 Task: Search one way flight ticket for 1 adult, 1 child, 1 infant in seat in premium economy from Lincoln: Lincoln Airport (was Lincoln Municipal) to Riverton: Central Wyoming Regional Airport (was Riverton Regional) on 5-4-2023. Choice of flights is Spirit. Number of bags: 2 checked bags. Outbound departure time preference is 8:00.
Action: Mouse moved to (319, 123)
Screenshot: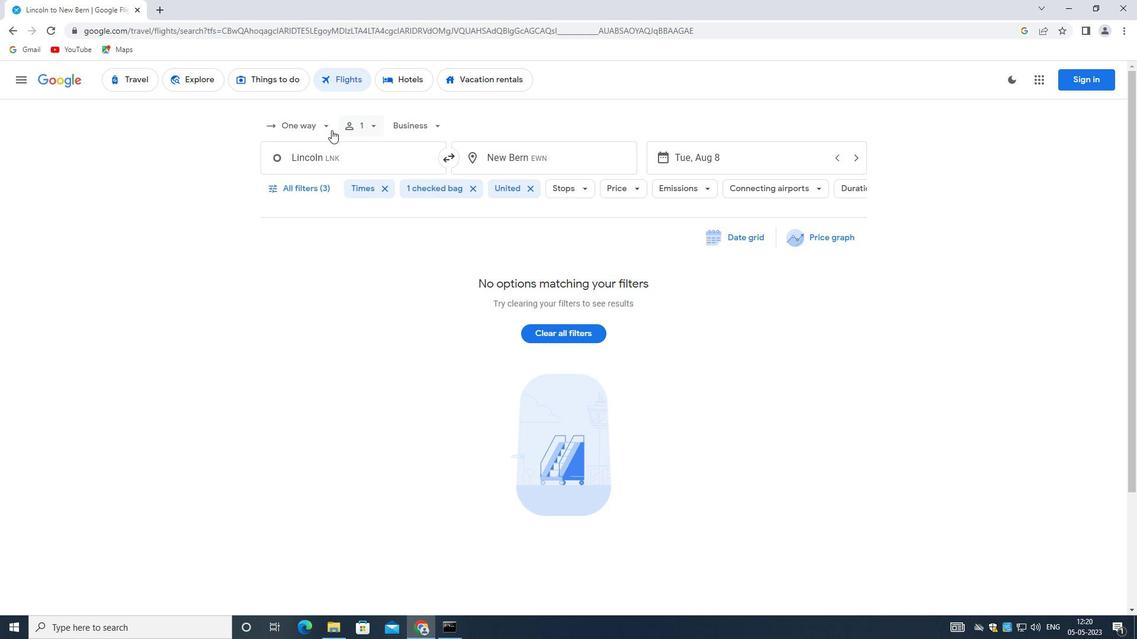 
Action: Mouse pressed left at (319, 123)
Screenshot: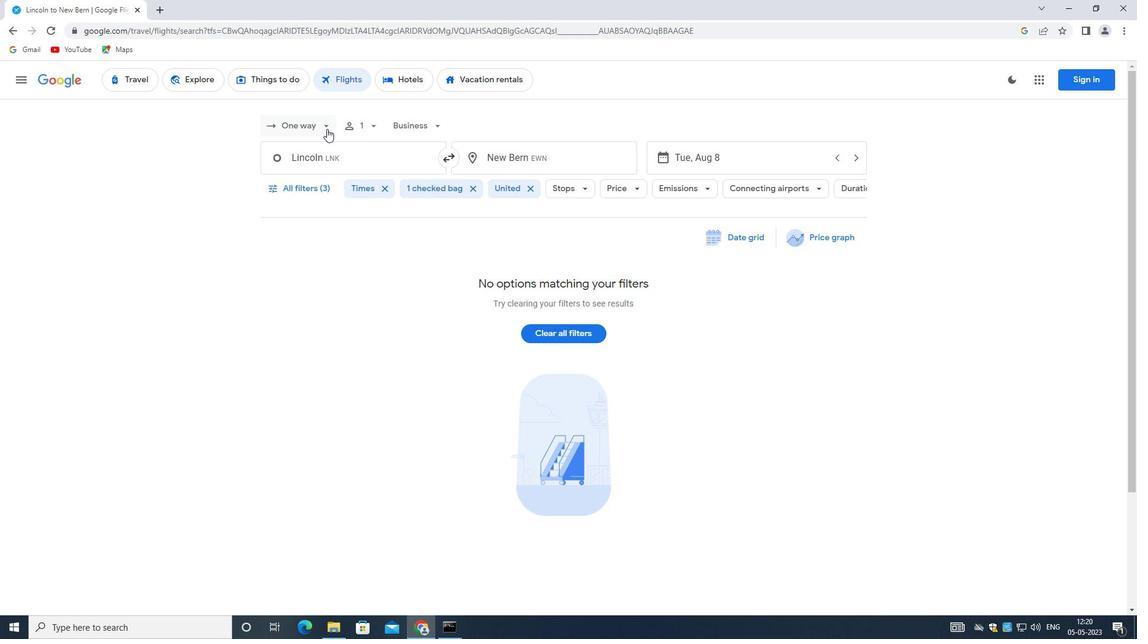 
Action: Mouse moved to (308, 179)
Screenshot: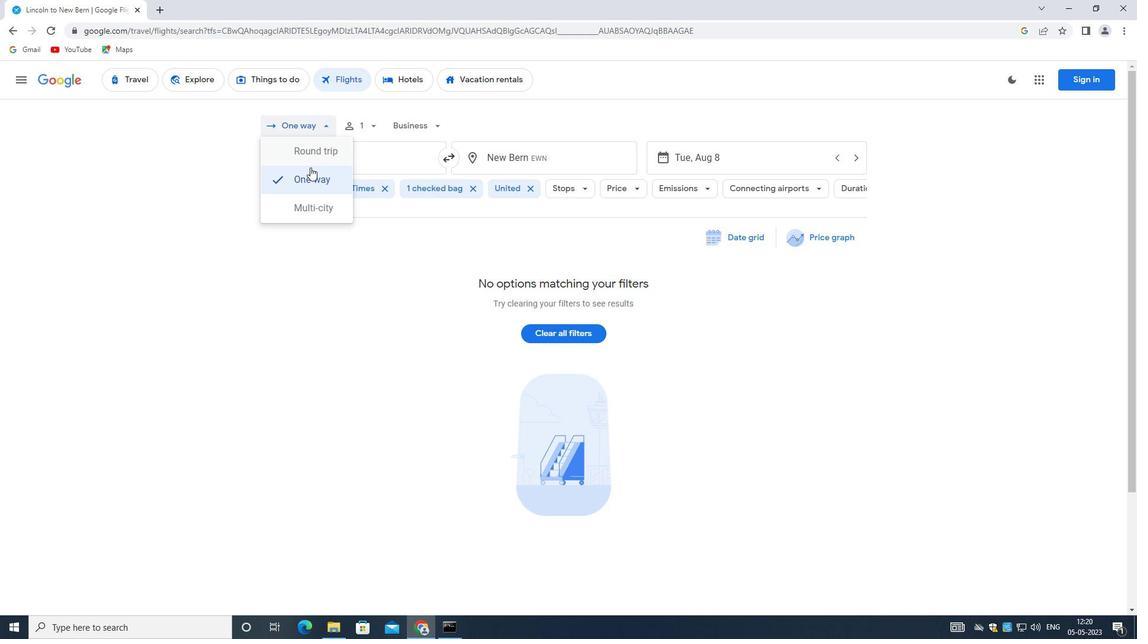 
Action: Mouse pressed left at (308, 179)
Screenshot: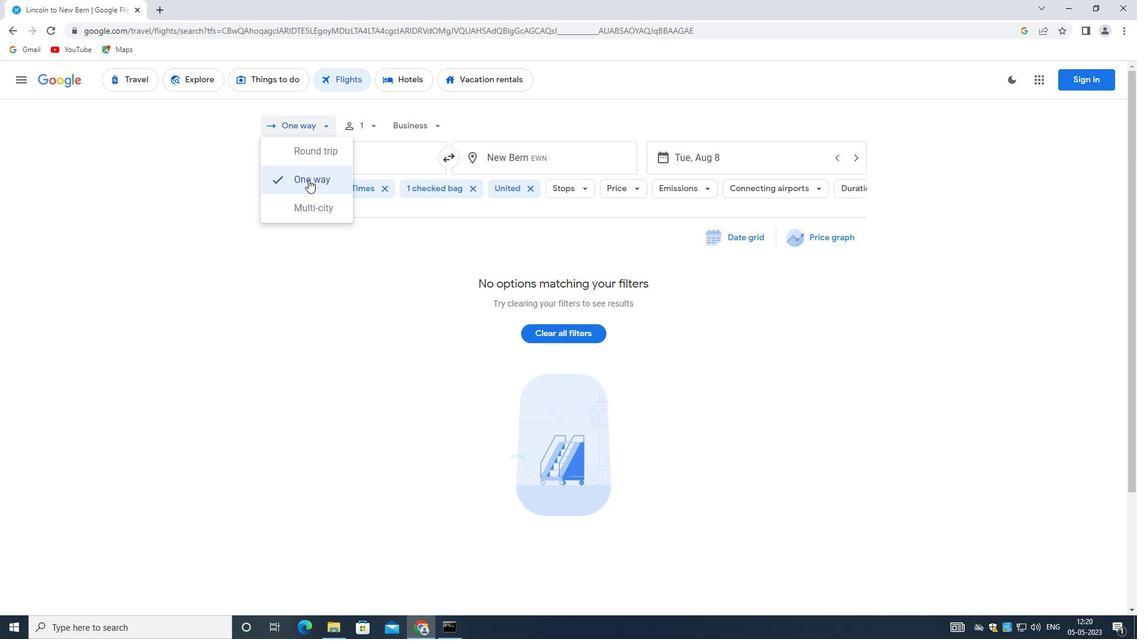 
Action: Mouse moved to (370, 127)
Screenshot: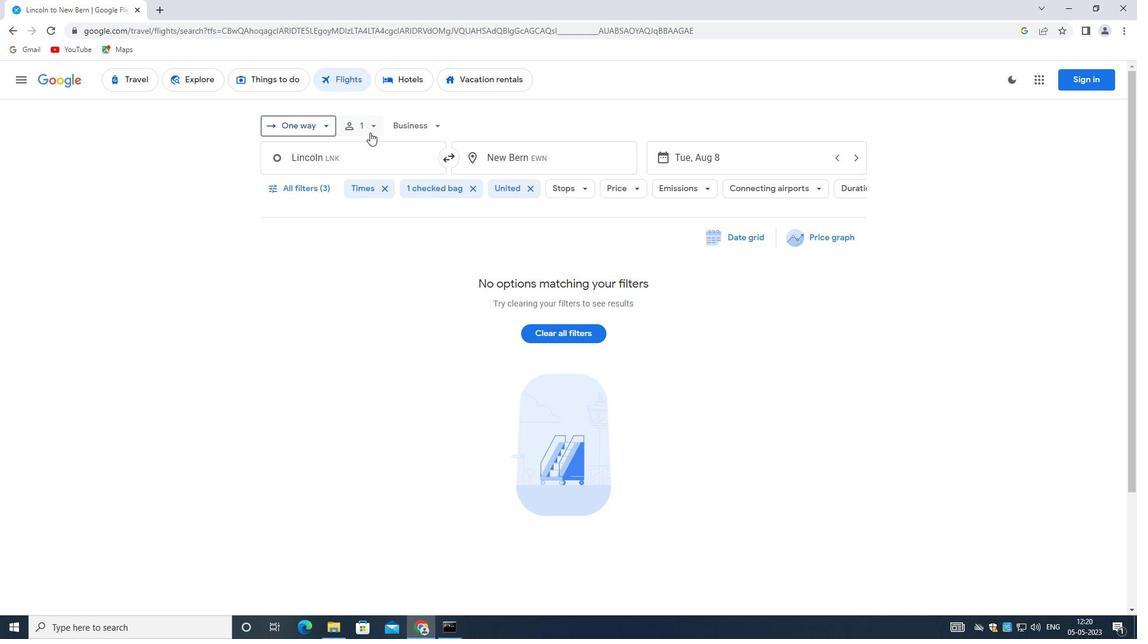 
Action: Mouse pressed left at (370, 127)
Screenshot: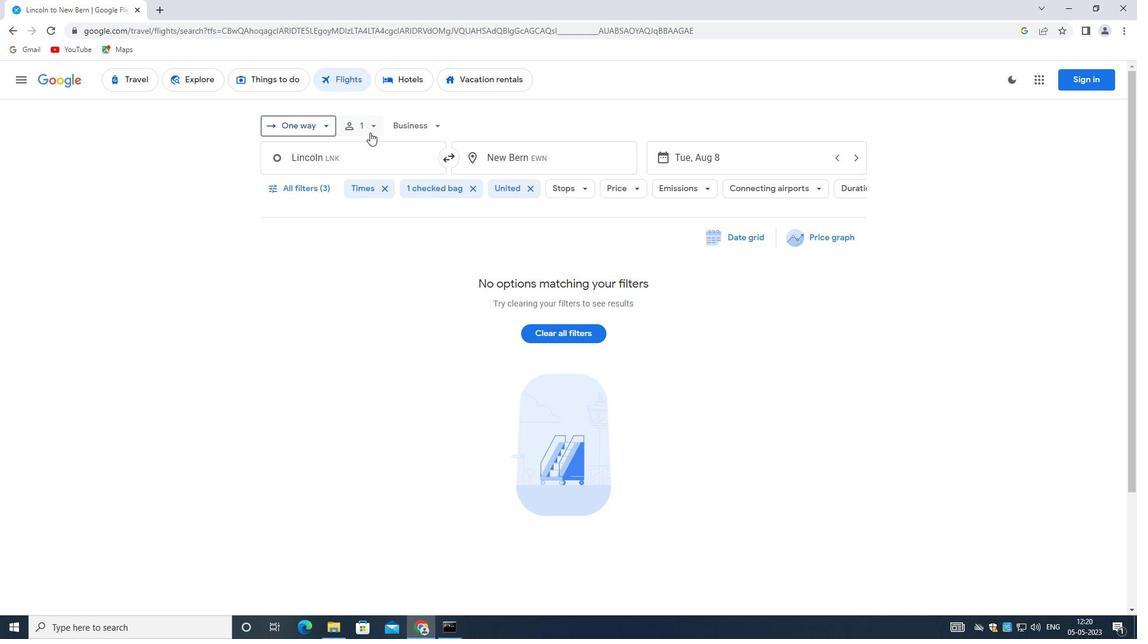 
Action: Mouse moved to (467, 155)
Screenshot: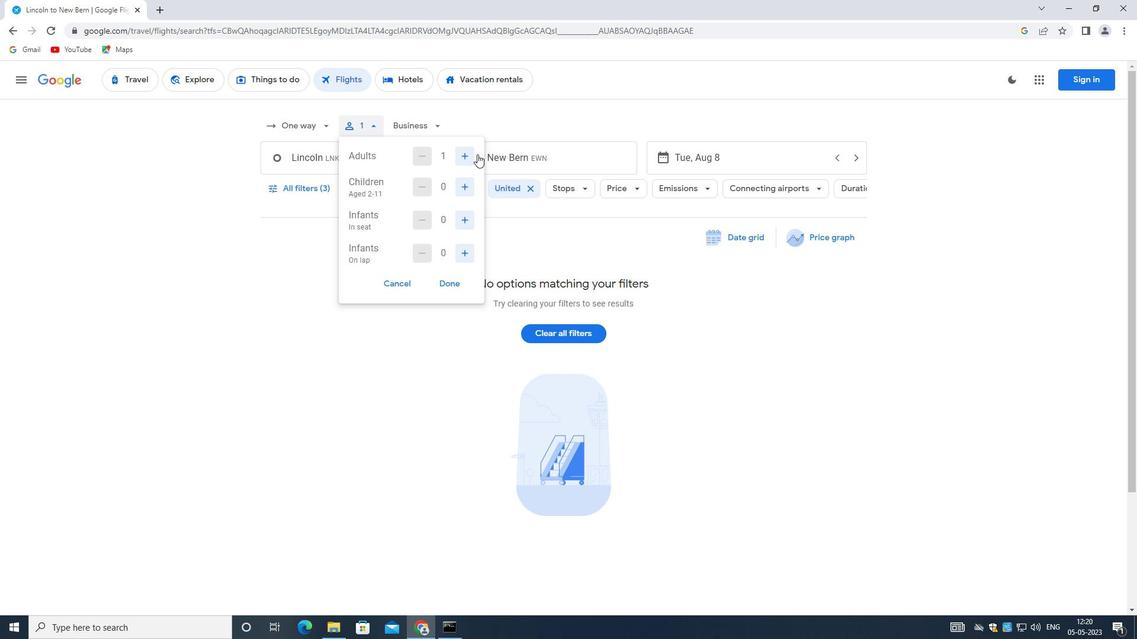 
Action: Mouse pressed left at (467, 155)
Screenshot: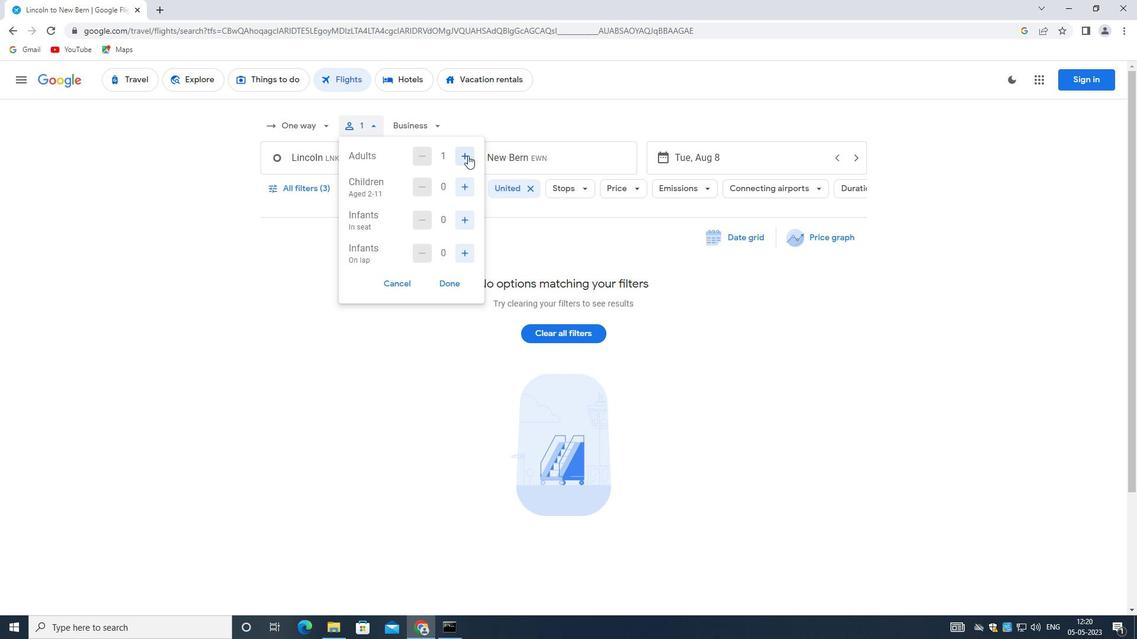 
Action: Mouse moved to (429, 158)
Screenshot: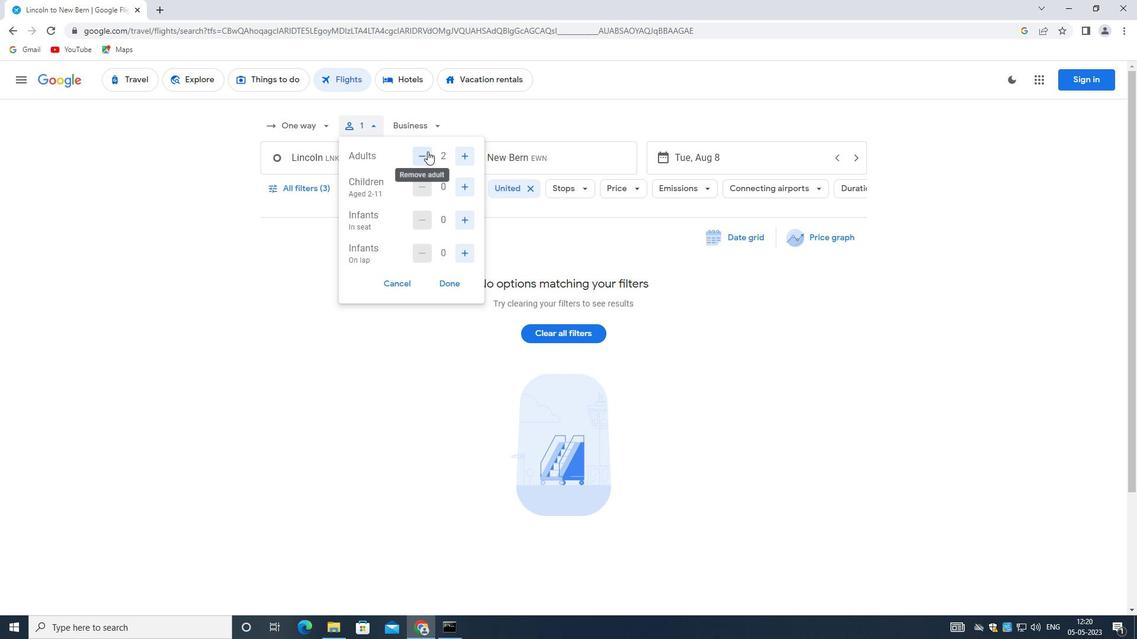 
Action: Mouse pressed left at (429, 158)
Screenshot: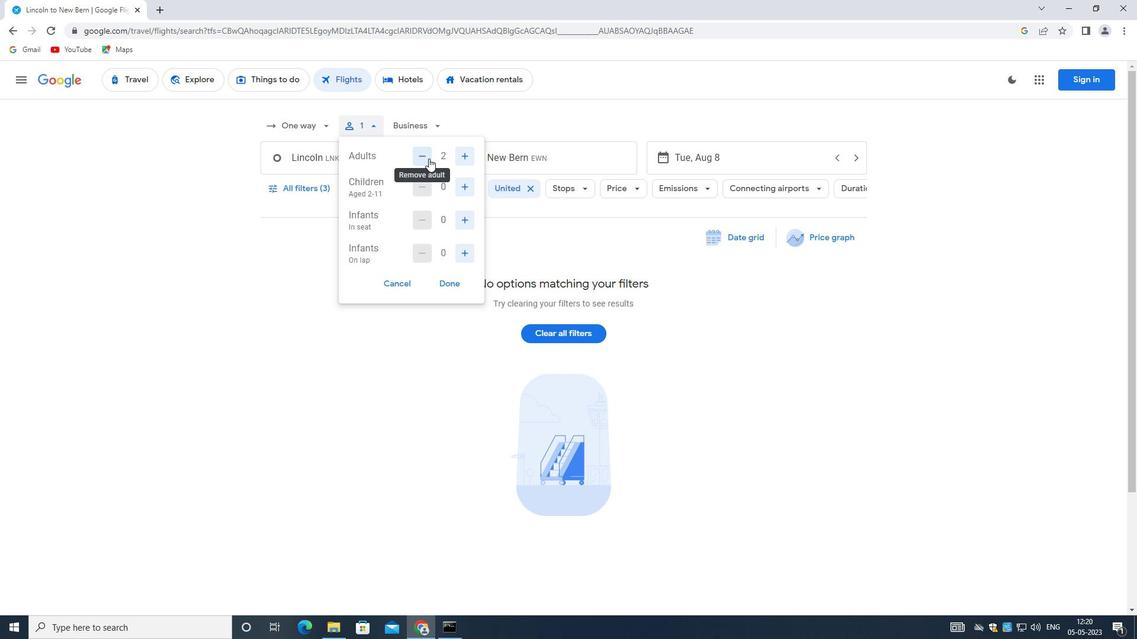 
Action: Mouse moved to (463, 188)
Screenshot: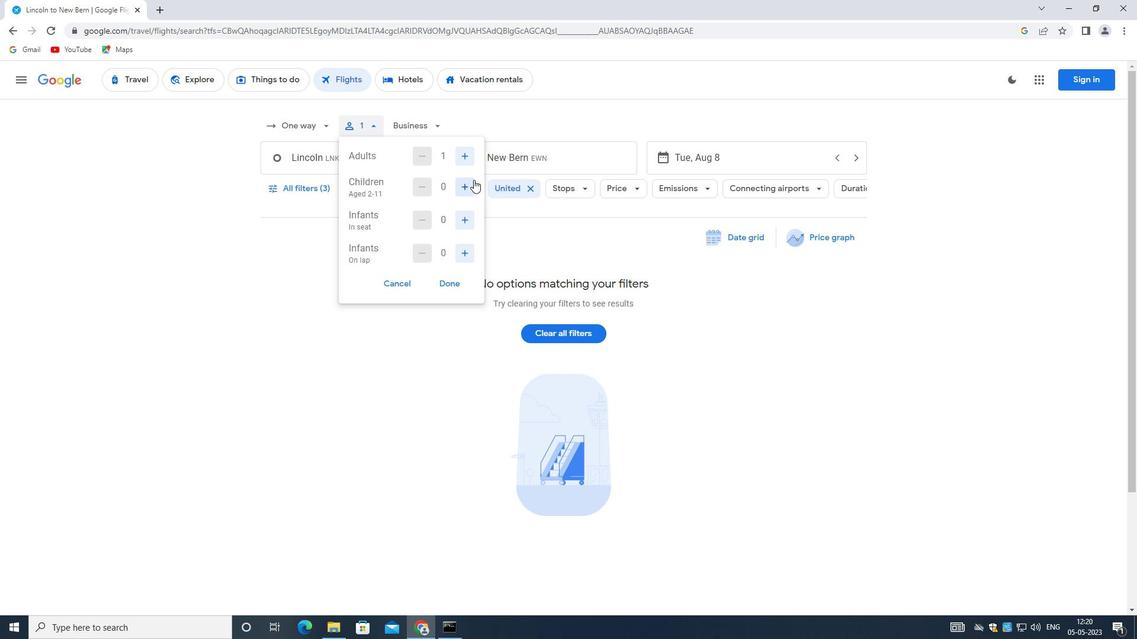 
Action: Mouse pressed left at (463, 188)
Screenshot: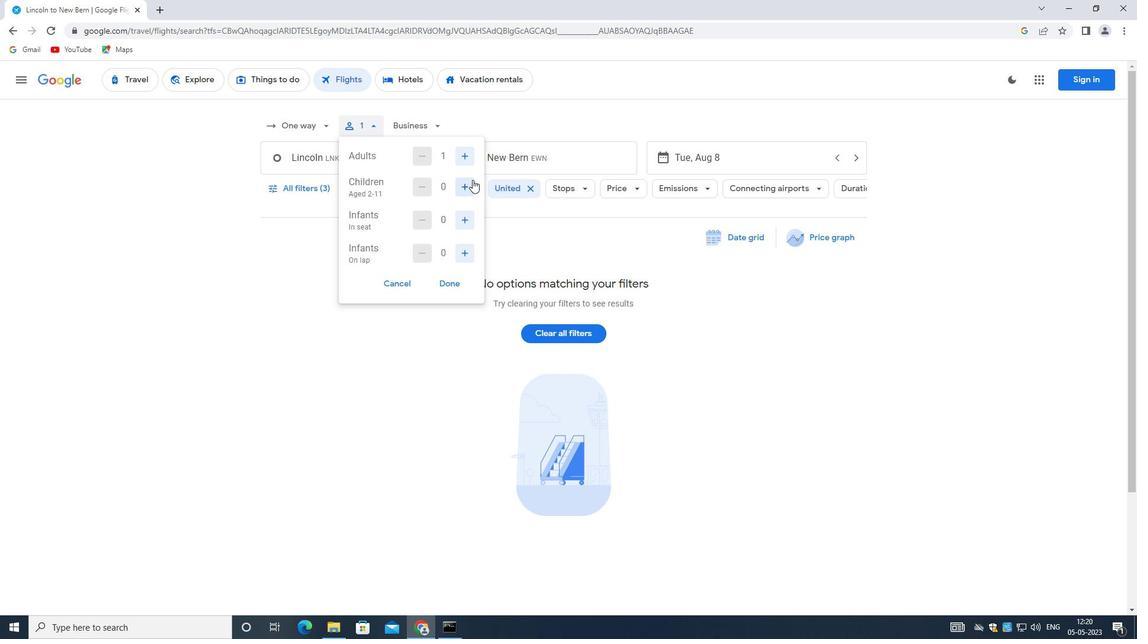 
Action: Mouse moved to (470, 222)
Screenshot: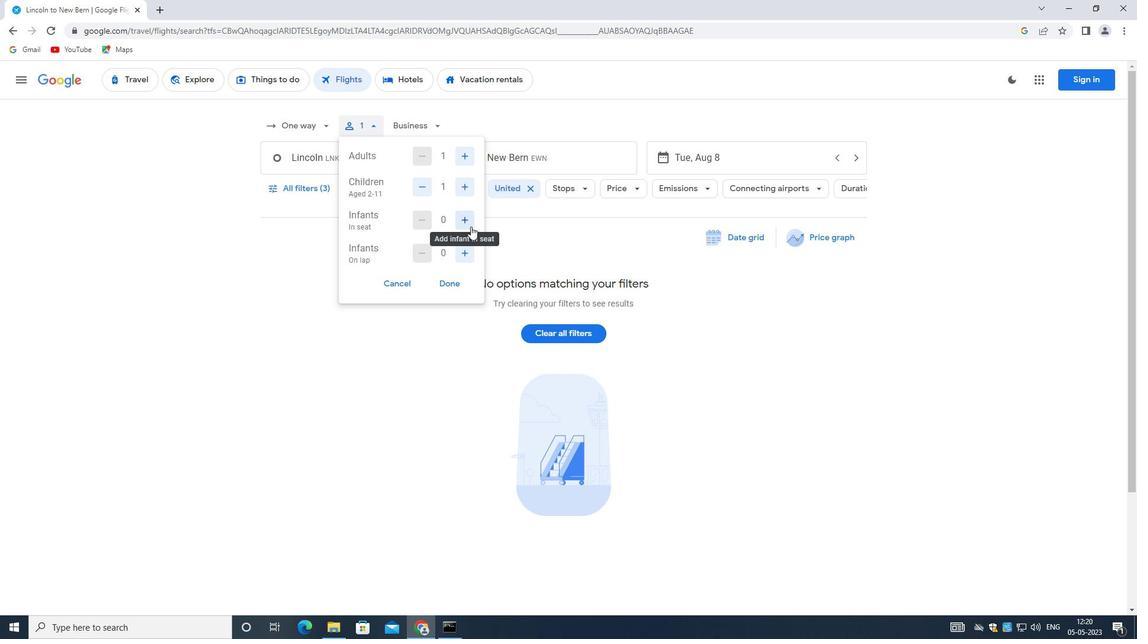 
Action: Mouse pressed left at (470, 222)
Screenshot: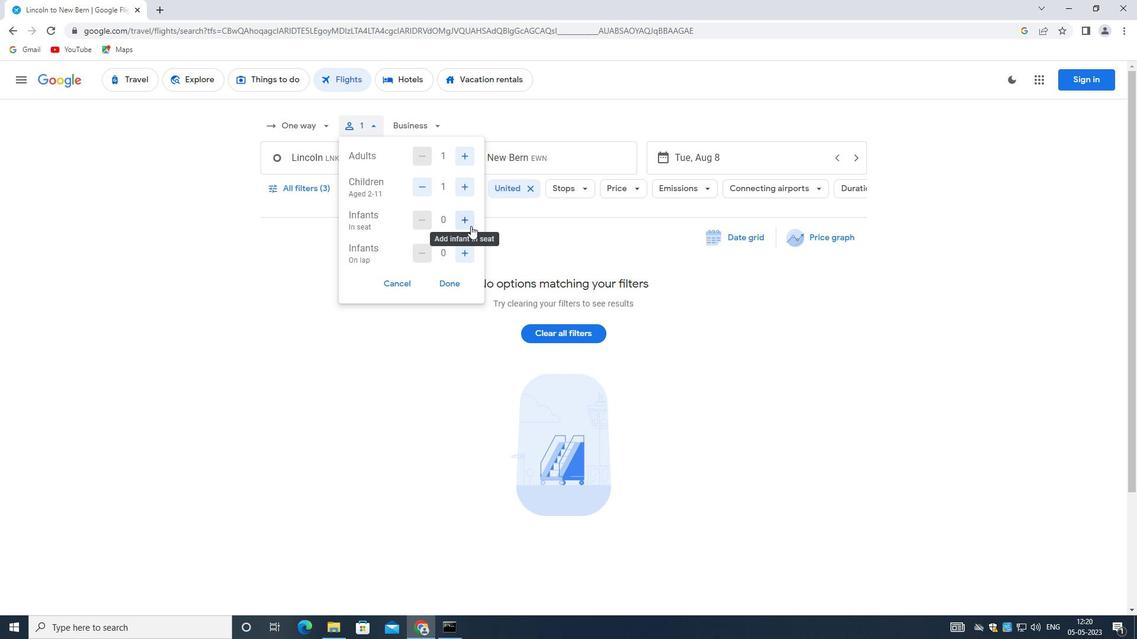 
Action: Mouse moved to (450, 284)
Screenshot: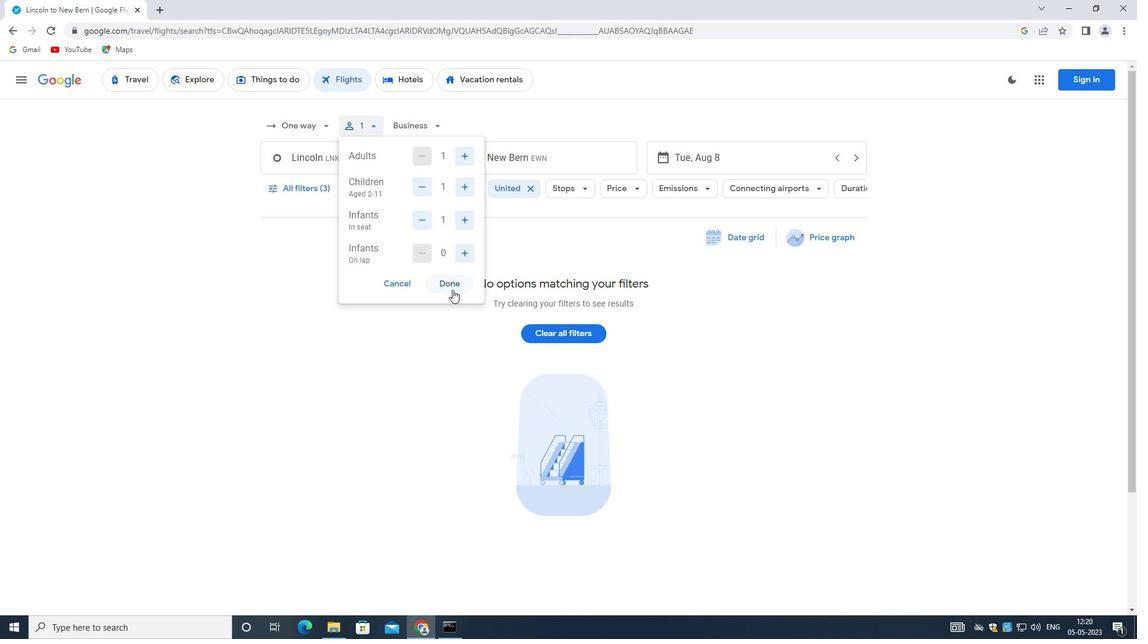 
Action: Mouse pressed left at (450, 284)
Screenshot: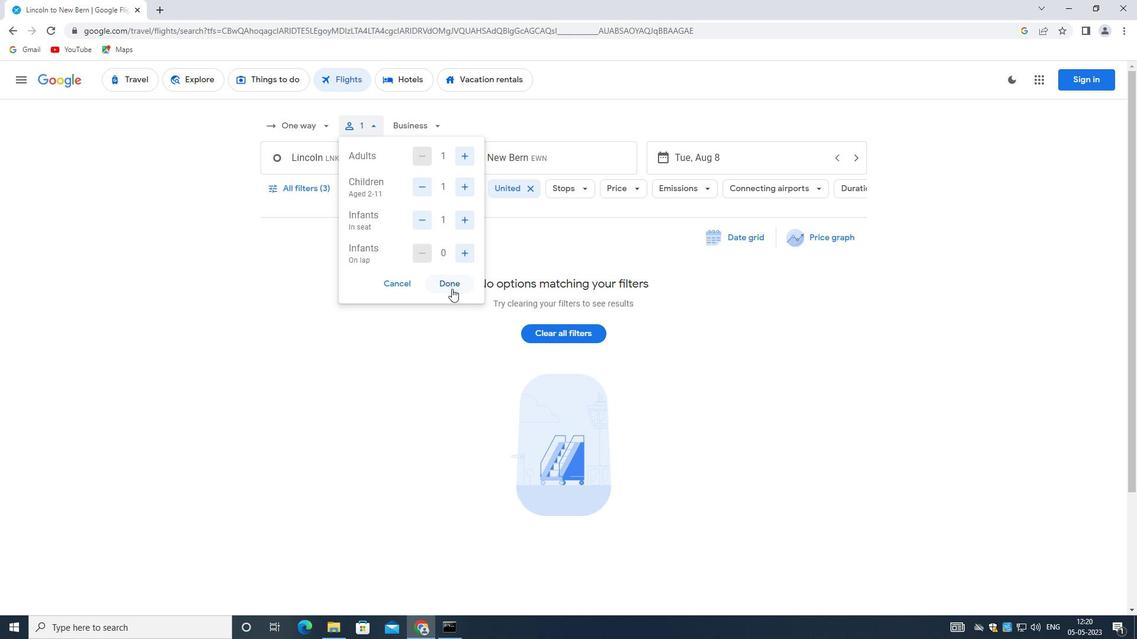 
Action: Mouse moved to (428, 127)
Screenshot: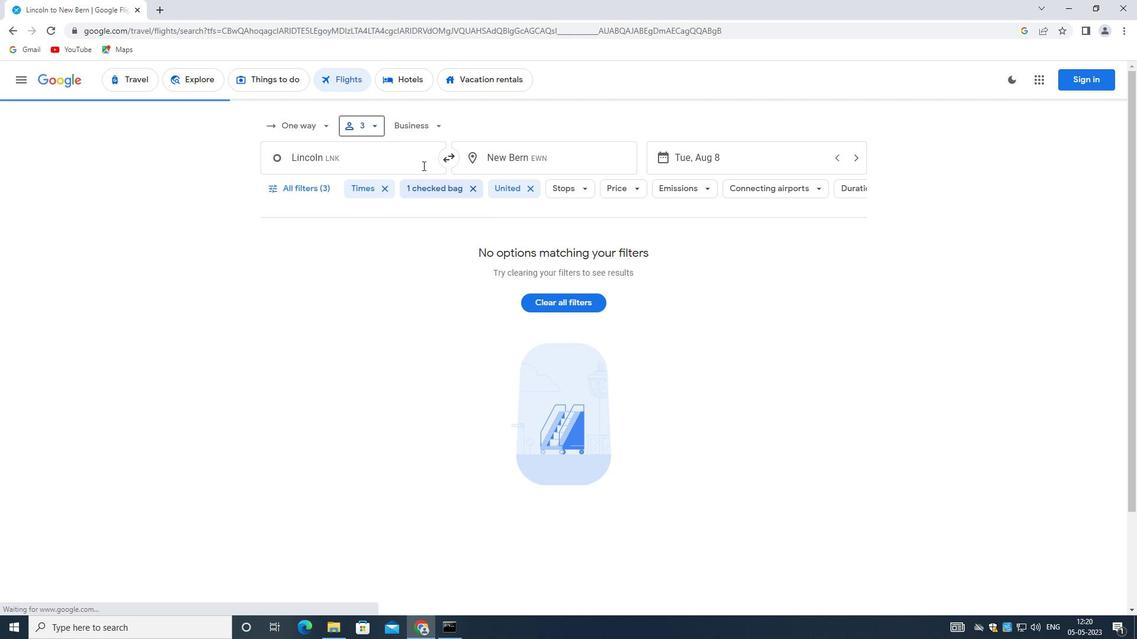 
Action: Mouse pressed left at (428, 127)
Screenshot: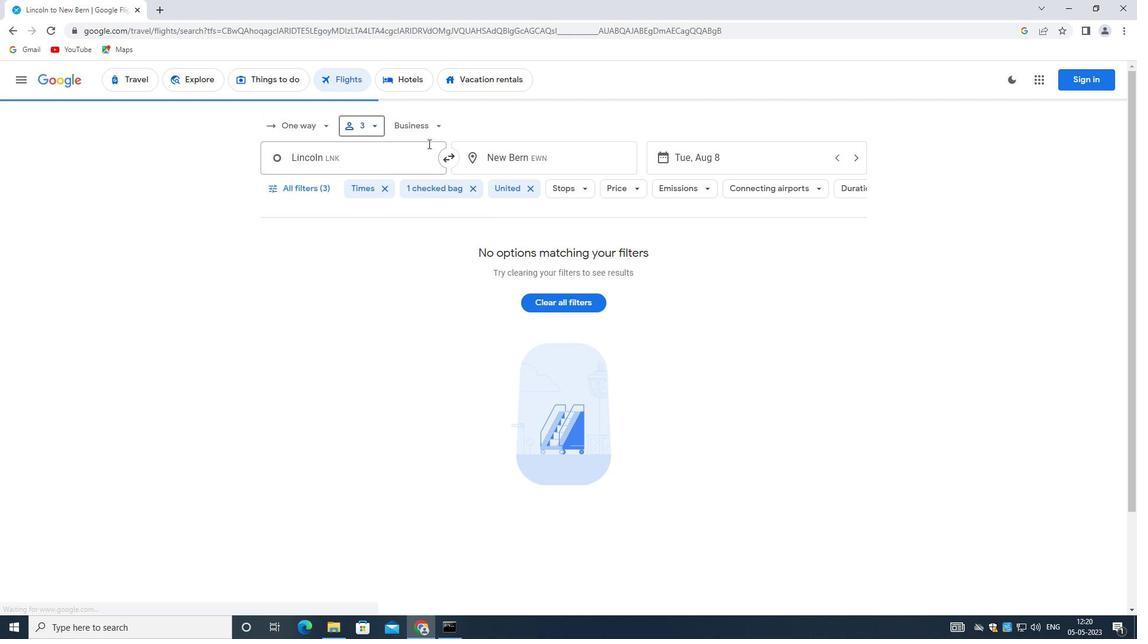 
Action: Mouse moved to (443, 181)
Screenshot: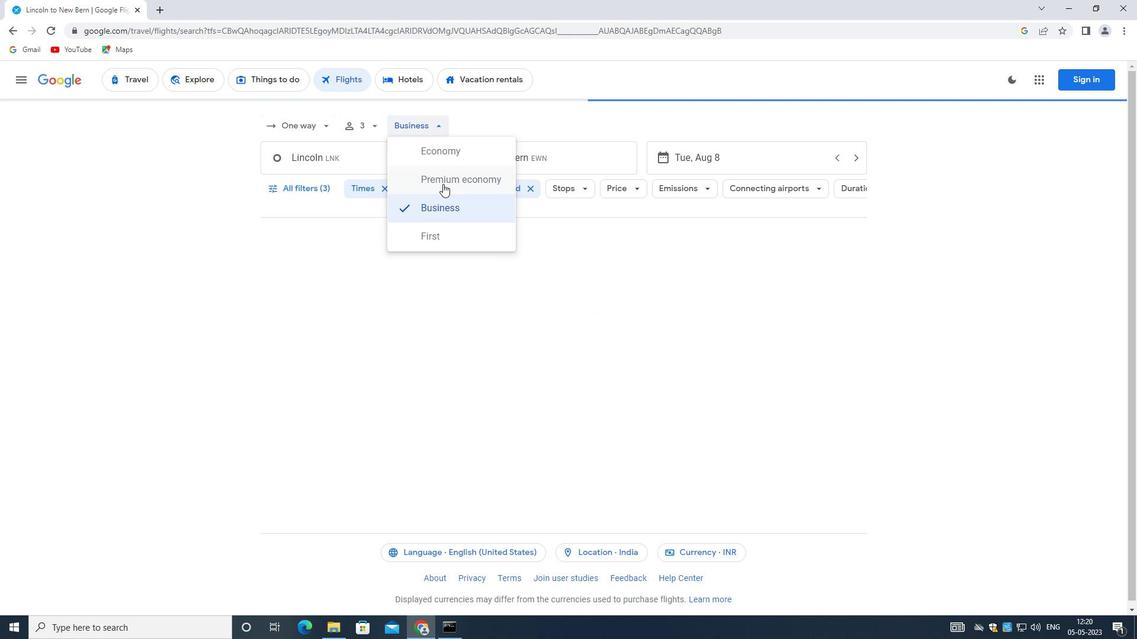 
Action: Mouse pressed left at (443, 181)
Screenshot: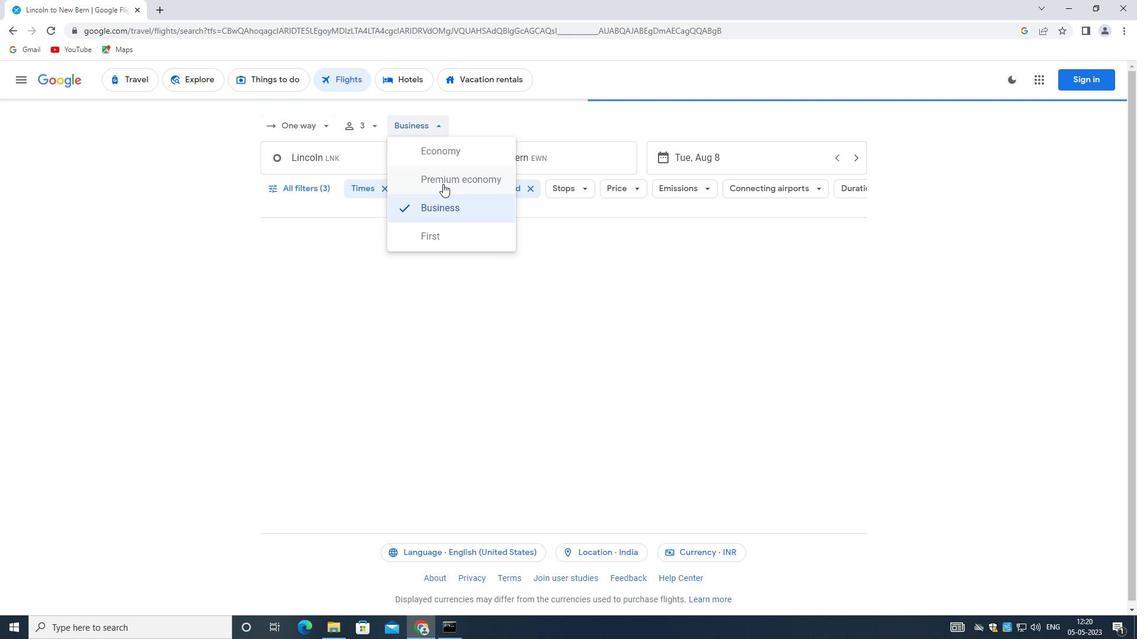 
Action: Mouse moved to (332, 159)
Screenshot: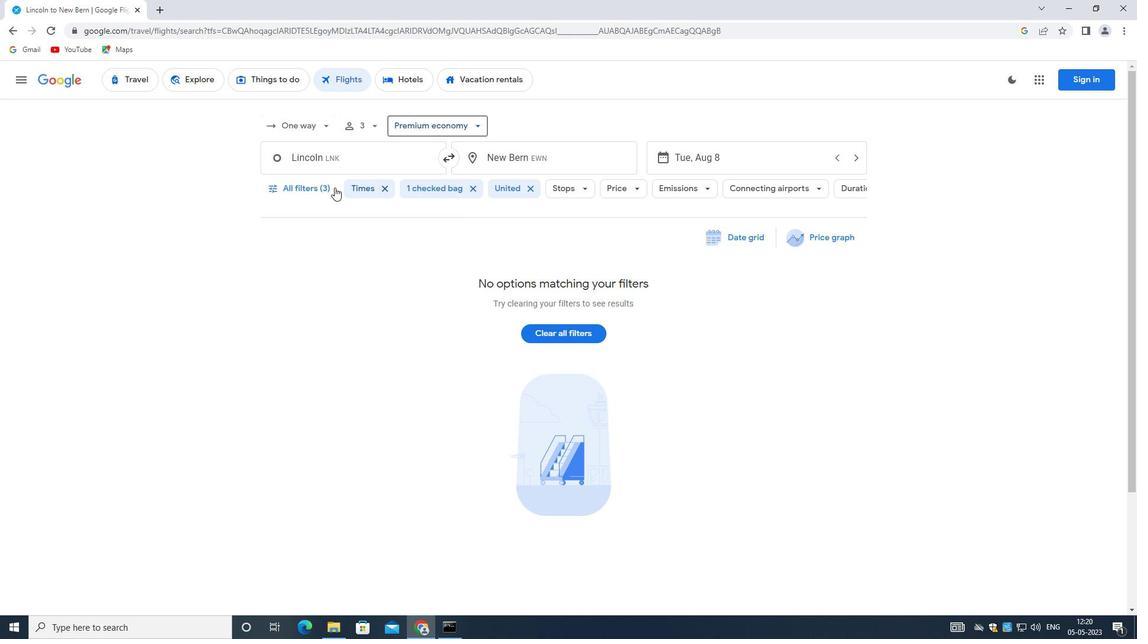 
Action: Mouse pressed left at (332, 159)
Screenshot: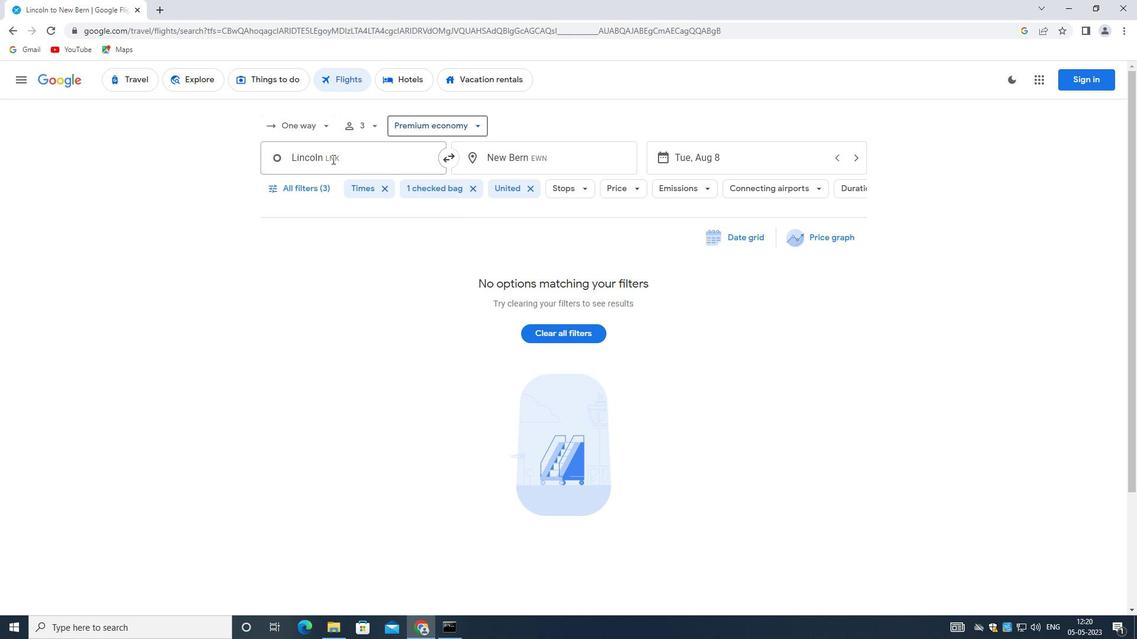 
Action: Mouse moved to (344, 217)
Screenshot: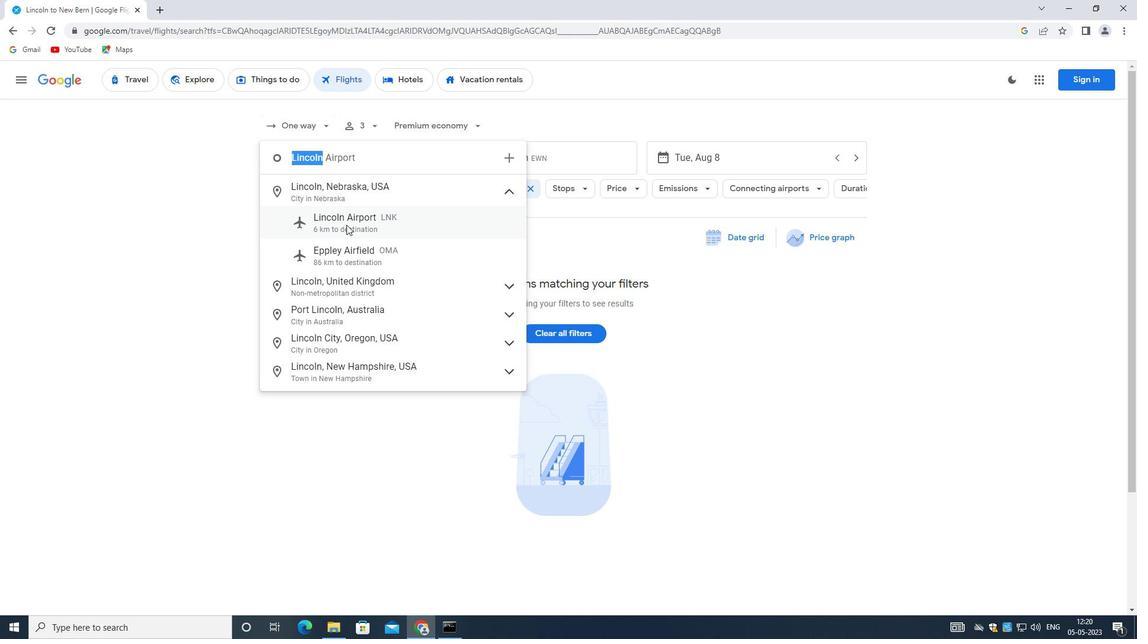 
Action: Mouse pressed left at (344, 217)
Screenshot: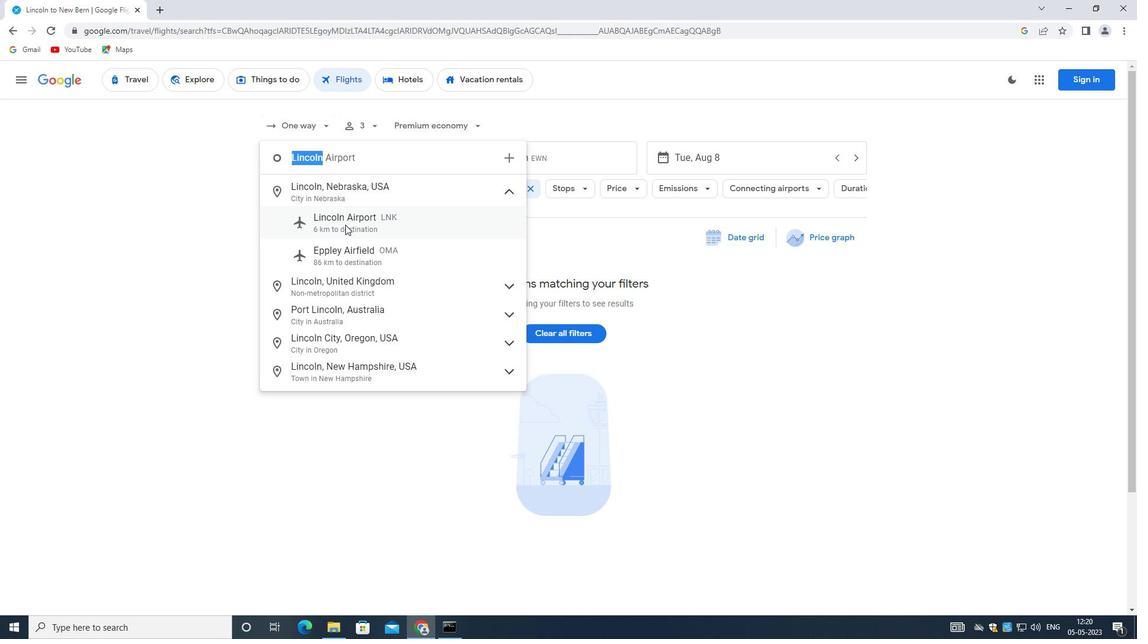 
Action: Mouse moved to (555, 159)
Screenshot: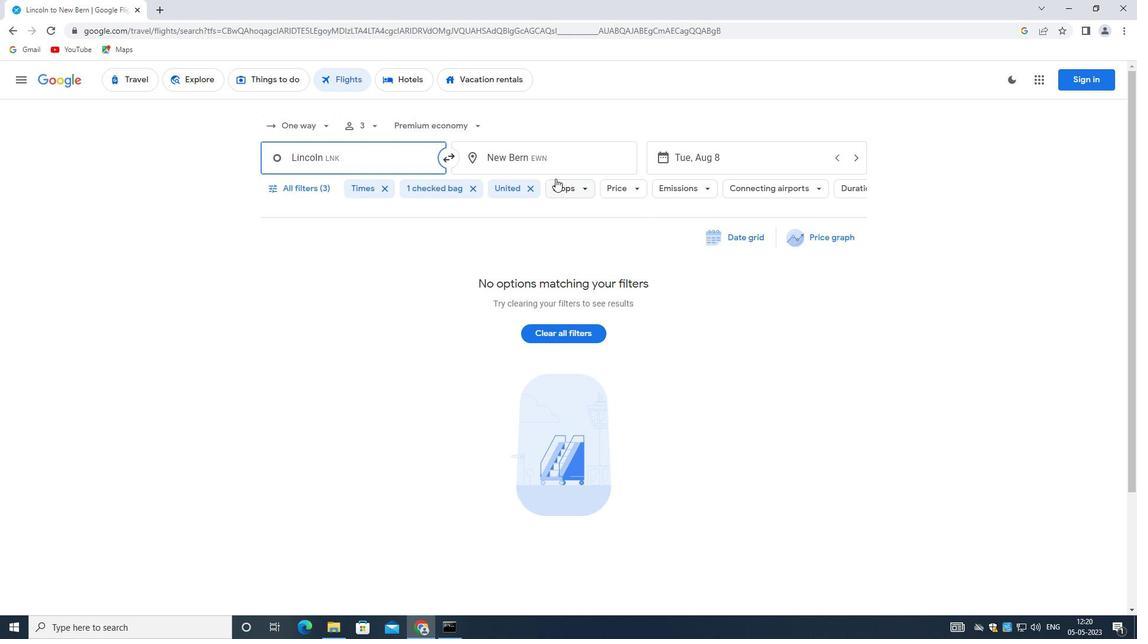 
Action: Mouse pressed left at (555, 159)
Screenshot: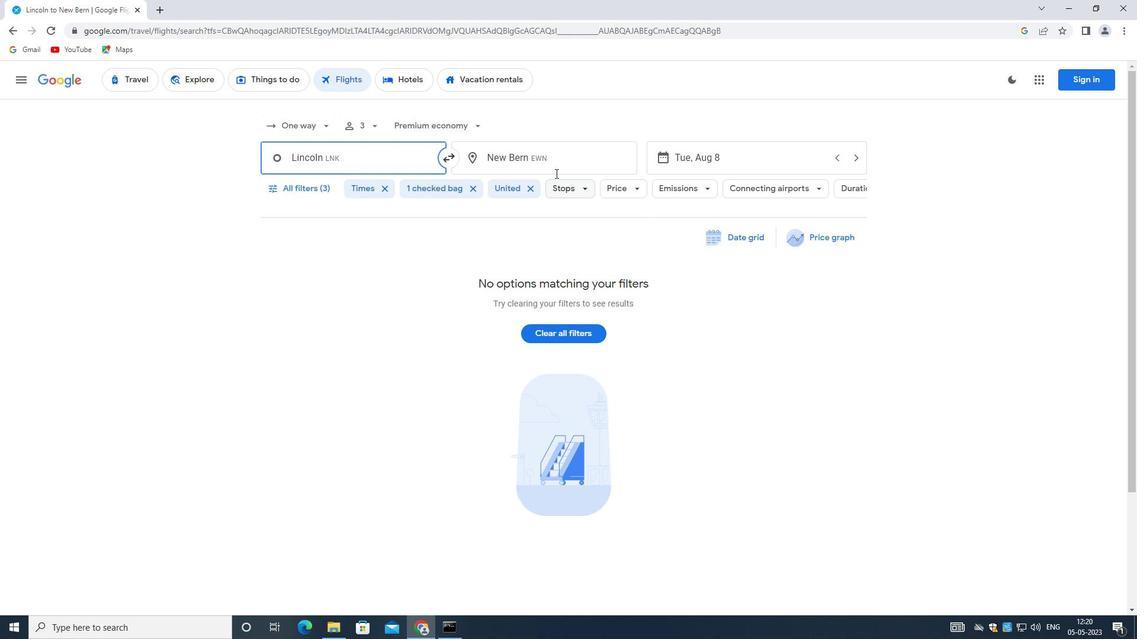 
Action: Mouse moved to (469, 223)
Screenshot: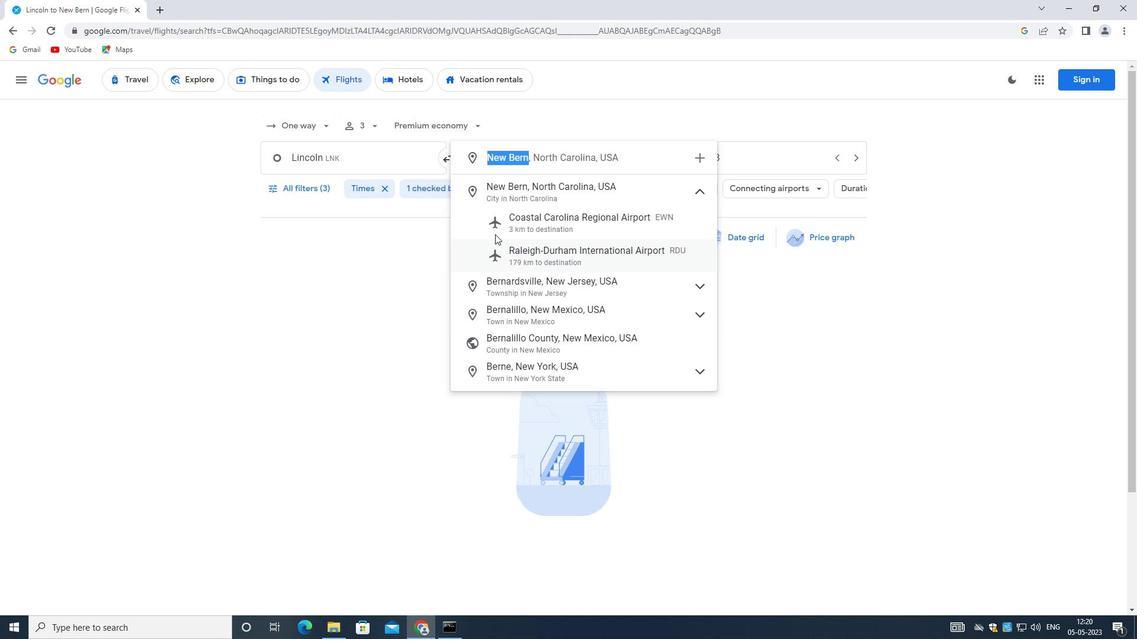 
Action: Key pressed <Key.shift>CENTRAL<Key.space><Key.shift><Key.shift>WYOMING<Key.space><Key.shift><Key.shift><Key.shift><Key.shift><Key.shift><Key.shift><Key.shift><Key.shift><Key.shift><Key.shift><Key.shift><Key.shift>R
Screenshot: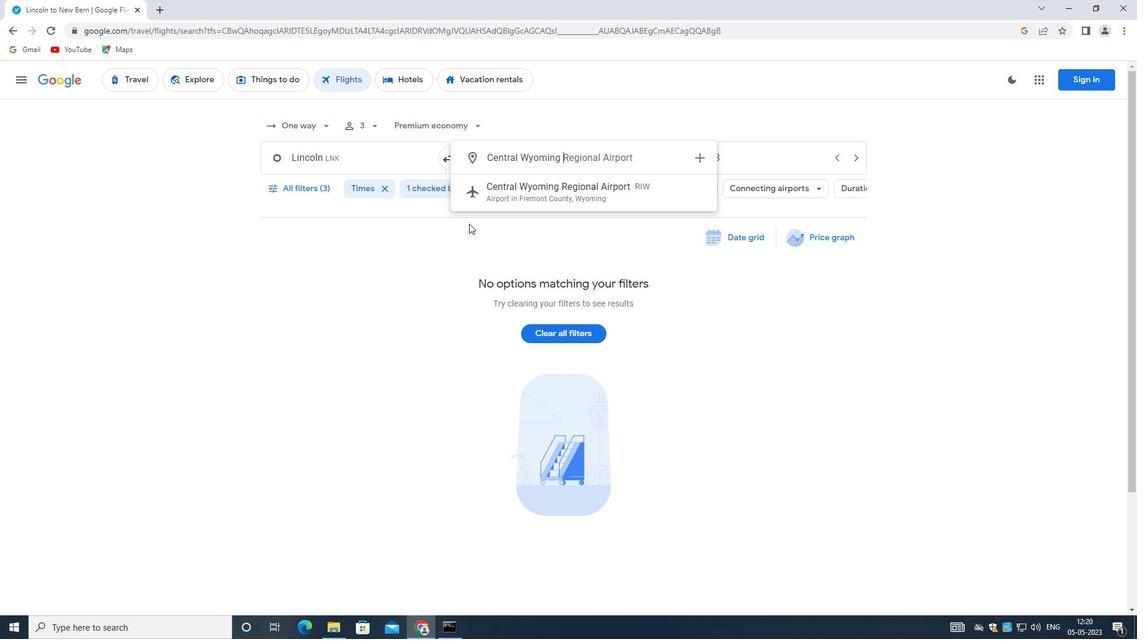 
Action: Mouse moved to (533, 189)
Screenshot: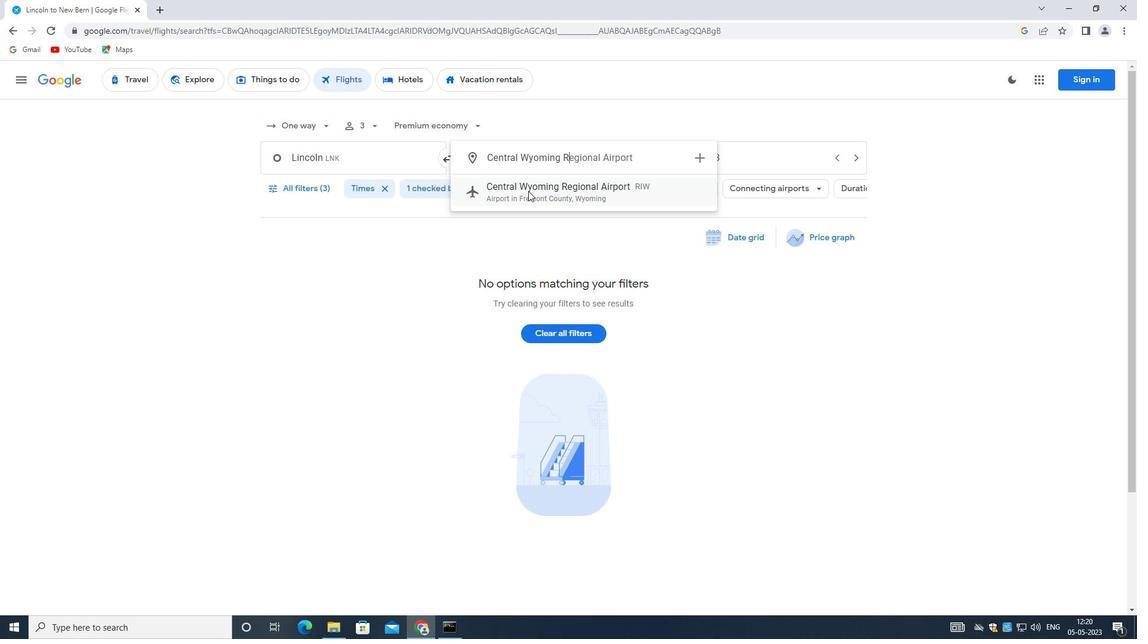 
Action: Mouse pressed left at (533, 189)
Screenshot: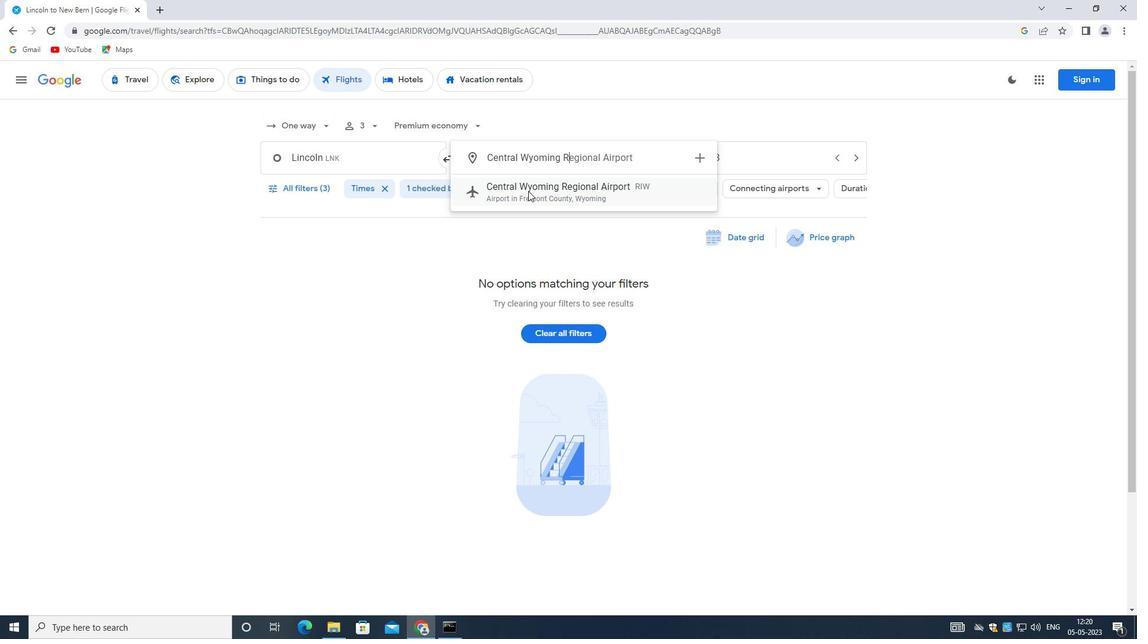 
Action: Mouse moved to (741, 156)
Screenshot: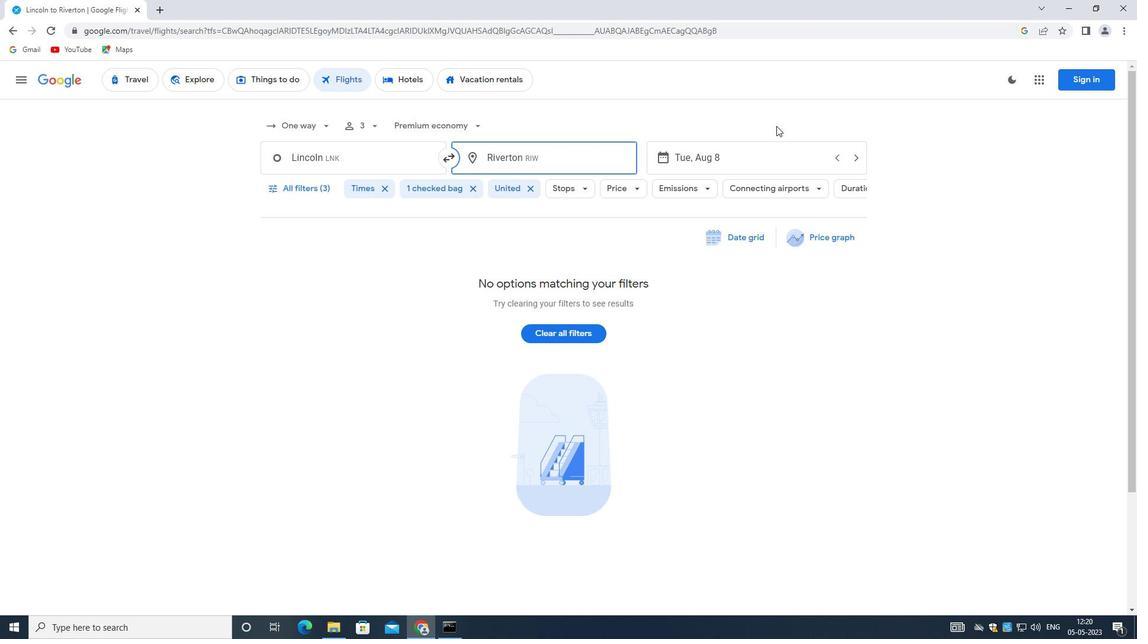 
Action: Mouse pressed left at (741, 156)
Screenshot: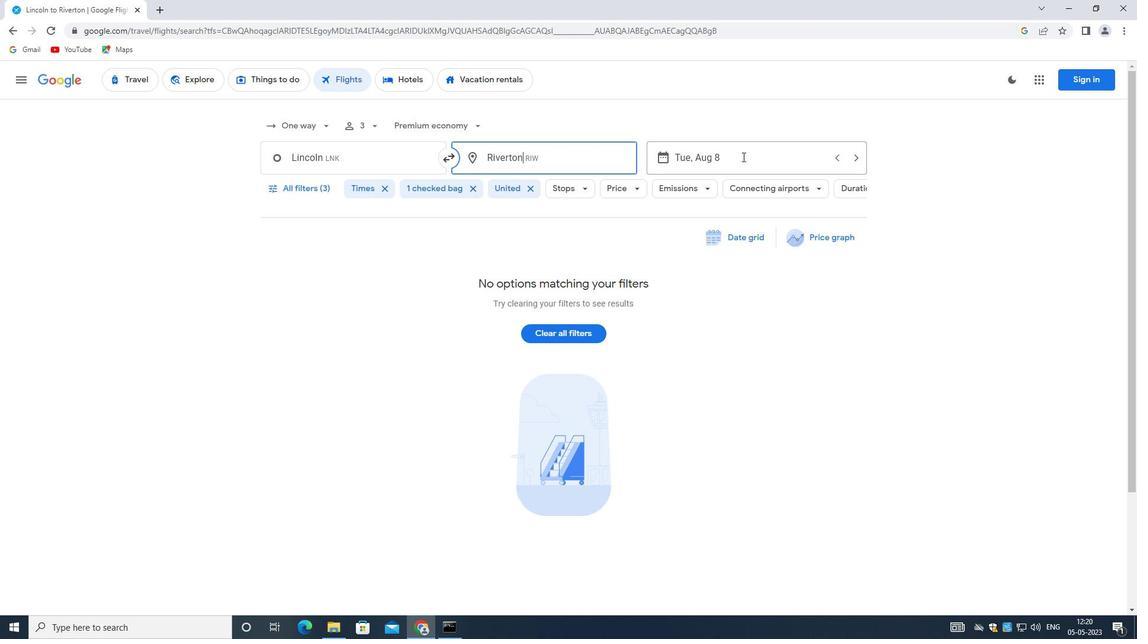 
Action: Mouse moved to (506, 277)
Screenshot: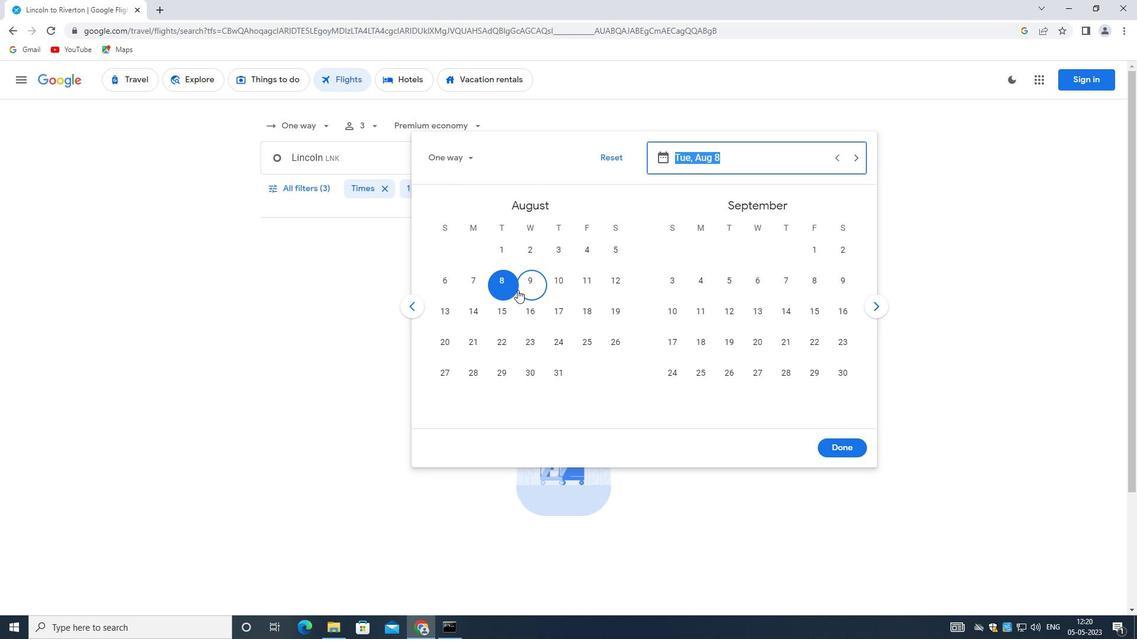 
Action: Mouse pressed left at (506, 277)
Screenshot: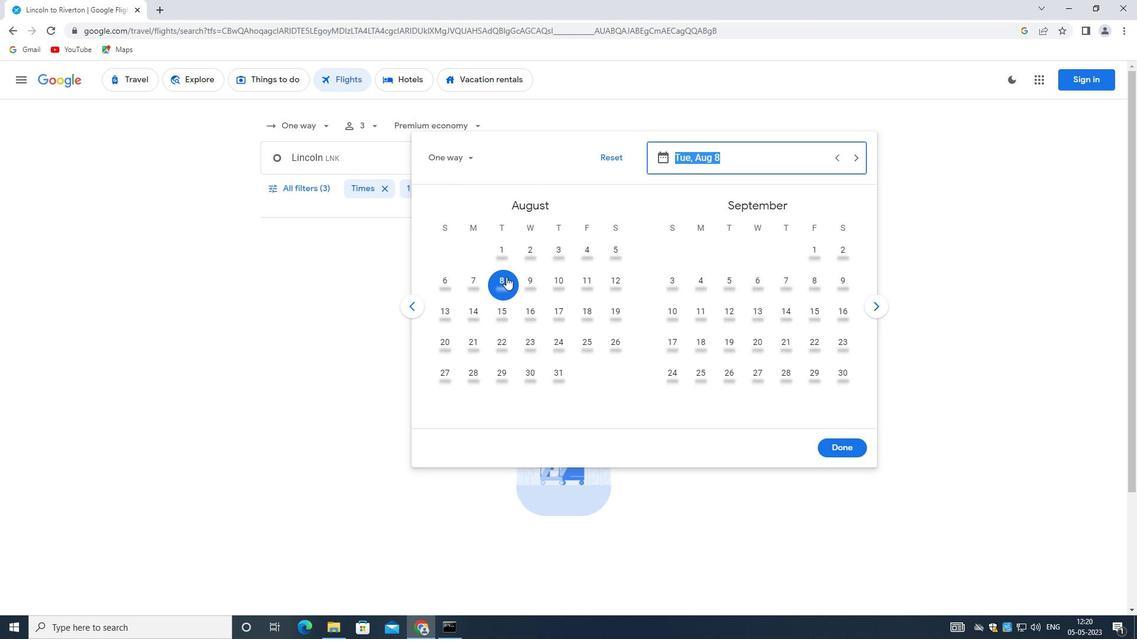 
Action: Mouse moved to (844, 445)
Screenshot: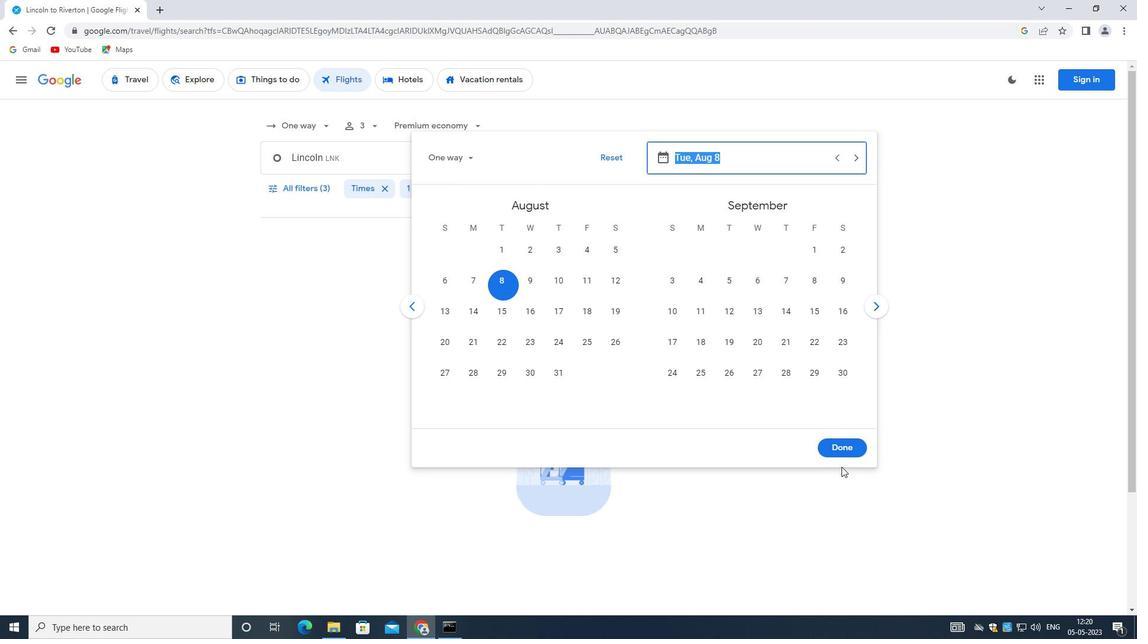 
Action: Mouse pressed left at (844, 445)
Screenshot: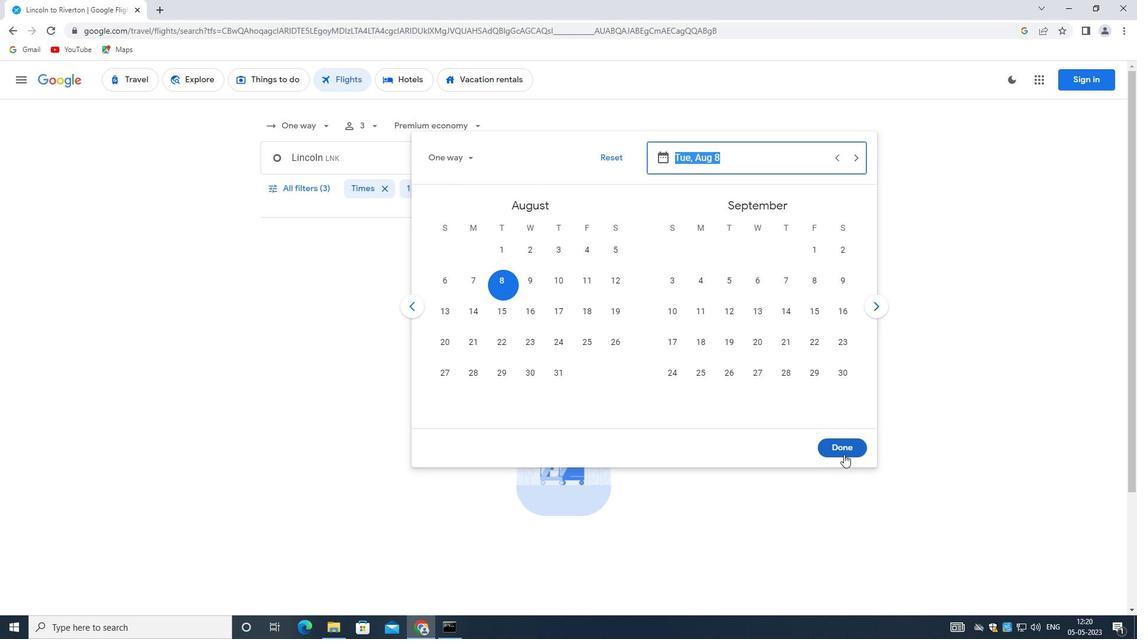 
Action: Mouse moved to (311, 188)
Screenshot: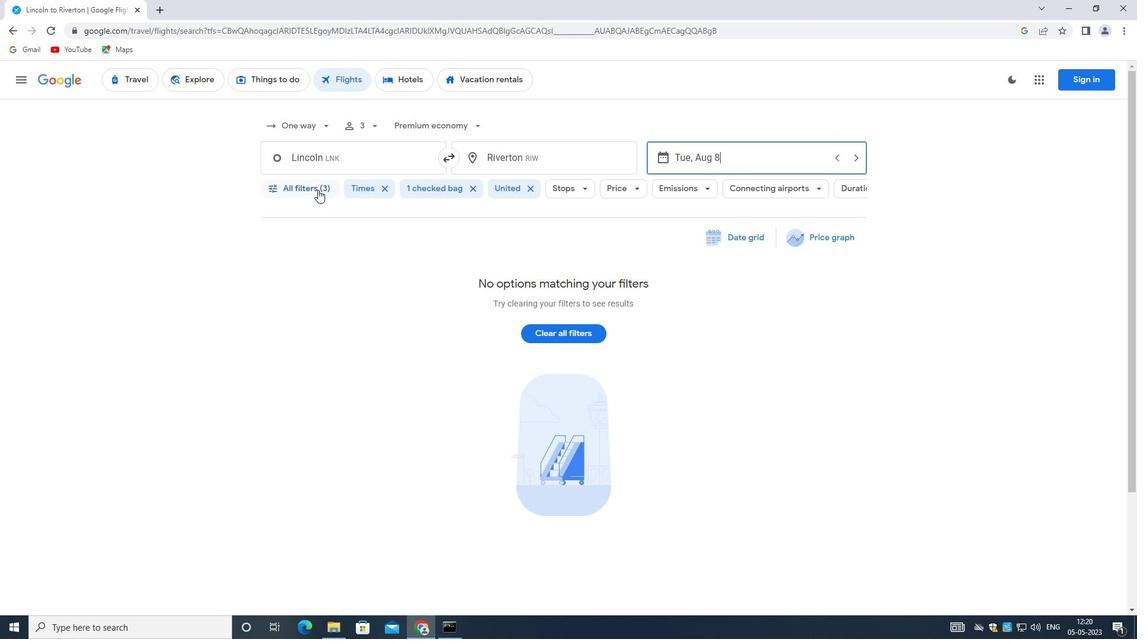 
Action: Mouse pressed left at (311, 188)
Screenshot: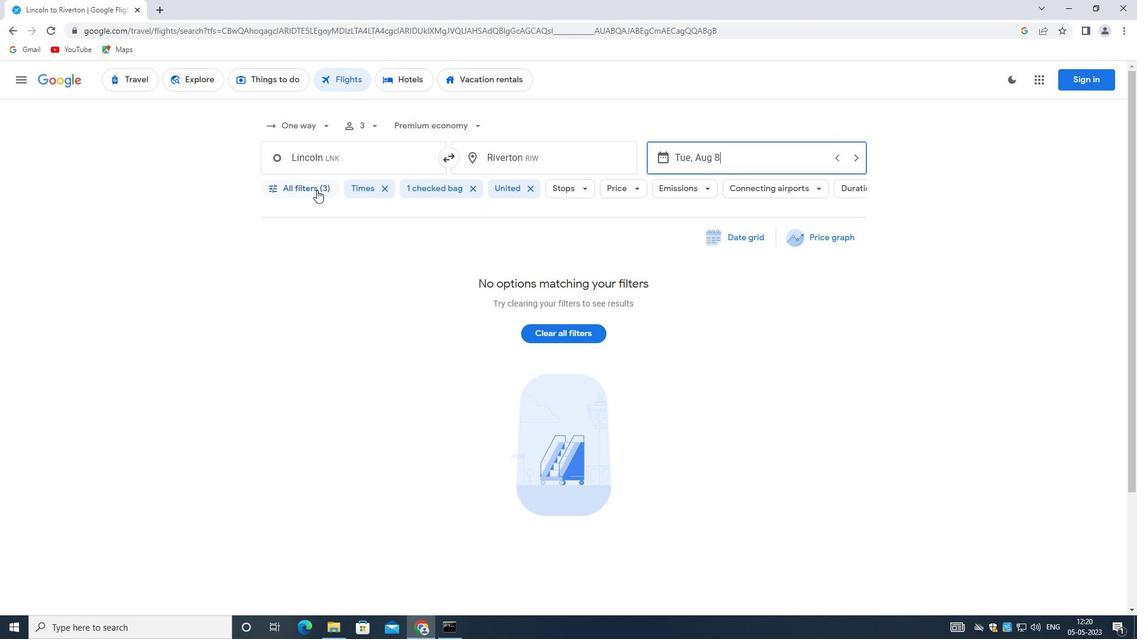 
Action: Mouse moved to (355, 358)
Screenshot: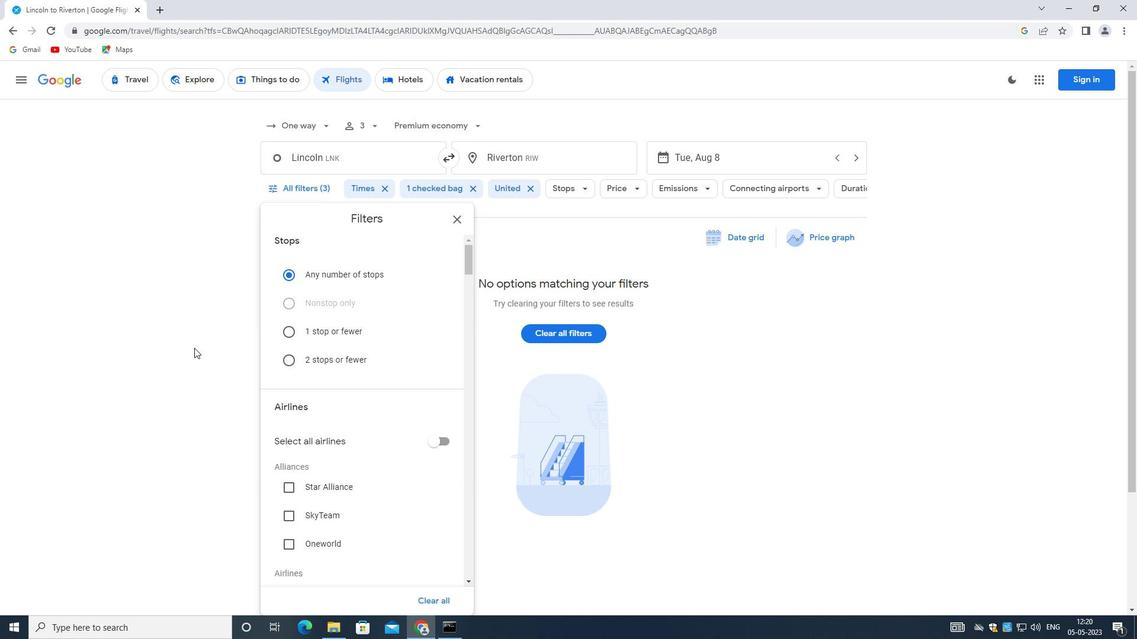 
Action: Mouse scrolled (355, 357) with delta (0, 0)
Screenshot: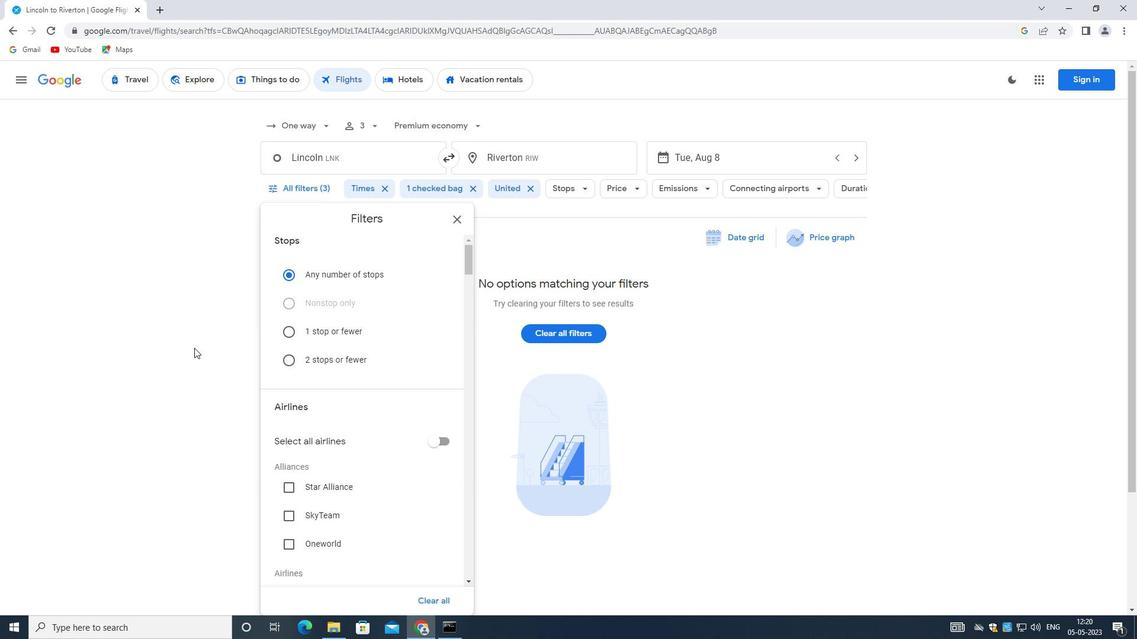 
Action: Mouse moved to (370, 385)
Screenshot: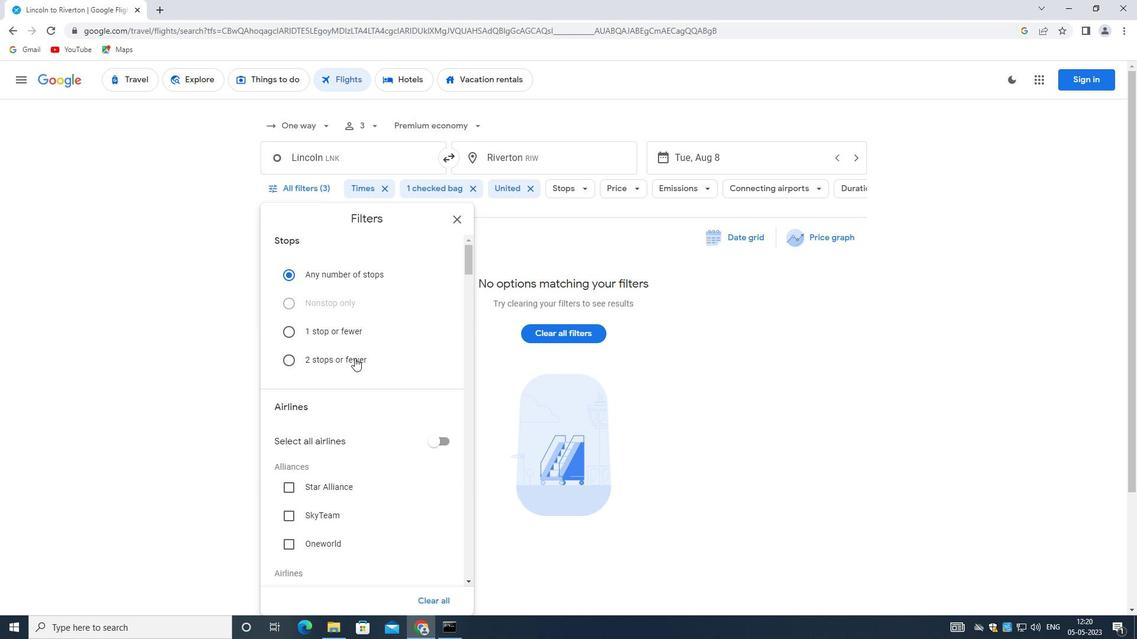 
Action: Mouse scrolled (370, 384) with delta (0, 0)
Screenshot: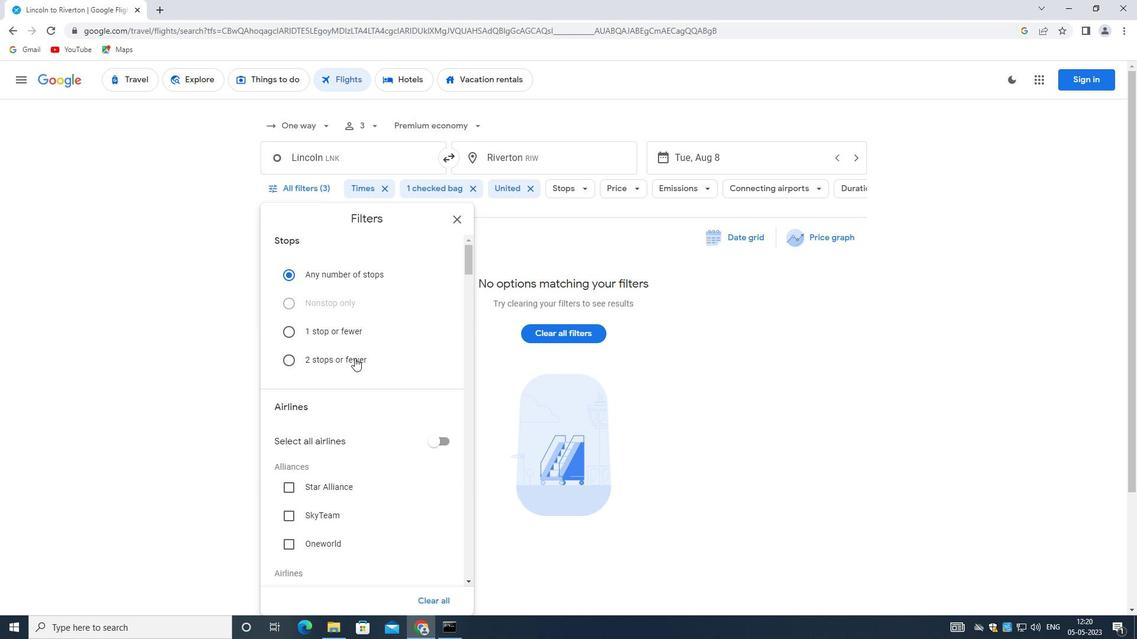 
Action: Mouse moved to (372, 392)
Screenshot: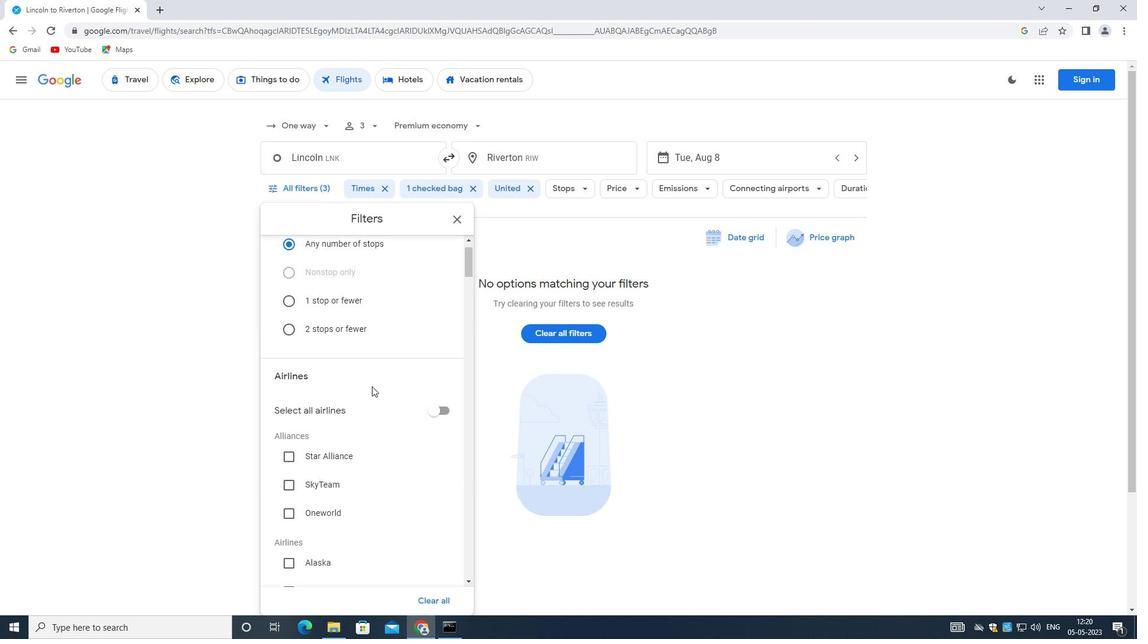 
Action: Mouse scrolled (372, 391) with delta (0, 0)
Screenshot: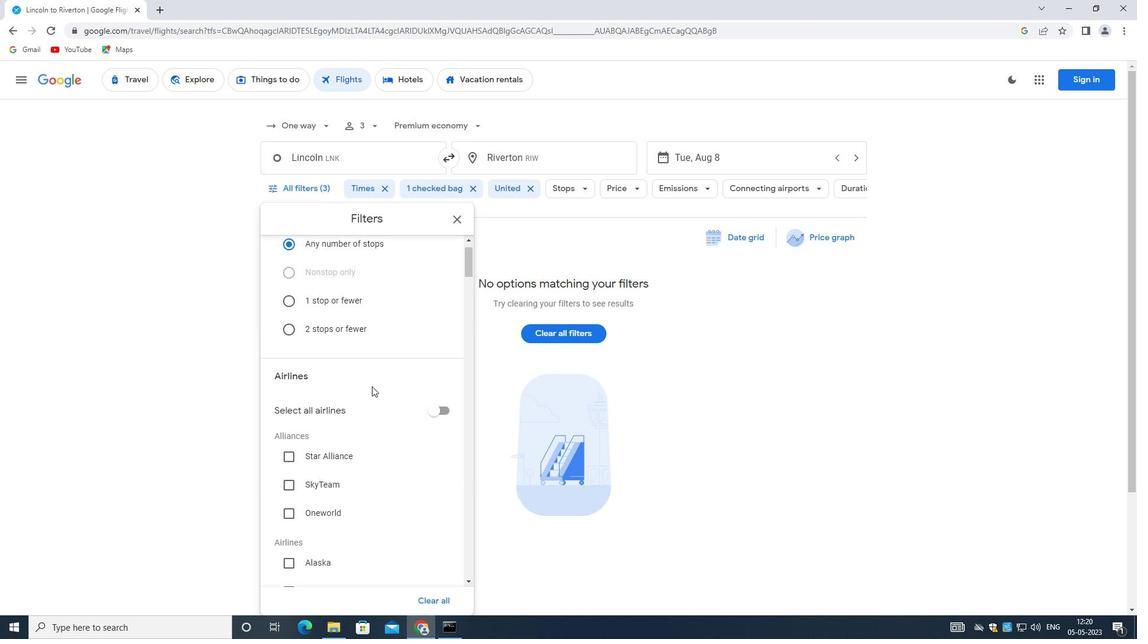 
Action: Mouse moved to (375, 400)
Screenshot: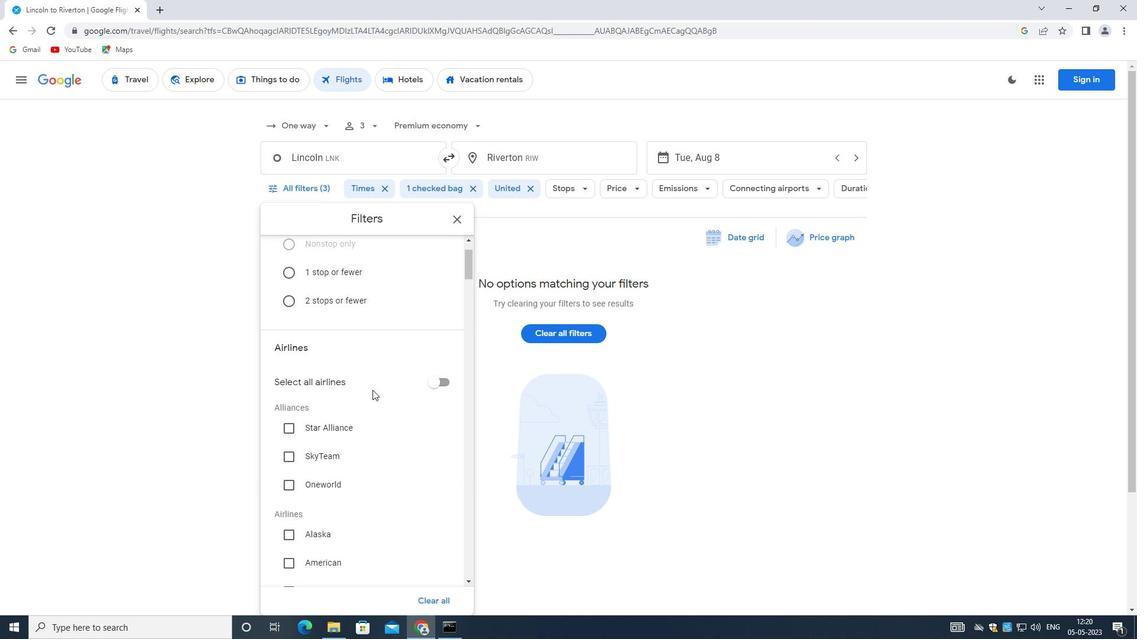 
Action: Mouse scrolled (375, 399) with delta (0, 0)
Screenshot: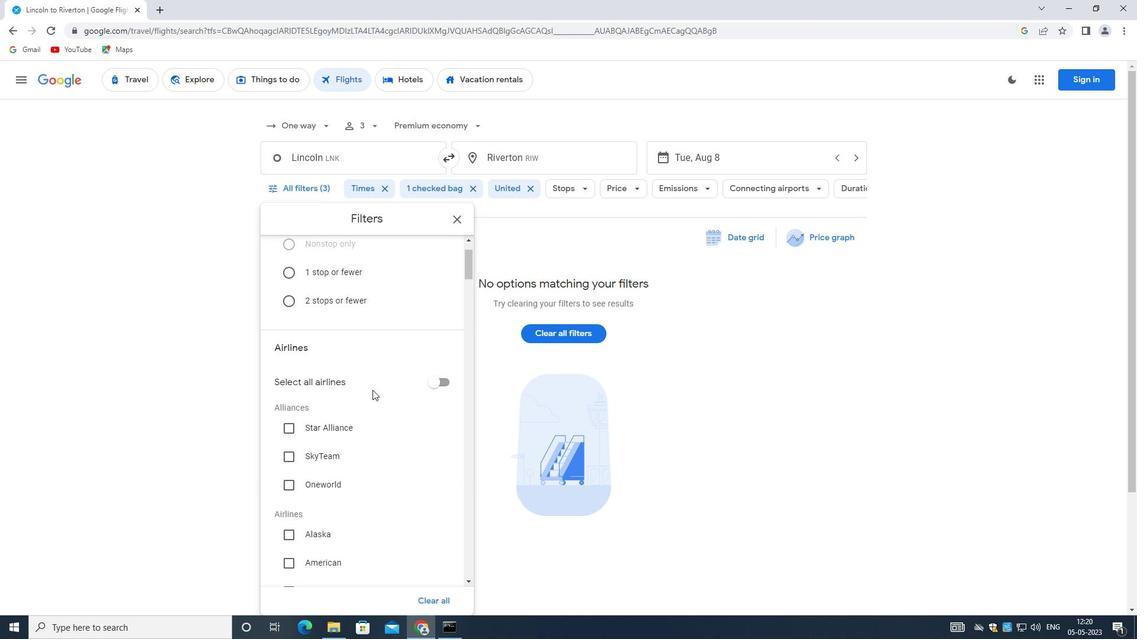 
Action: Mouse moved to (379, 411)
Screenshot: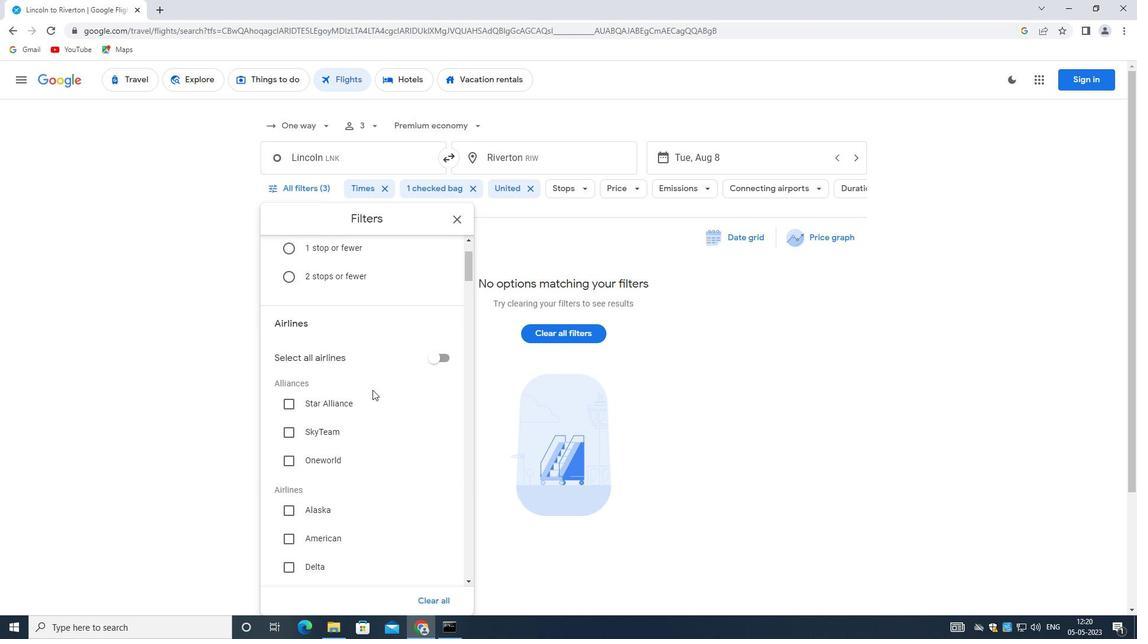 
Action: Mouse scrolled (379, 411) with delta (0, 0)
Screenshot: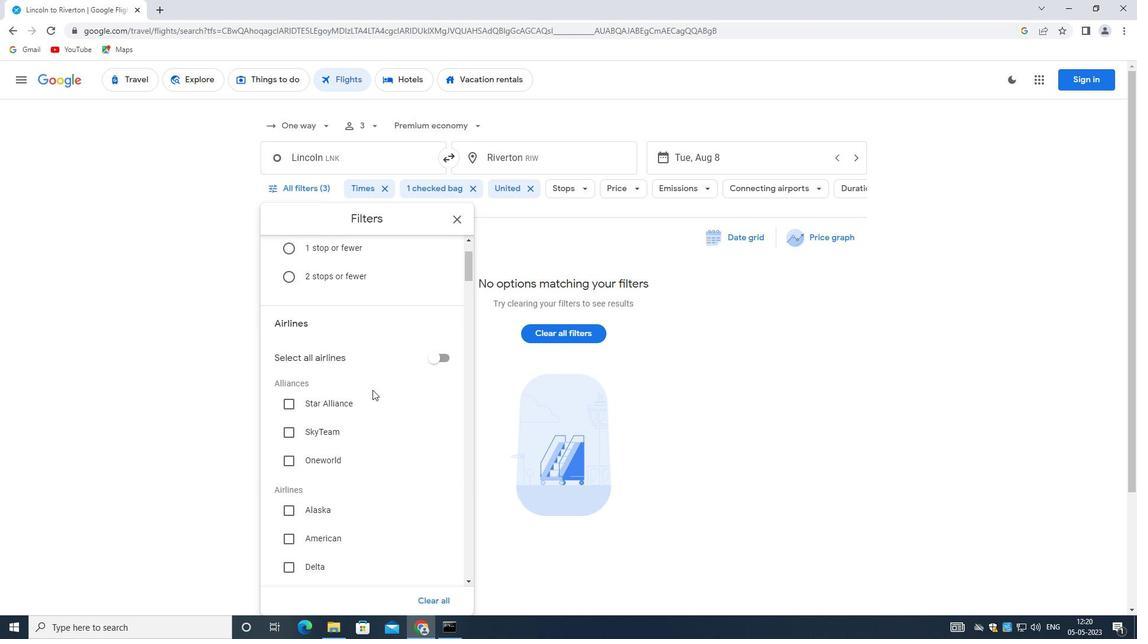 
Action: Mouse moved to (380, 418)
Screenshot: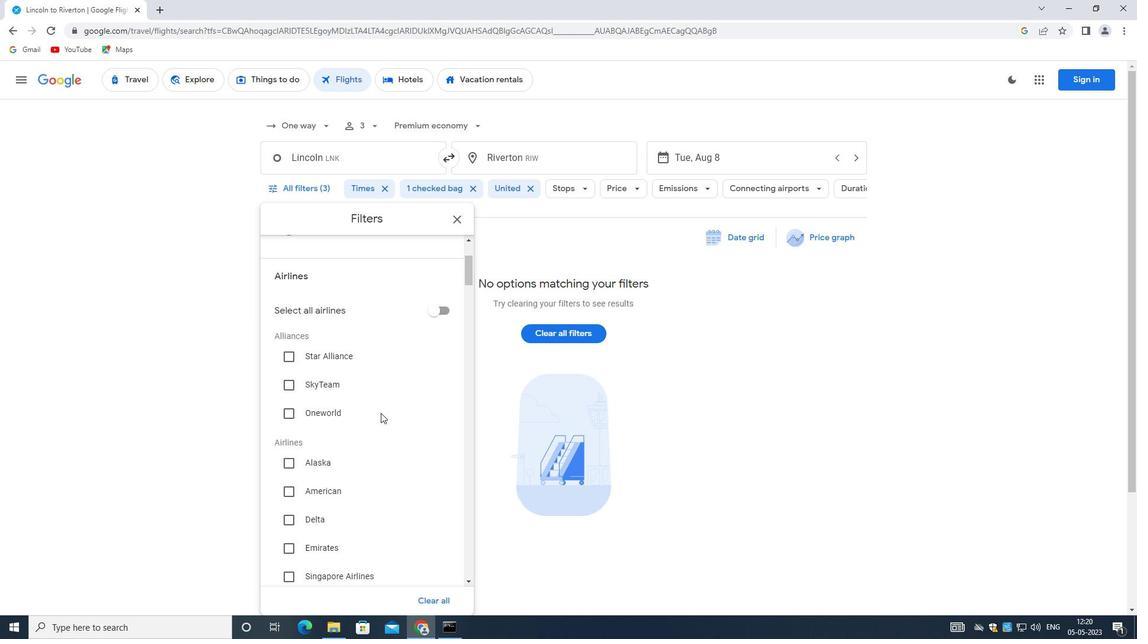 
Action: Mouse scrolled (380, 417) with delta (0, 0)
Screenshot: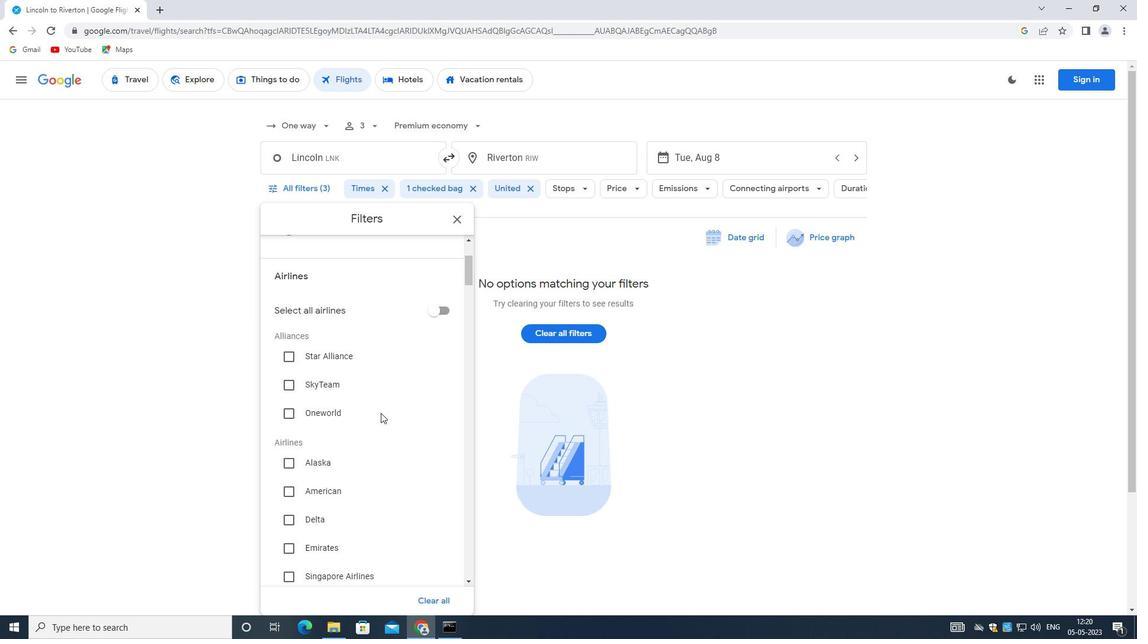 
Action: Mouse moved to (412, 311)
Screenshot: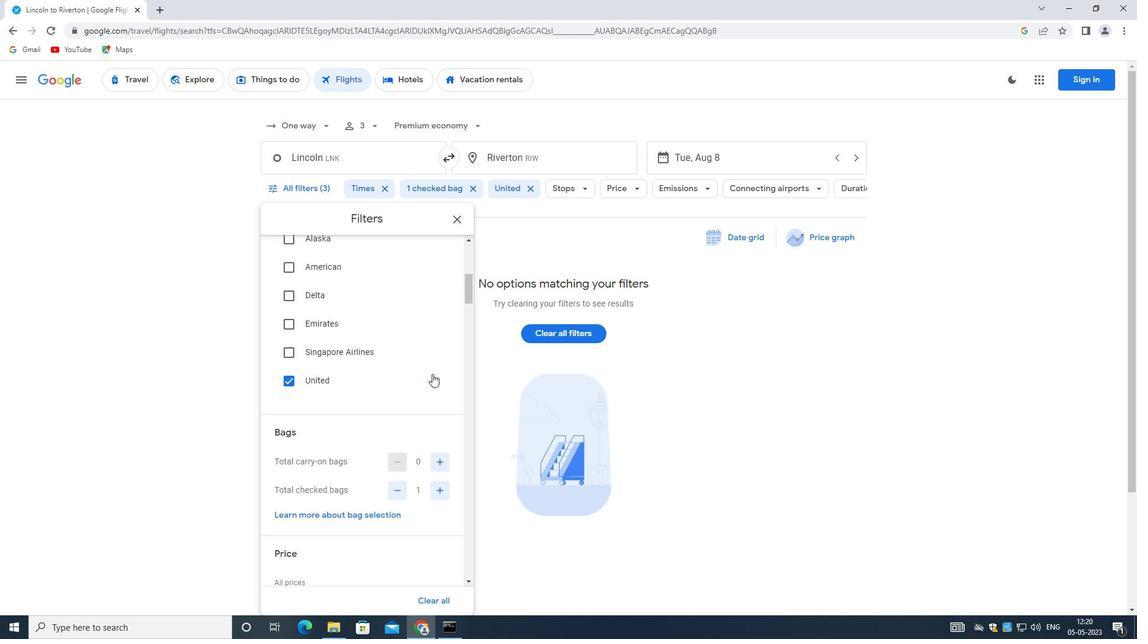 
Action: Mouse scrolled (412, 312) with delta (0, 0)
Screenshot: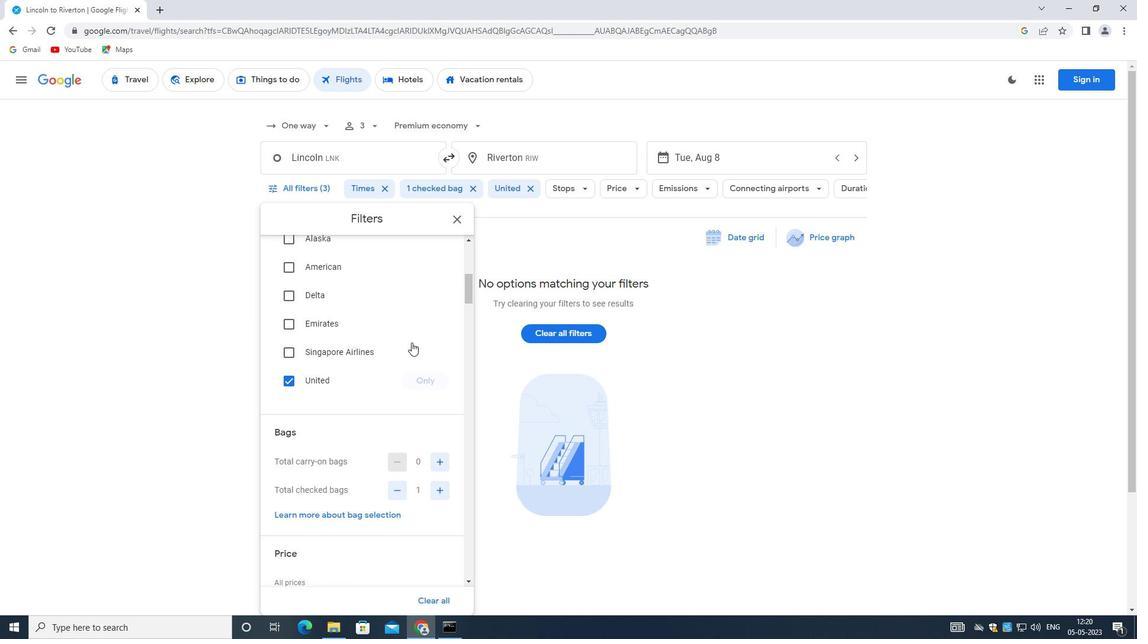 
Action: Mouse scrolled (412, 312) with delta (0, 0)
Screenshot: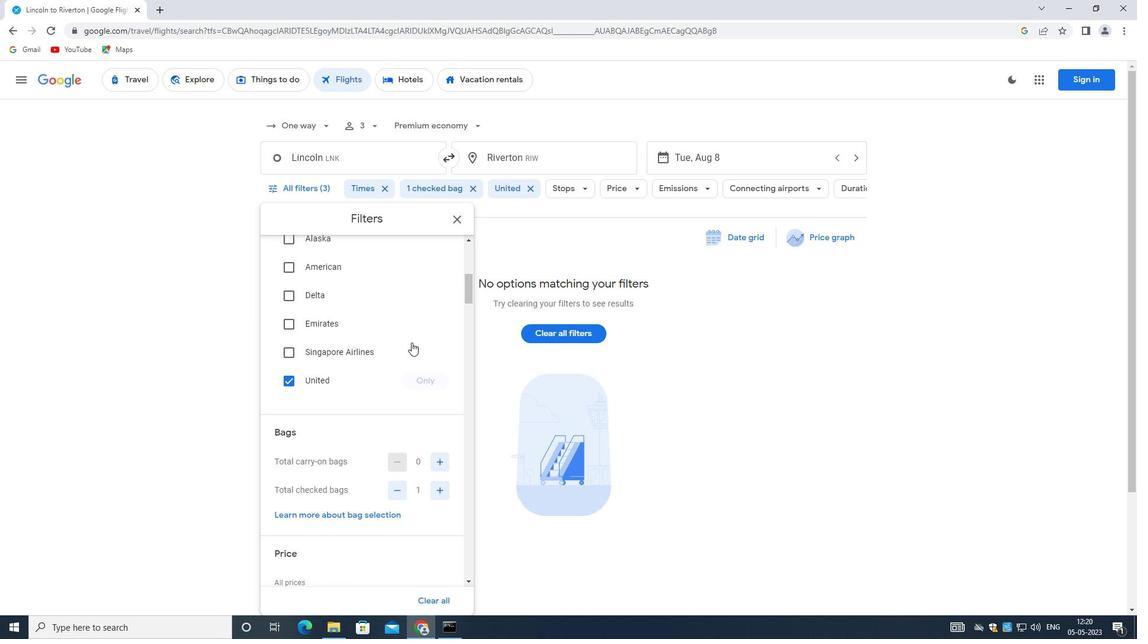 
Action: Mouse scrolled (412, 312) with delta (0, 0)
Screenshot: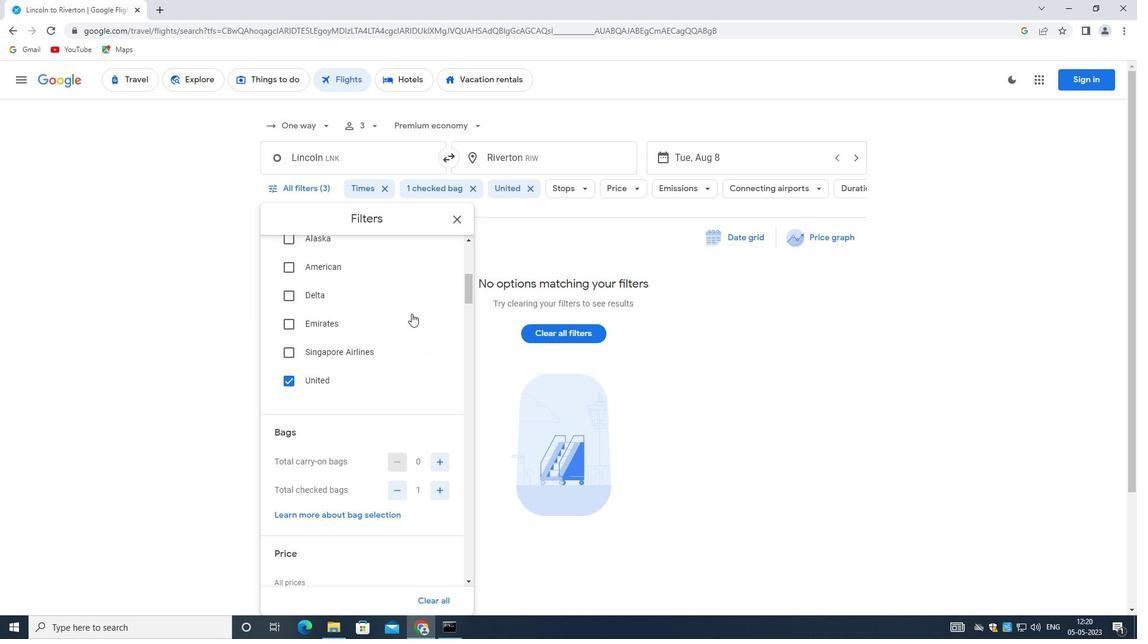 
Action: Mouse moved to (444, 260)
Screenshot: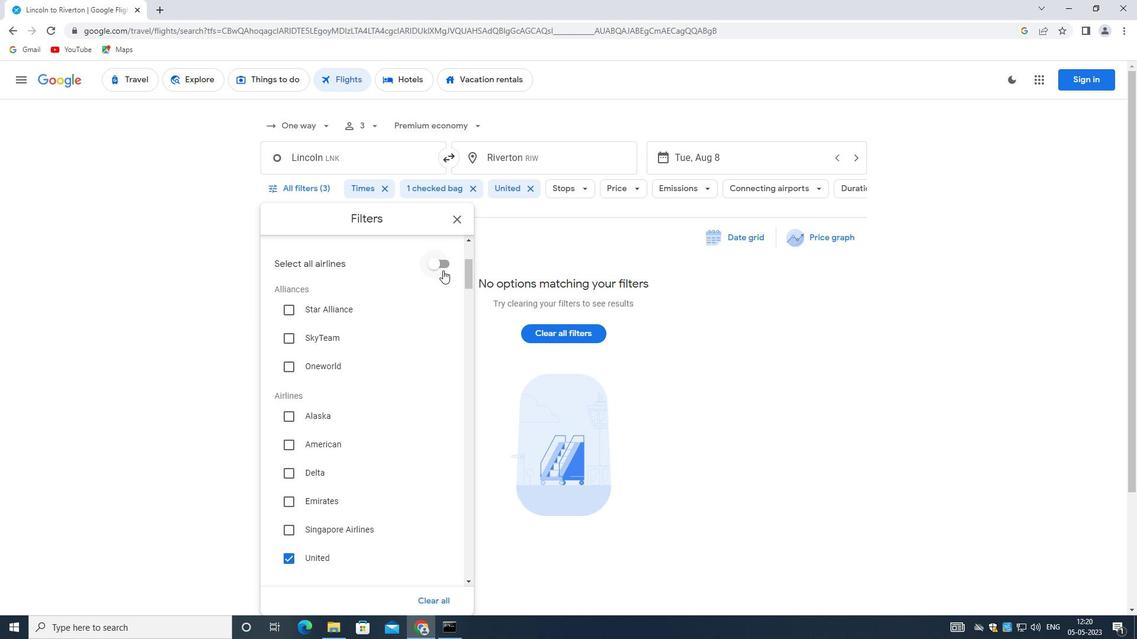 
Action: Mouse pressed left at (444, 260)
Screenshot: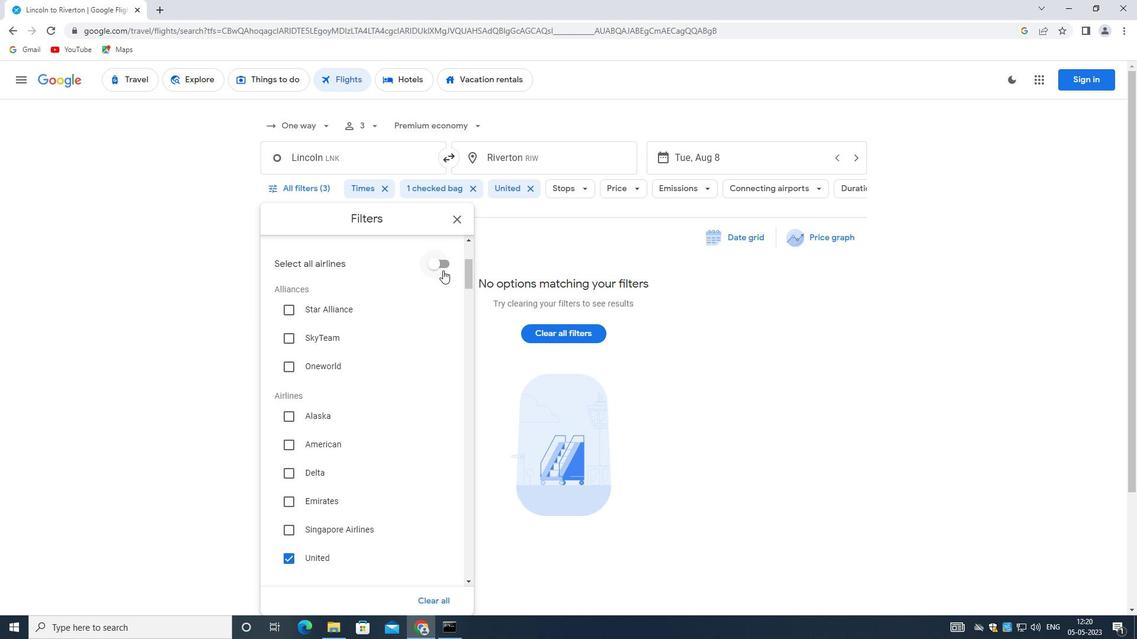 
Action: Mouse moved to (434, 263)
Screenshot: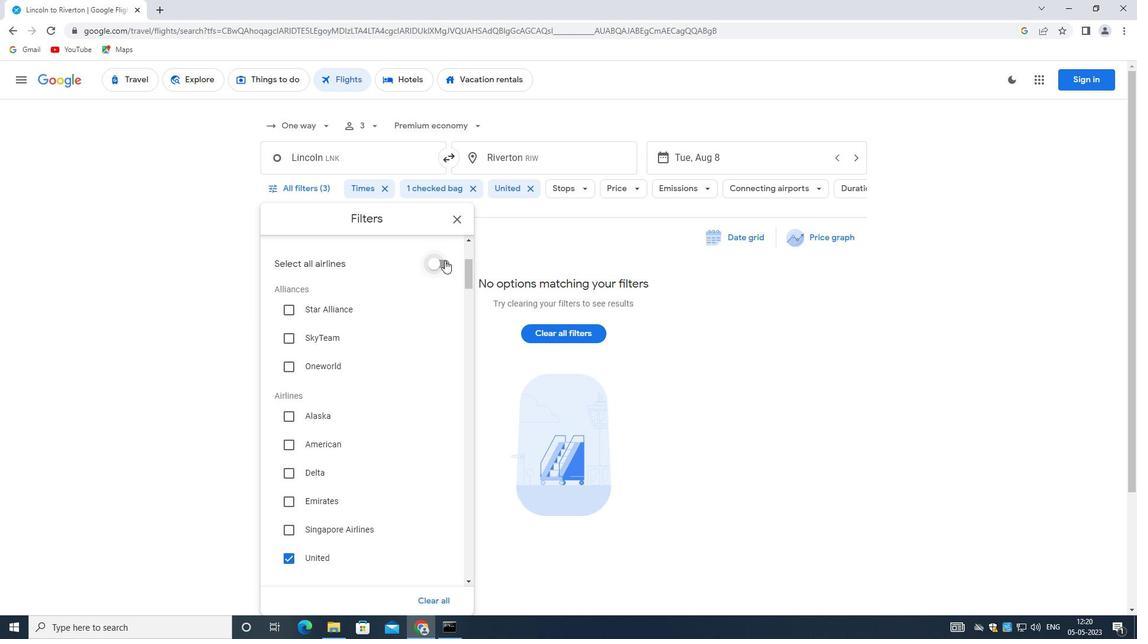 
Action: Mouse pressed left at (434, 263)
Screenshot: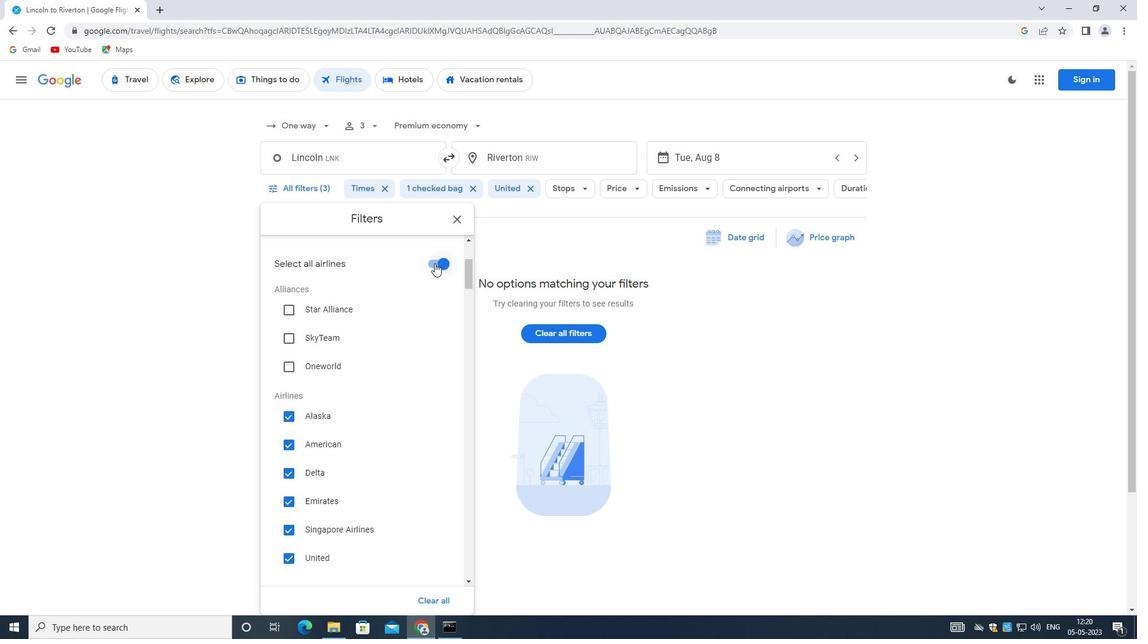 
Action: Mouse moved to (444, 260)
Screenshot: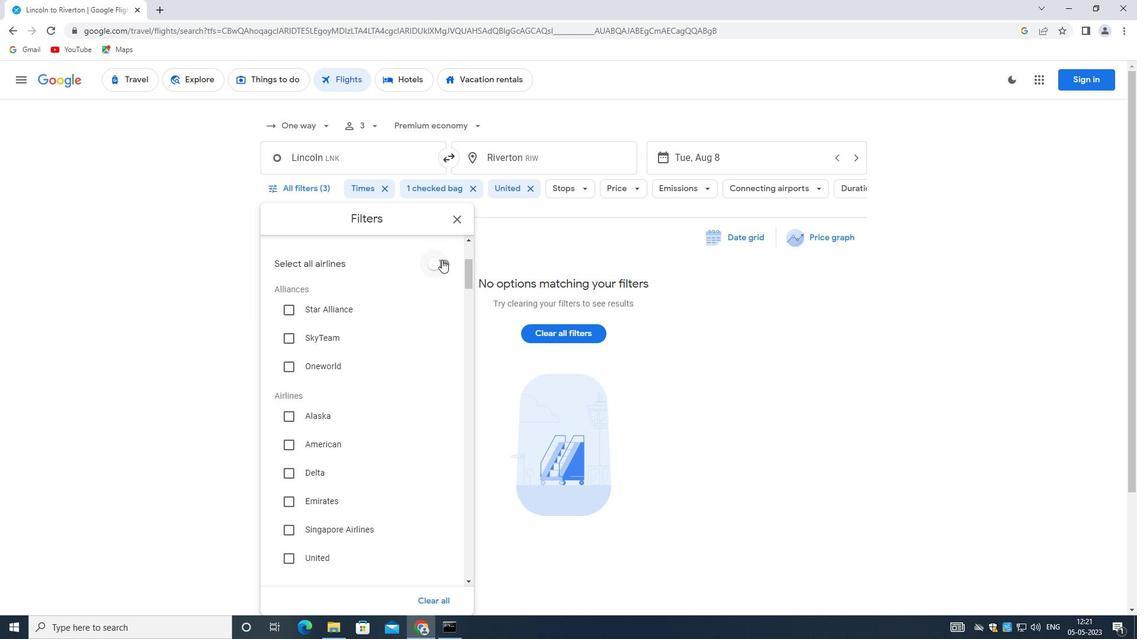 
Action: Mouse pressed left at (444, 260)
Screenshot: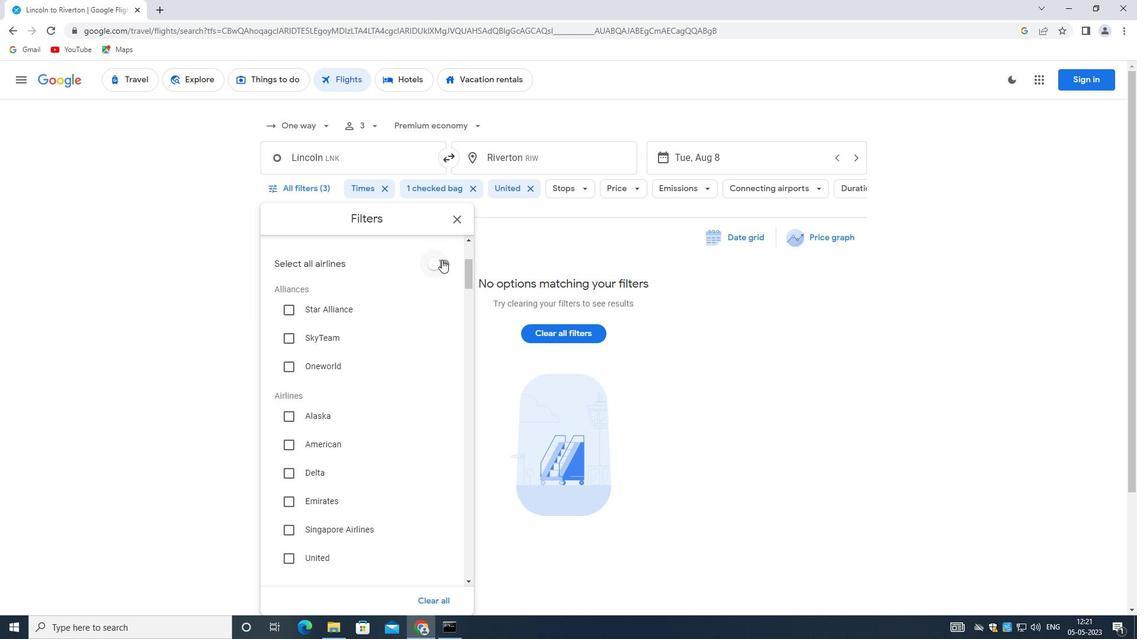 
Action: Mouse moved to (435, 265)
Screenshot: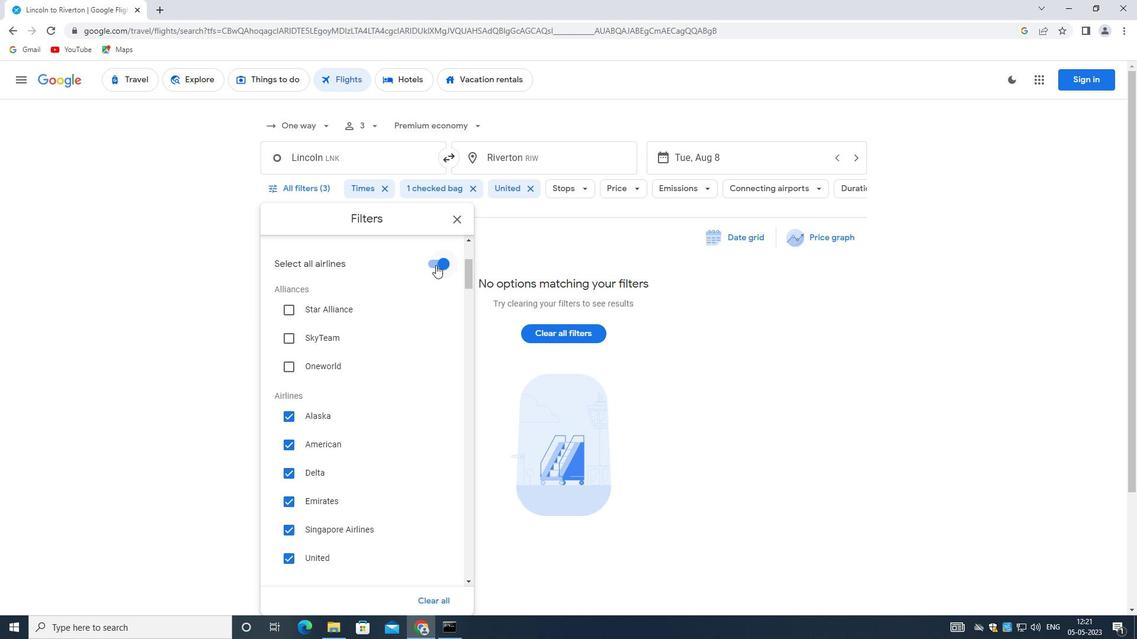 
Action: Mouse pressed left at (435, 265)
Screenshot: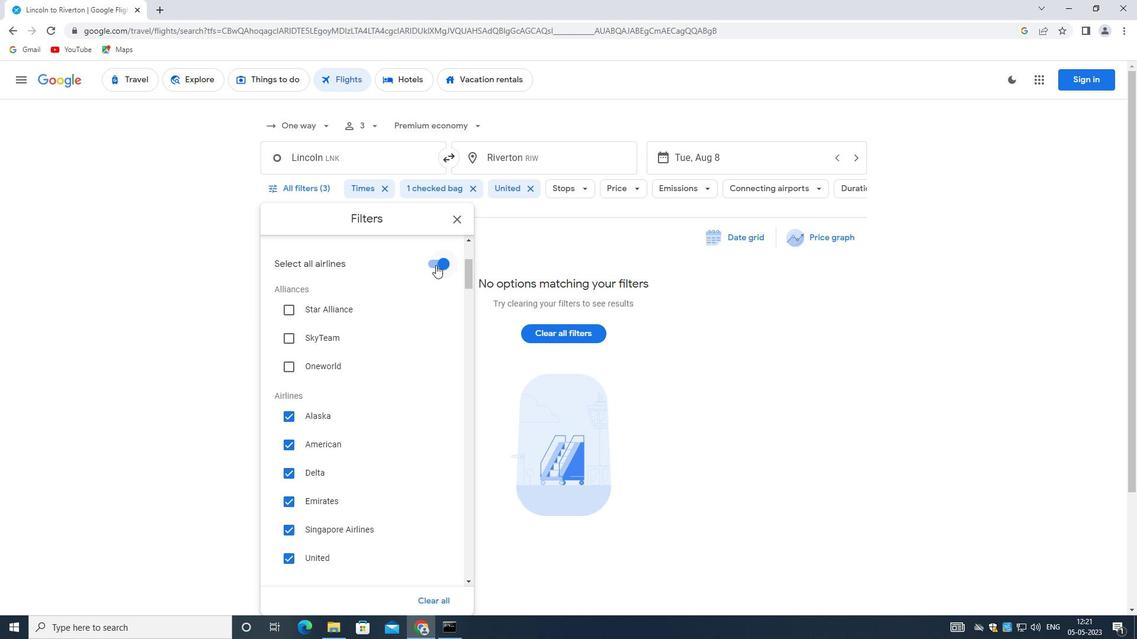 
Action: Mouse moved to (380, 395)
Screenshot: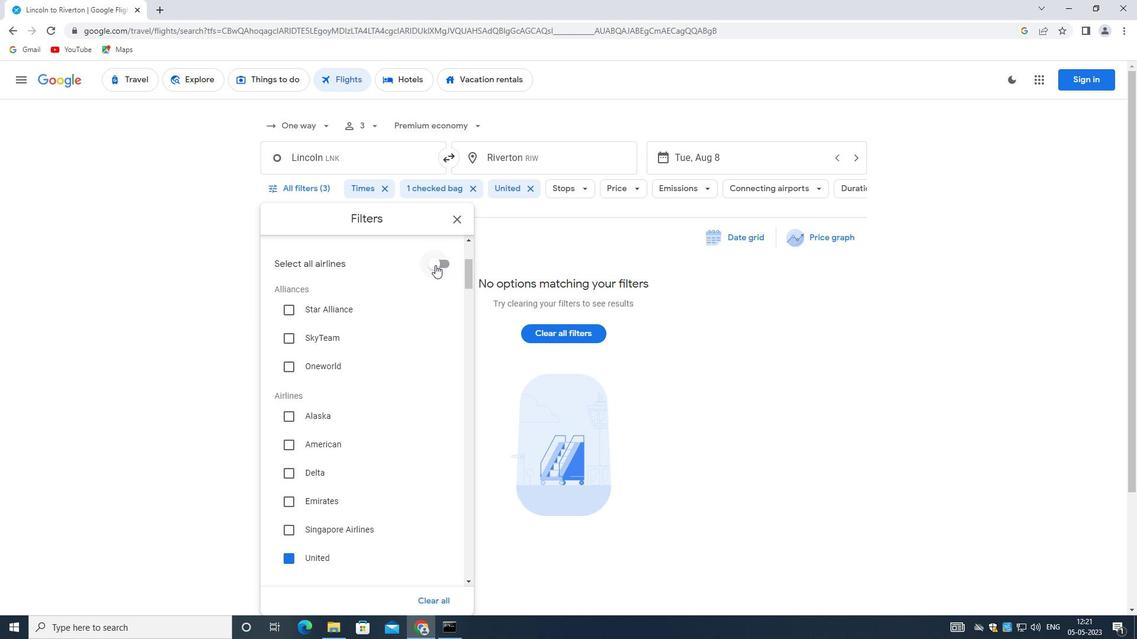 
Action: Mouse scrolled (380, 395) with delta (0, 0)
Screenshot: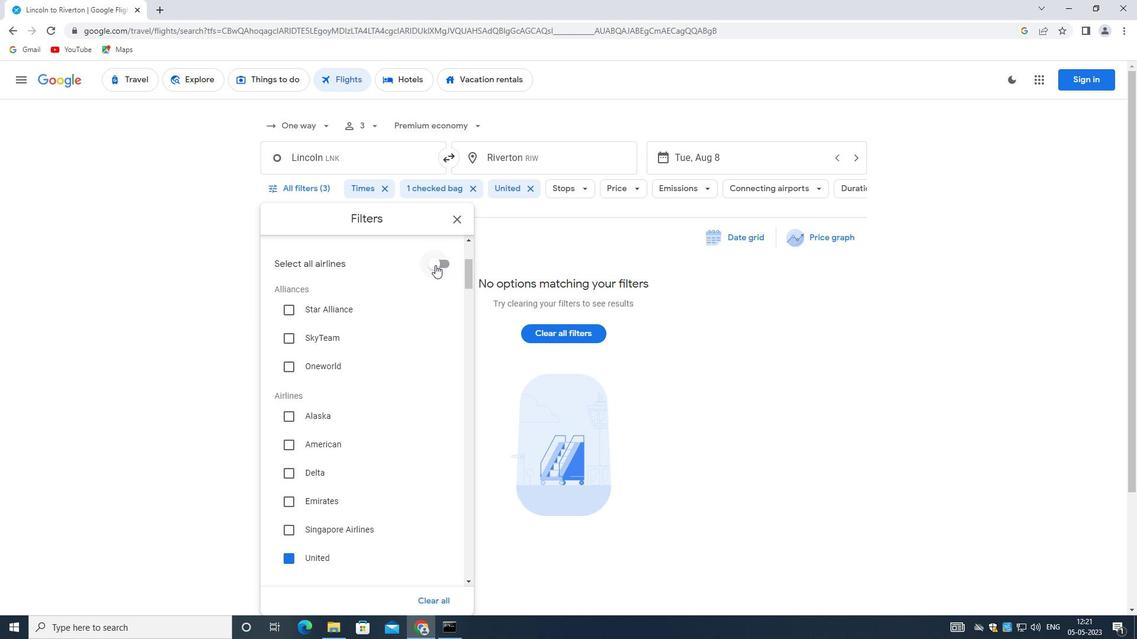
Action: Mouse moved to (379, 399)
Screenshot: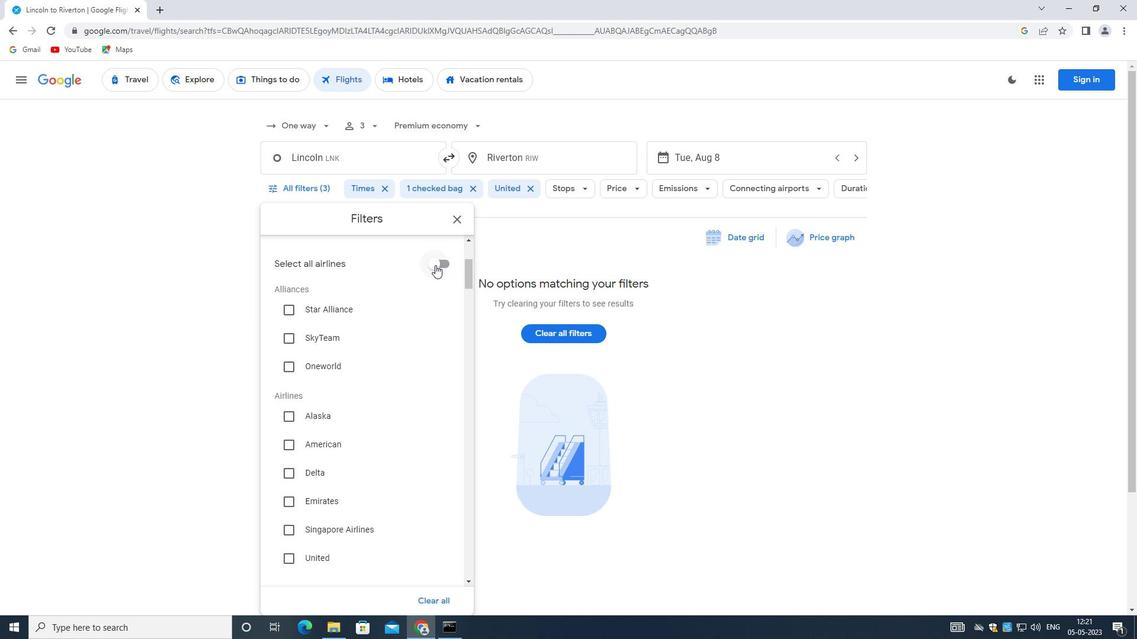 
Action: Mouse scrolled (379, 399) with delta (0, 0)
Screenshot: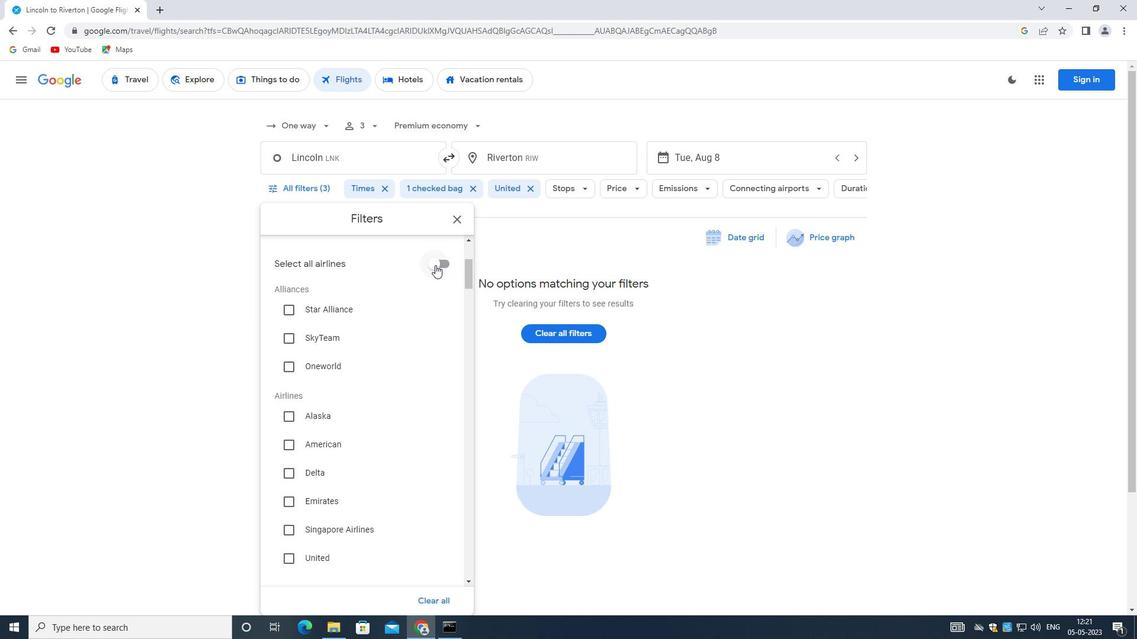
Action: Mouse moved to (379, 400)
Screenshot: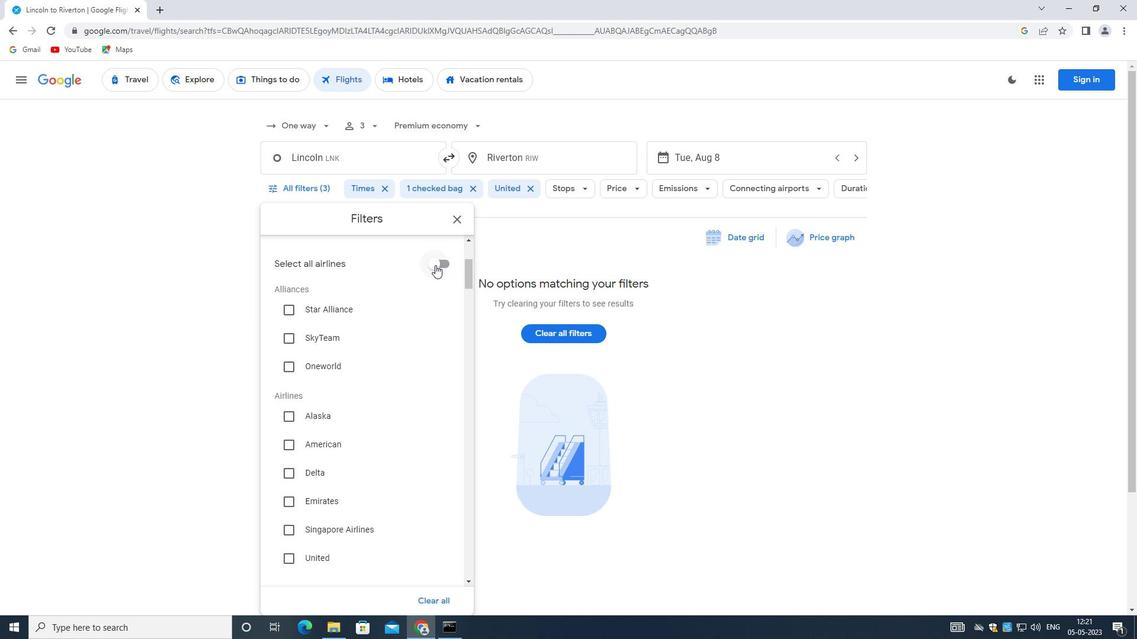 
Action: Mouse scrolled (379, 400) with delta (0, 0)
Screenshot: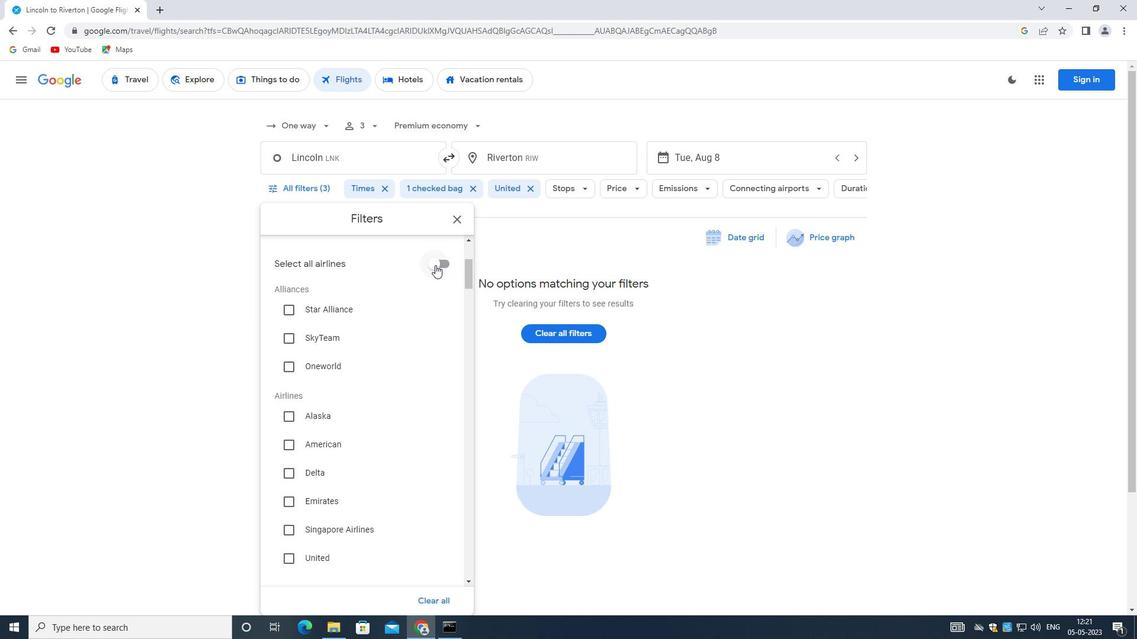 
Action: Mouse scrolled (379, 400) with delta (0, 0)
Screenshot: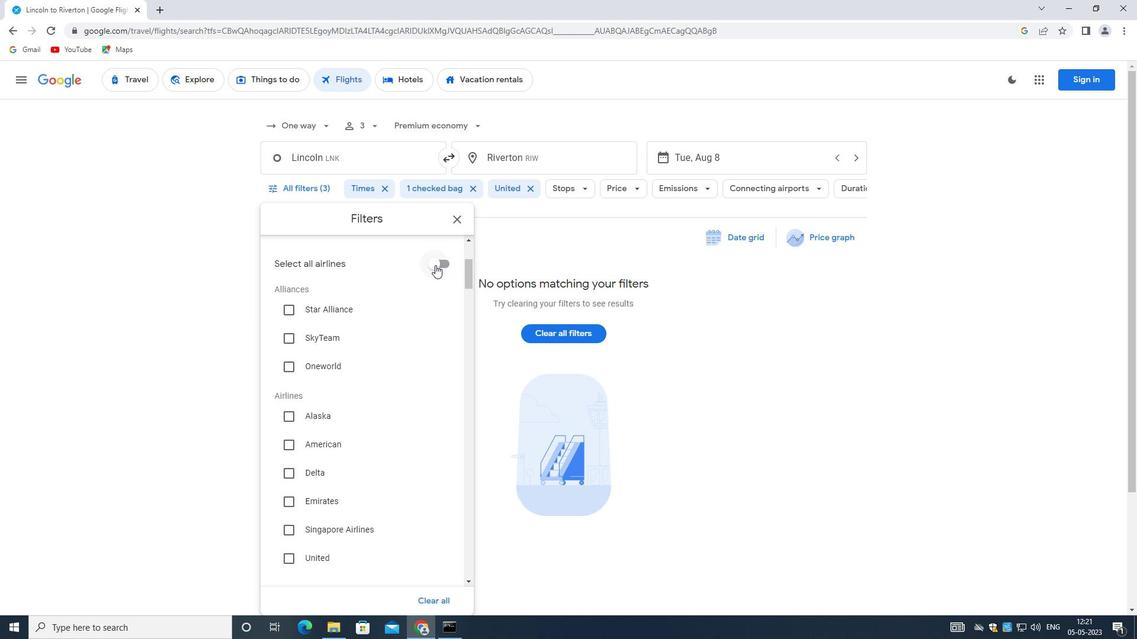 
Action: Mouse scrolled (379, 400) with delta (0, 0)
Screenshot: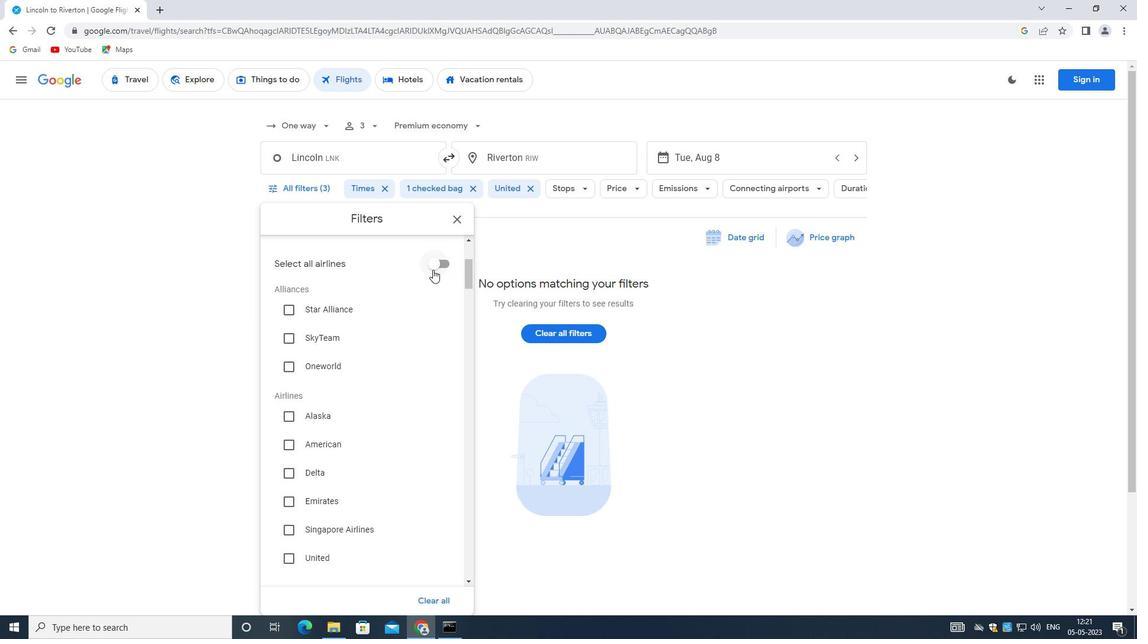 
Action: Mouse moved to (435, 370)
Screenshot: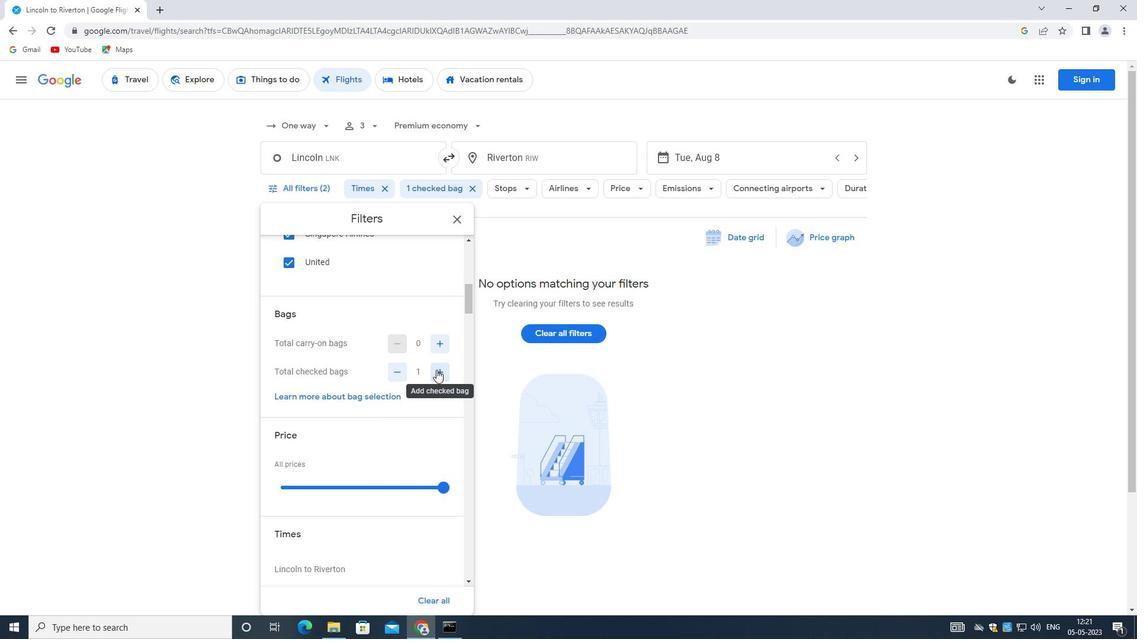 
Action: Mouse pressed left at (435, 370)
Screenshot: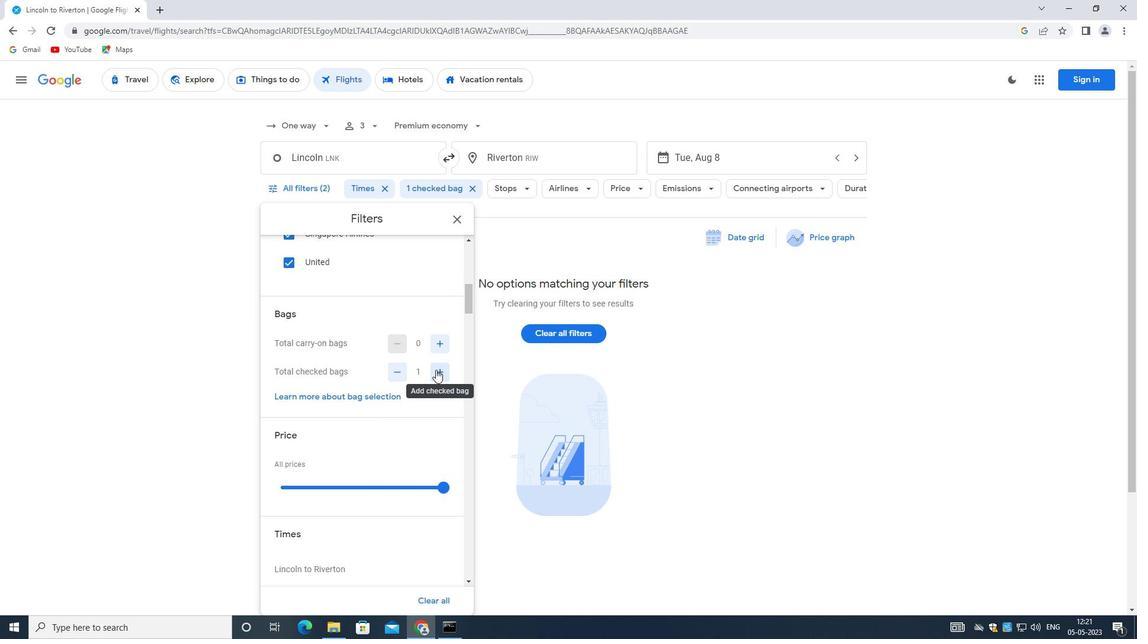 
Action: Mouse moved to (356, 379)
Screenshot: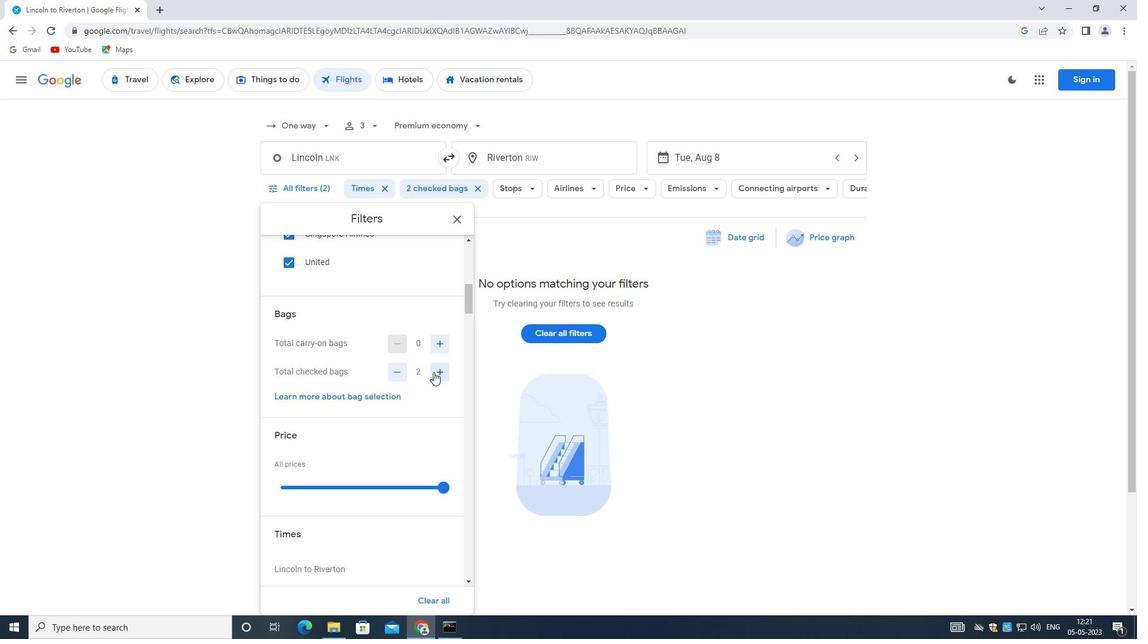 
Action: Mouse scrolled (356, 378) with delta (0, 0)
Screenshot: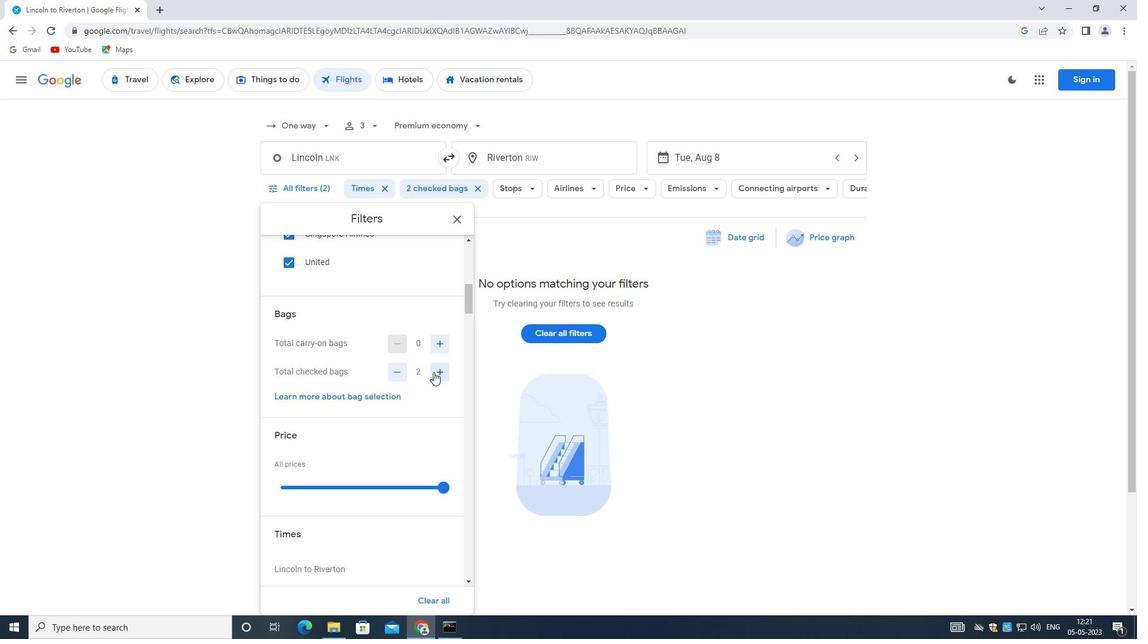 
Action: Mouse scrolled (356, 378) with delta (0, 0)
Screenshot: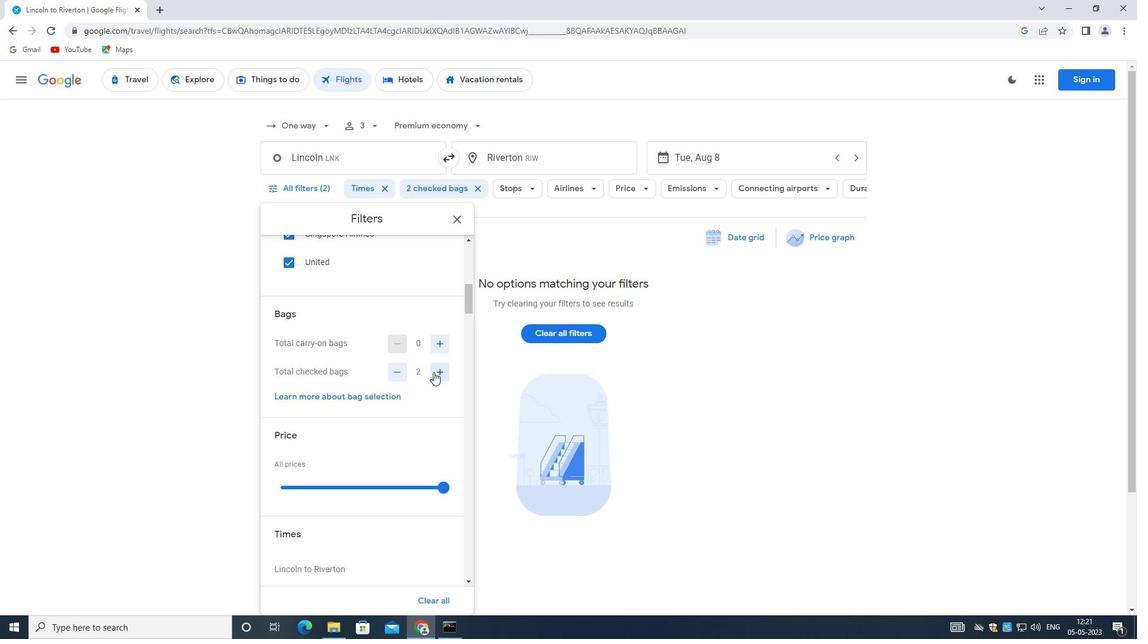 
Action: Mouse scrolled (356, 378) with delta (0, 0)
Screenshot: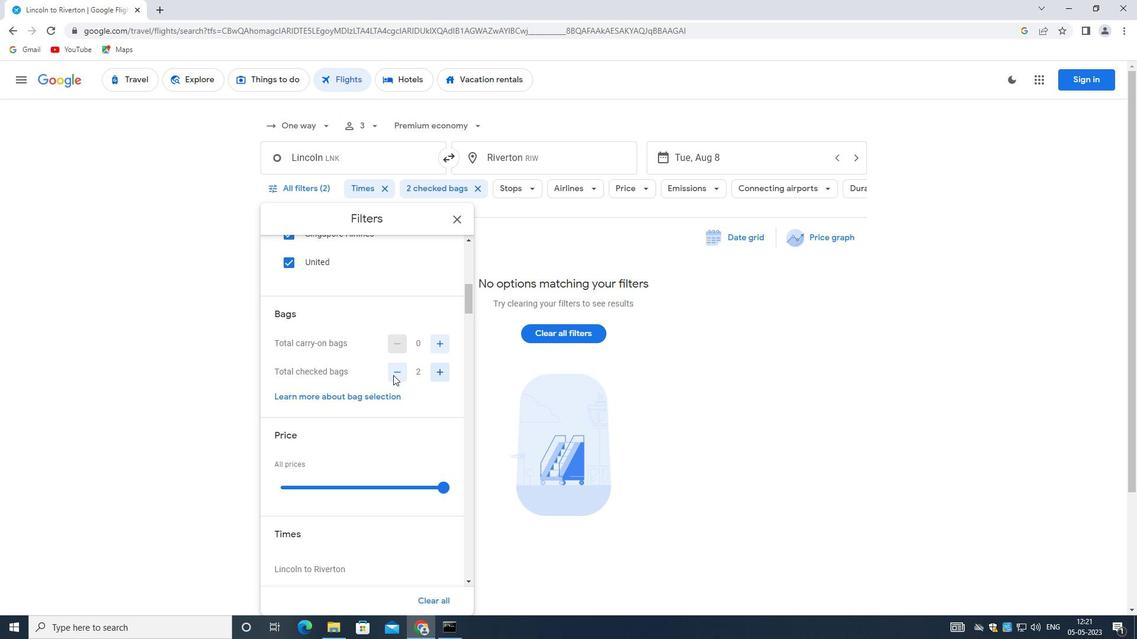 
Action: Mouse moved to (355, 379)
Screenshot: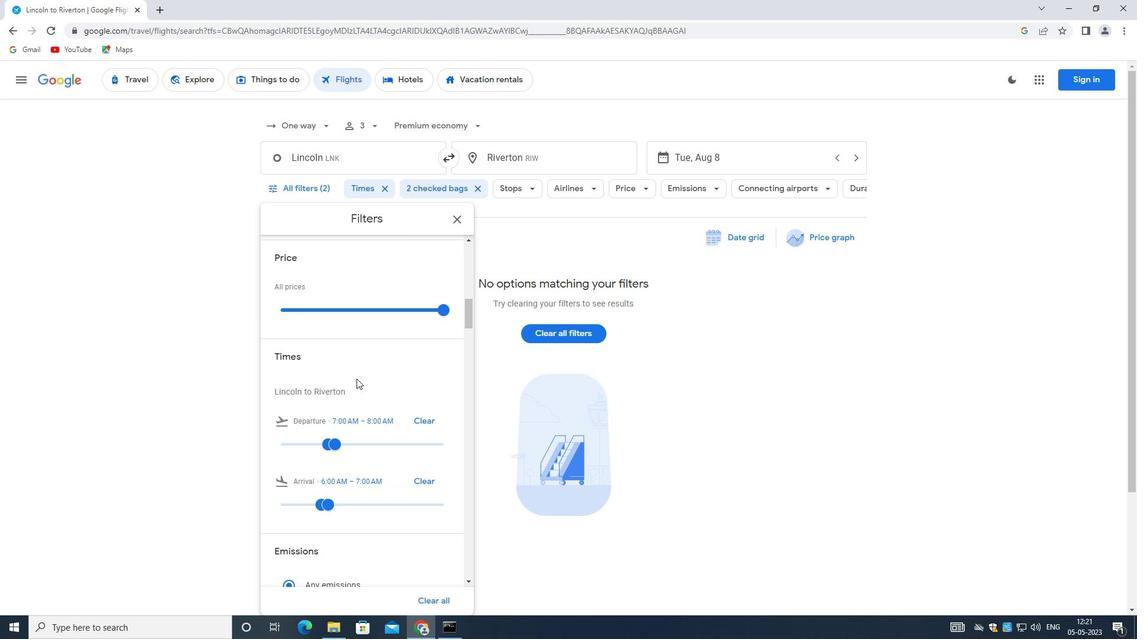 
Action: Mouse scrolled (355, 379) with delta (0, 0)
Screenshot: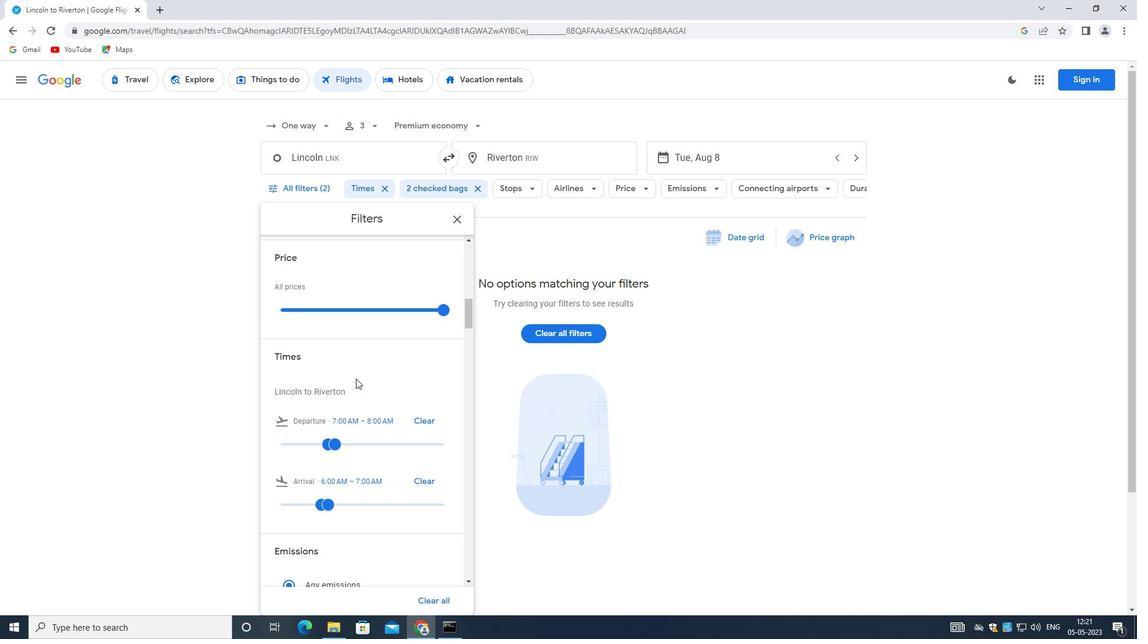 
Action: Mouse moved to (435, 302)
Screenshot: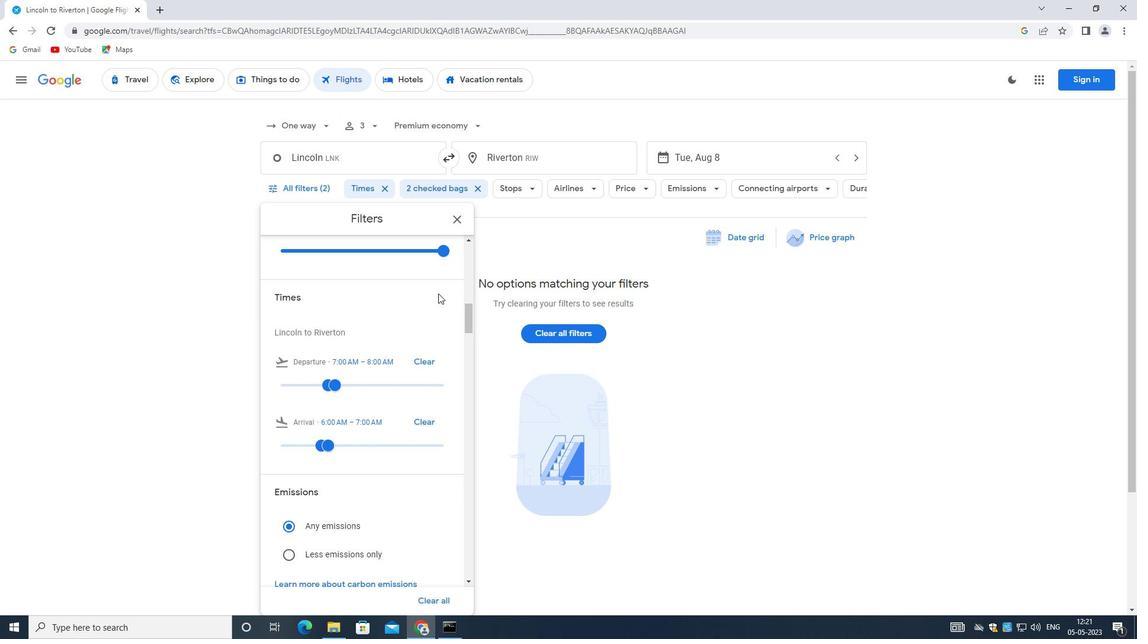 
Action: Mouse scrolled (435, 303) with delta (0, 0)
Screenshot: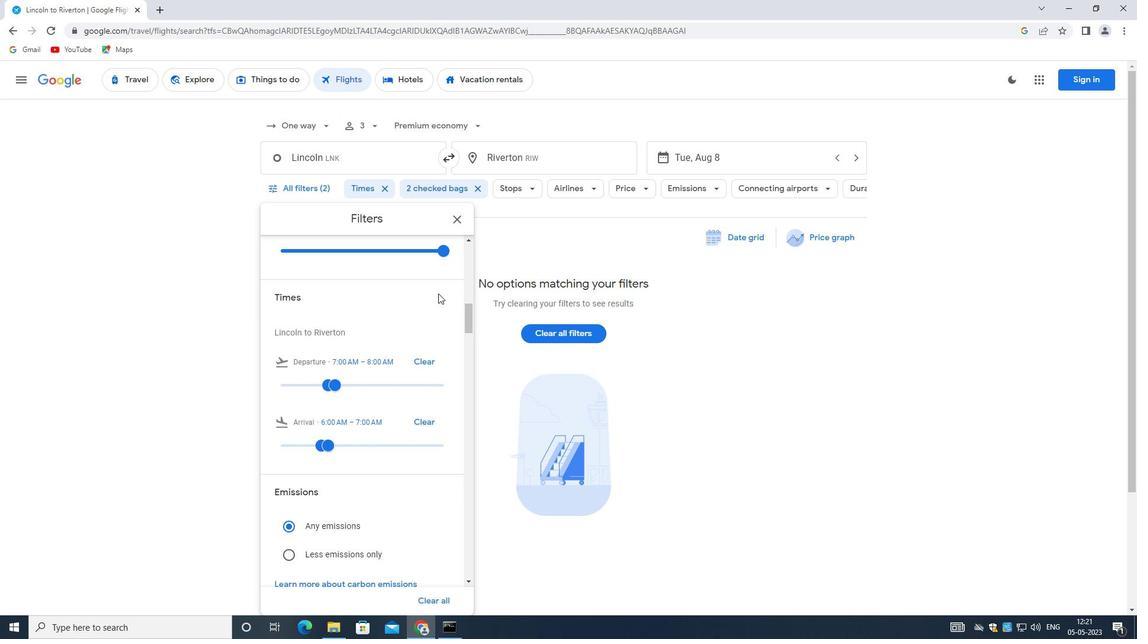
Action: Mouse moved to (434, 303)
Screenshot: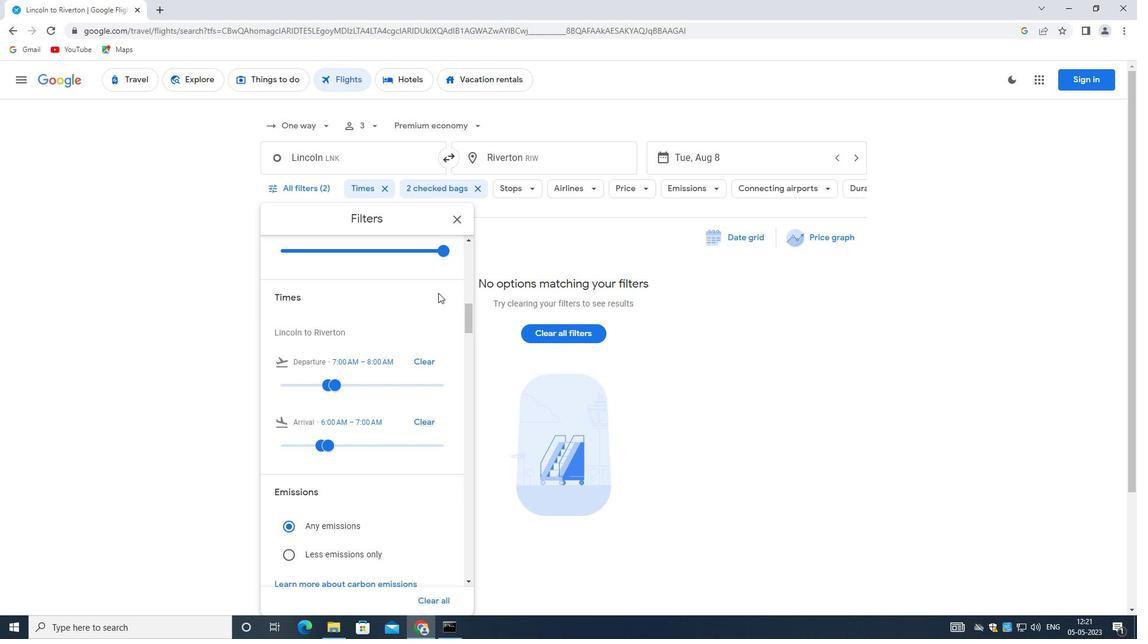 
Action: Mouse scrolled (434, 303) with delta (0, 0)
Screenshot: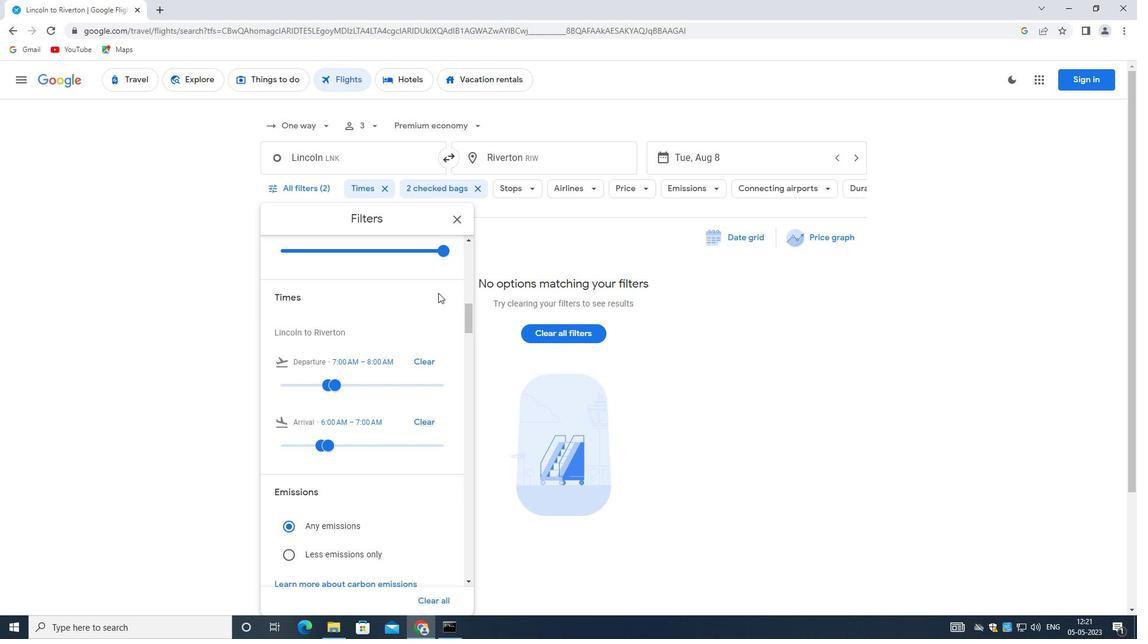 
Action: Mouse moved to (440, 364)
Screenshot: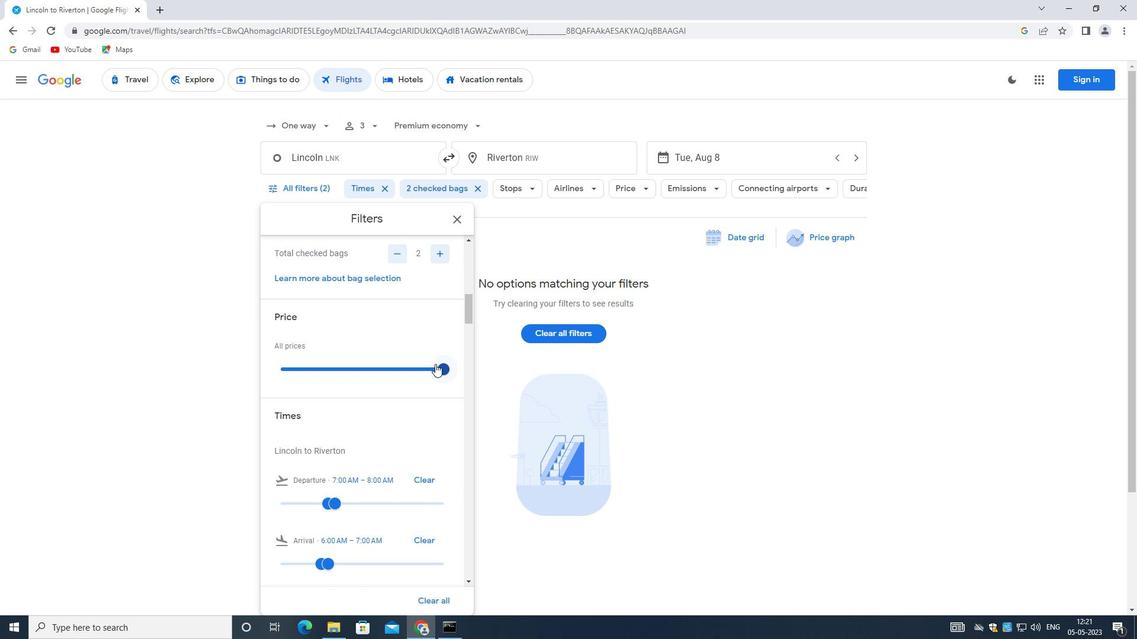 
Action: Mouse pressed left at (440, 364)
Screenshot: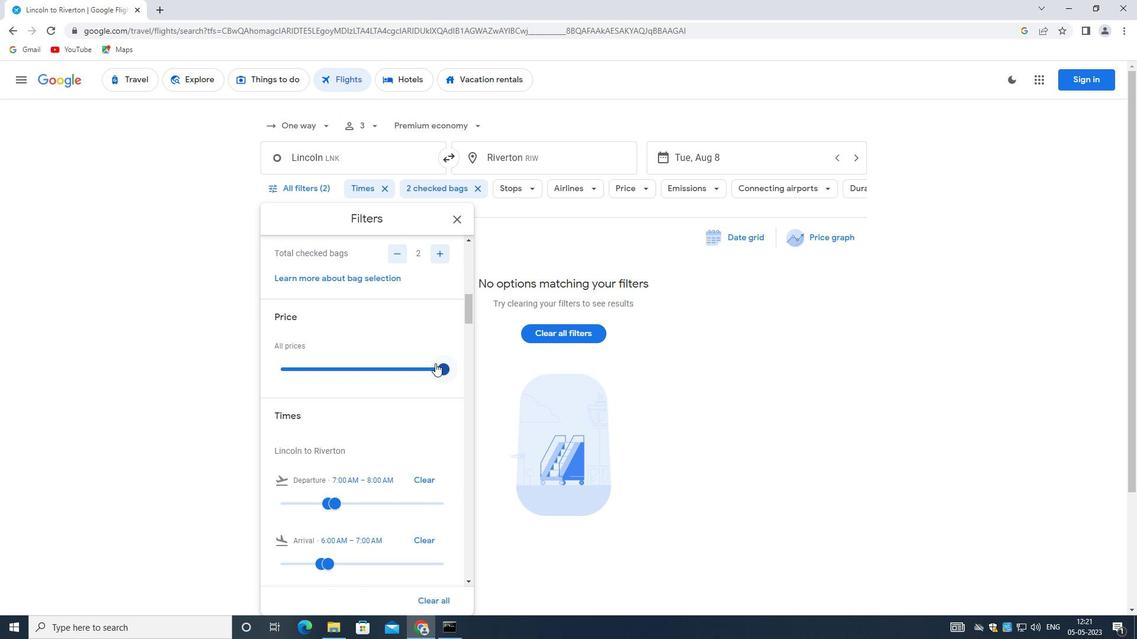 
Action: Mouse moved to (348, 501)
Screenshot: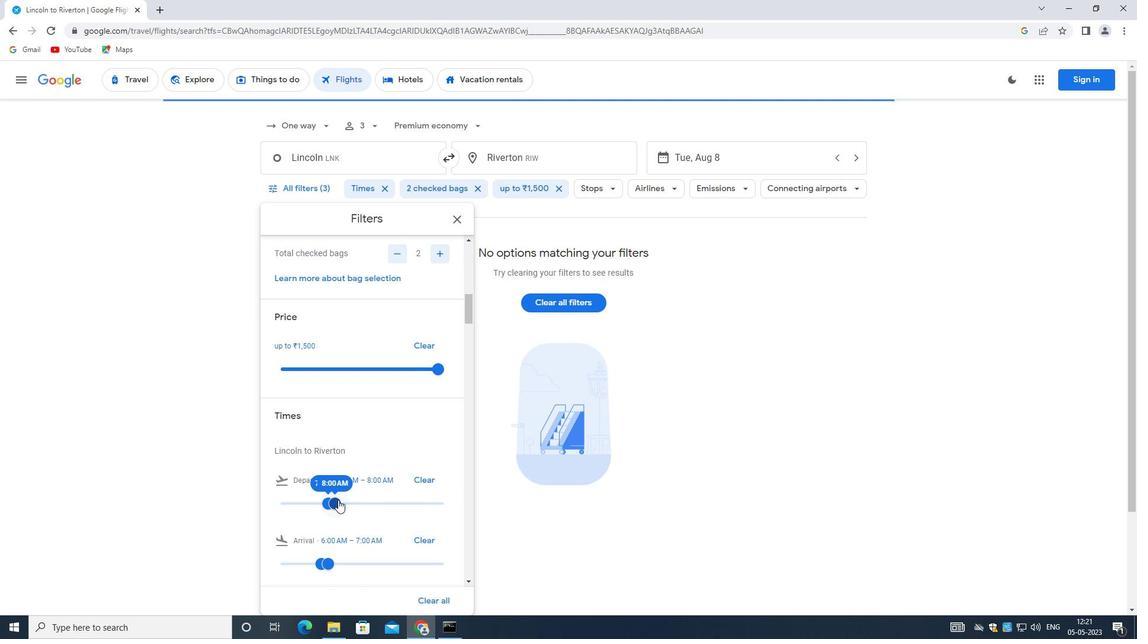 
Action: Mouse pressed left at (348, 501)
Screenshot: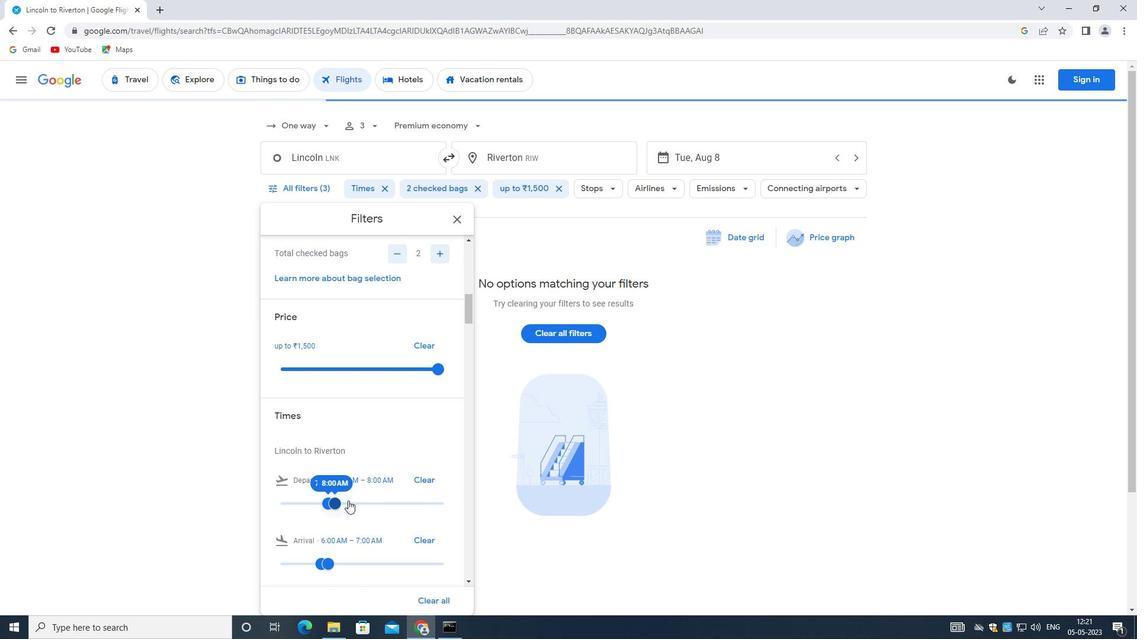 
Action: Mouse moved to (337, 504)
Screenshot: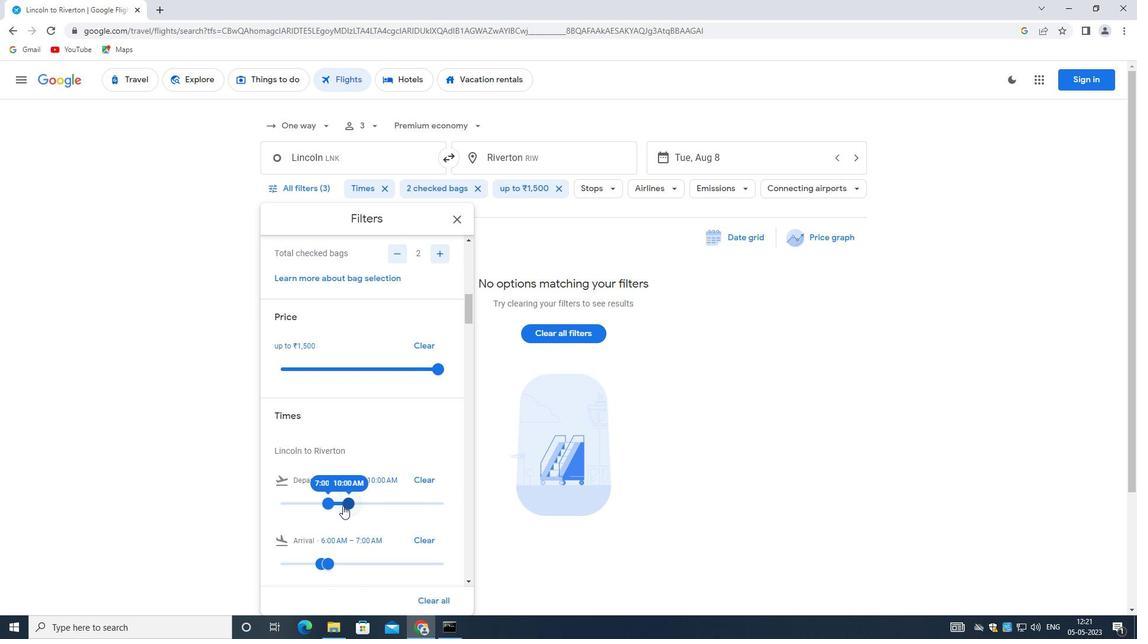 
Action: Mouse pressed left at (337, 504)
Screenshot: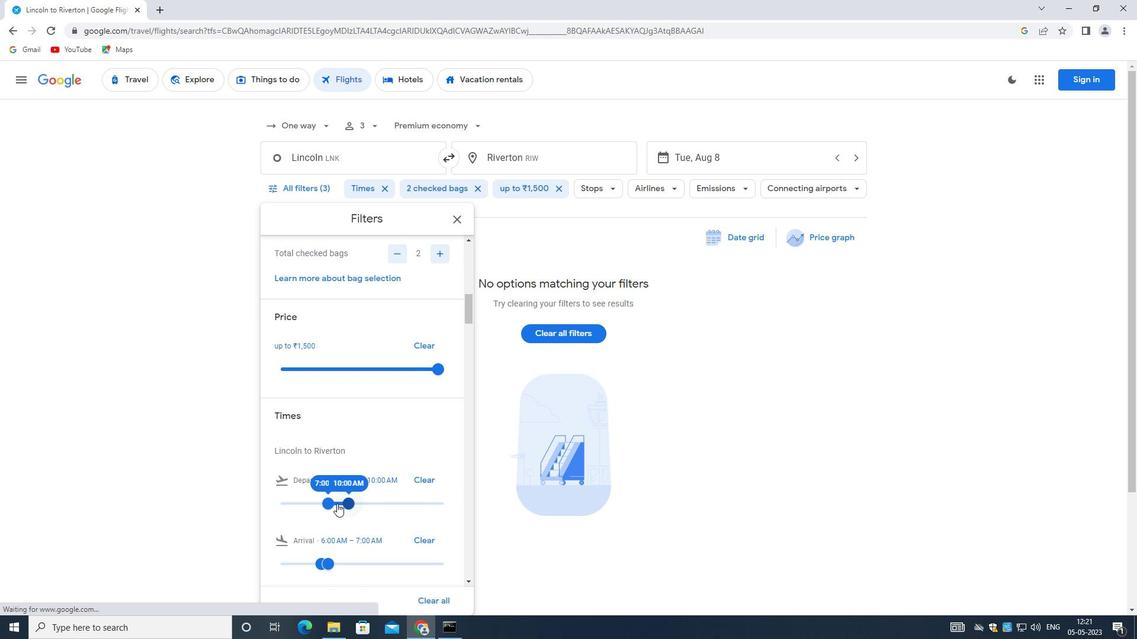 
Action: Mouse moved to (337, 502)
Screenshot: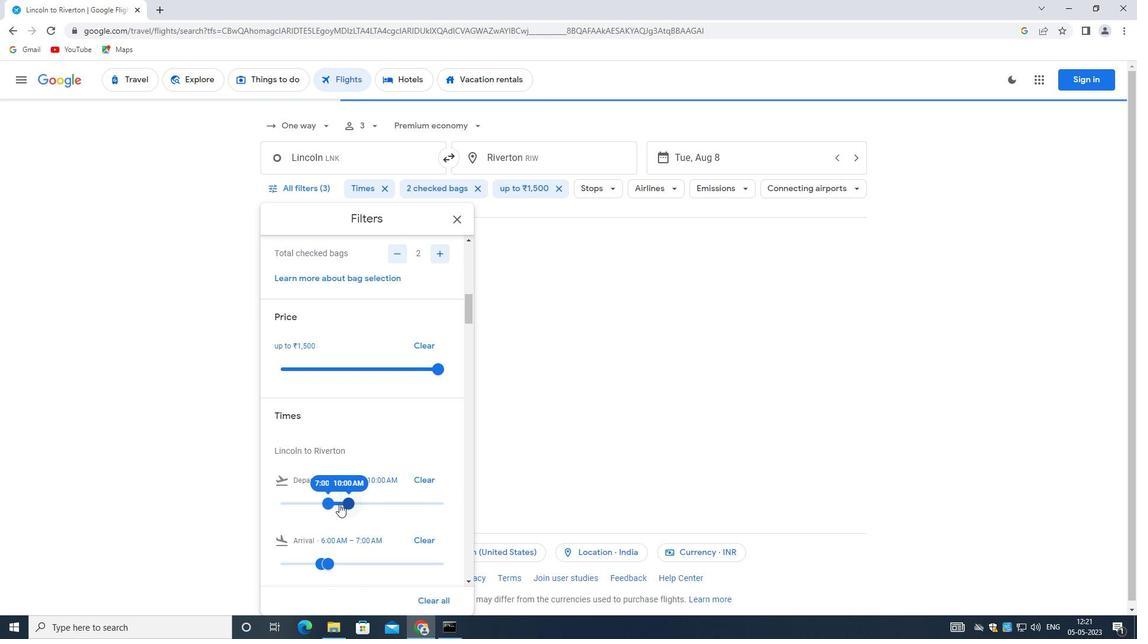 
Action: Mouse pressed left at (337, 502)
Screenshot: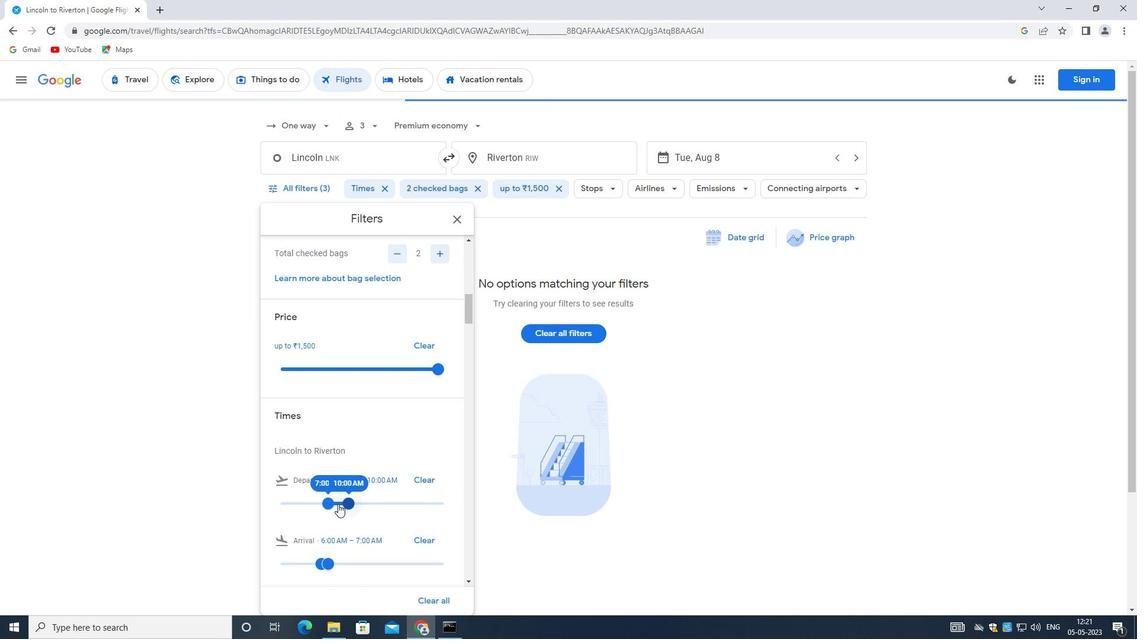 
Action: Mouse moved to (323, 501)
Screenshot: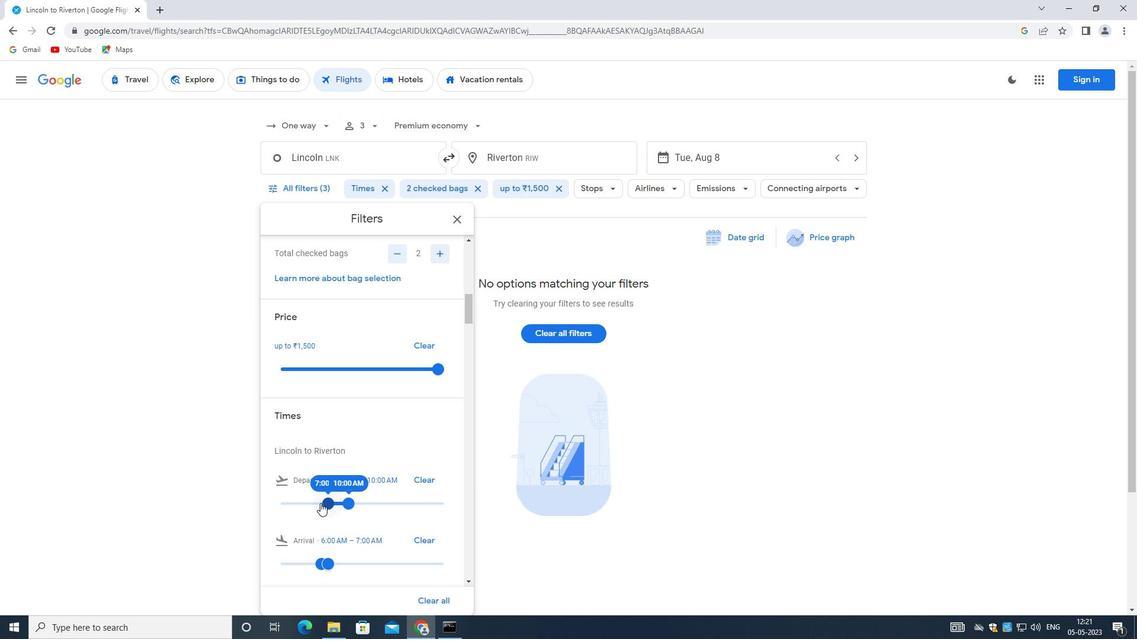 
Action: Mouse pressed left at (323, 501)
Screenshot: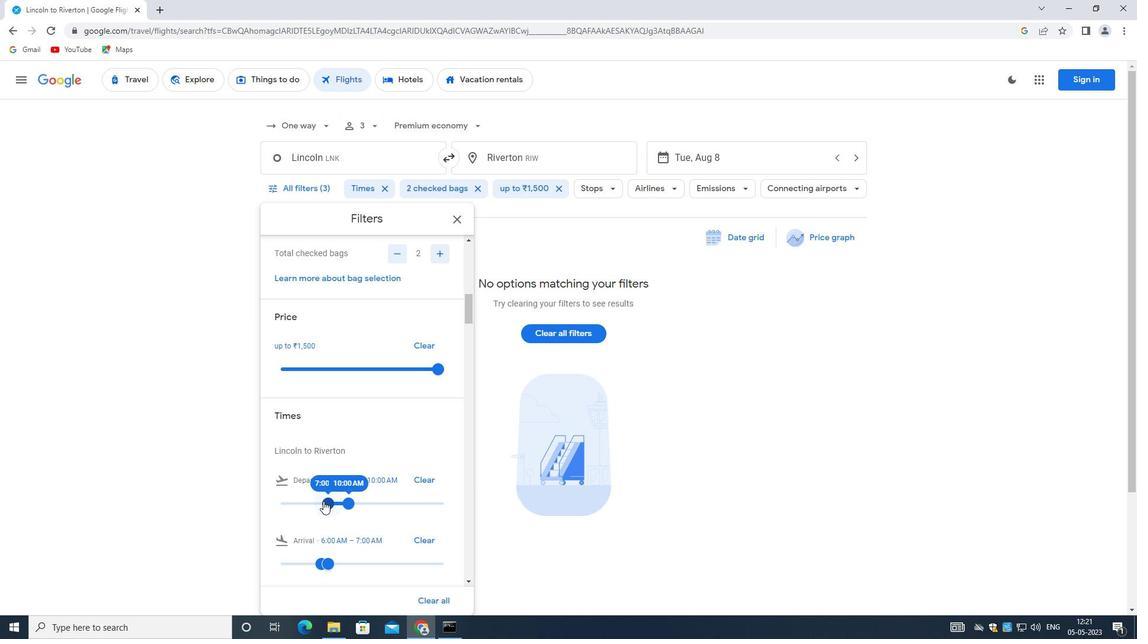 
Action: Mouse moved to (348, 504)
Screenshot: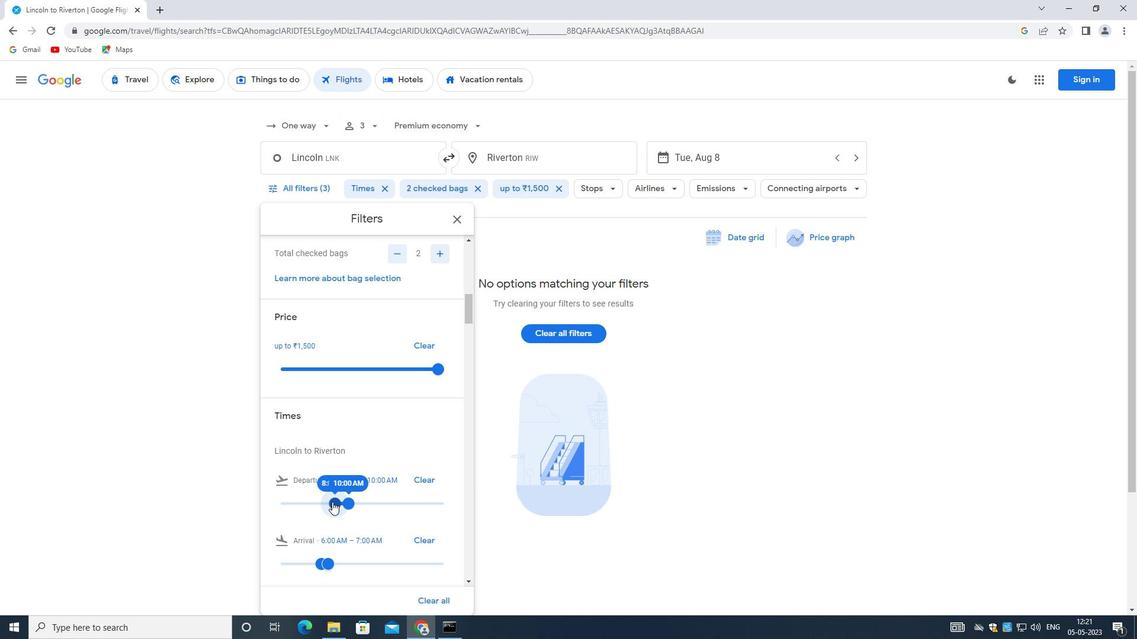
Action: Mouse pressed left at (348, 504)
Screenshot: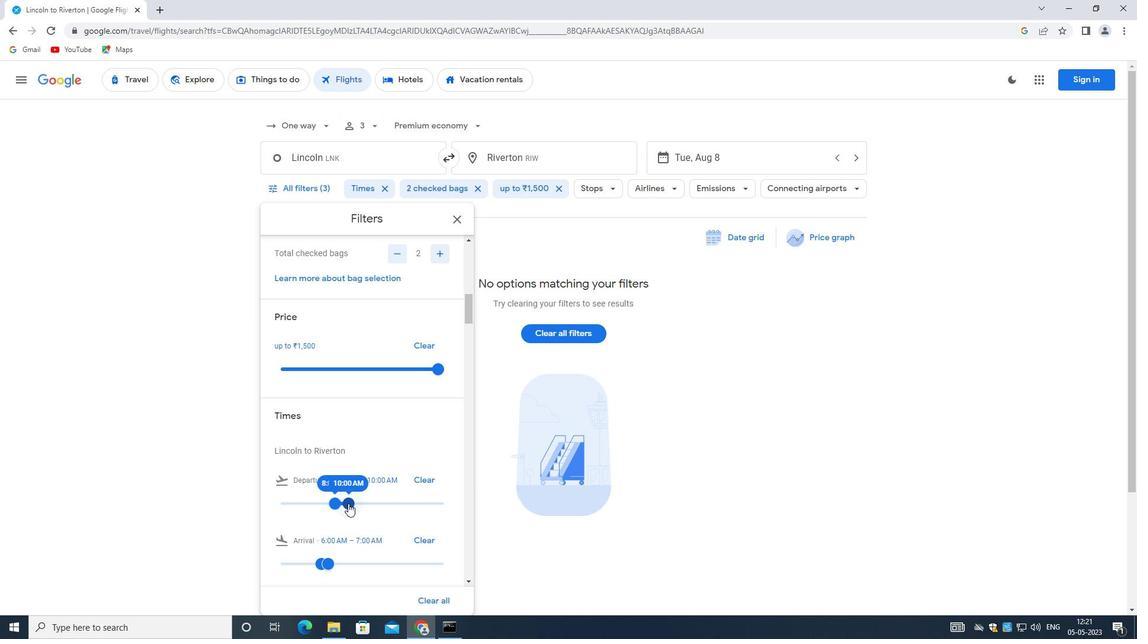
Action: Mouse moved to (350, 502)
Screenshot: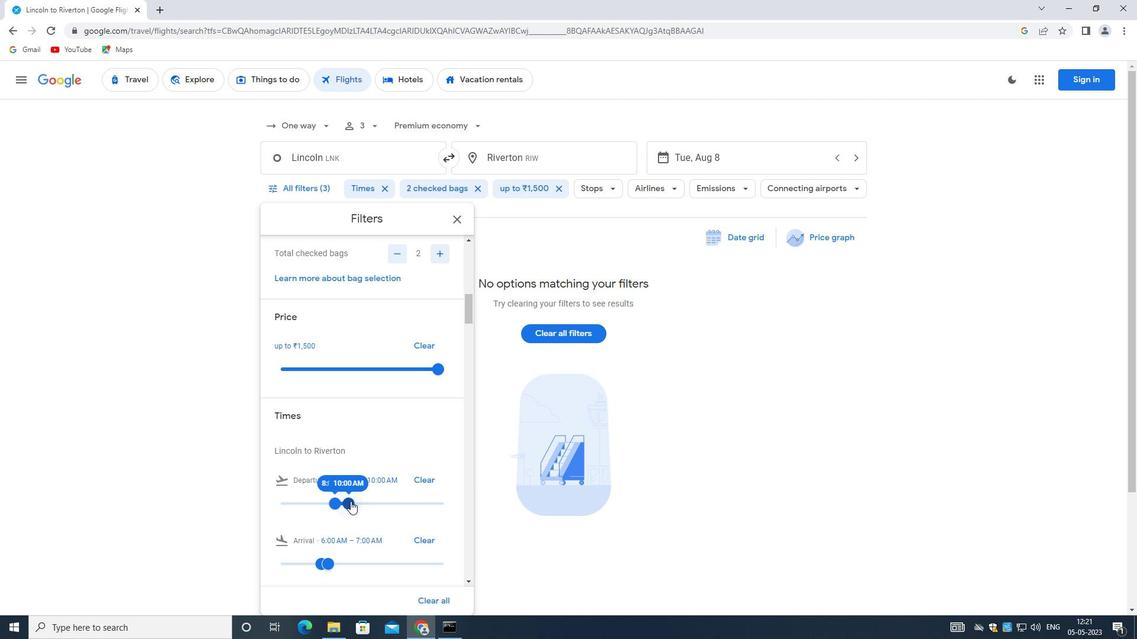 
Action: Mouse pressed left at (350, 502)
Screenshot: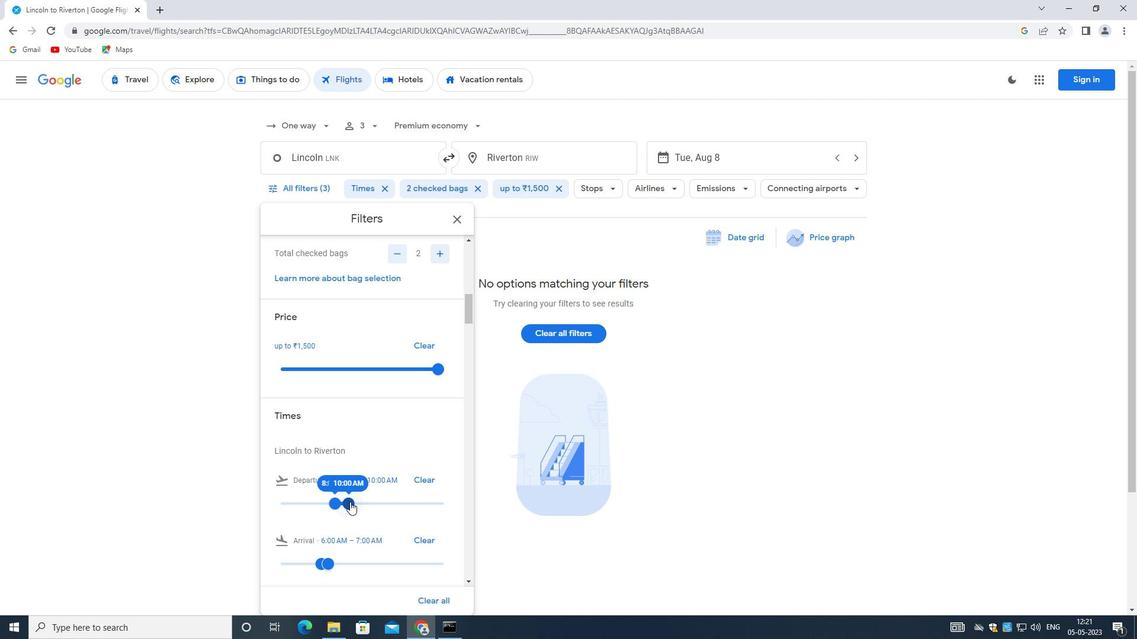 
Action: Mouse moved to (387, 432)
Screenshot: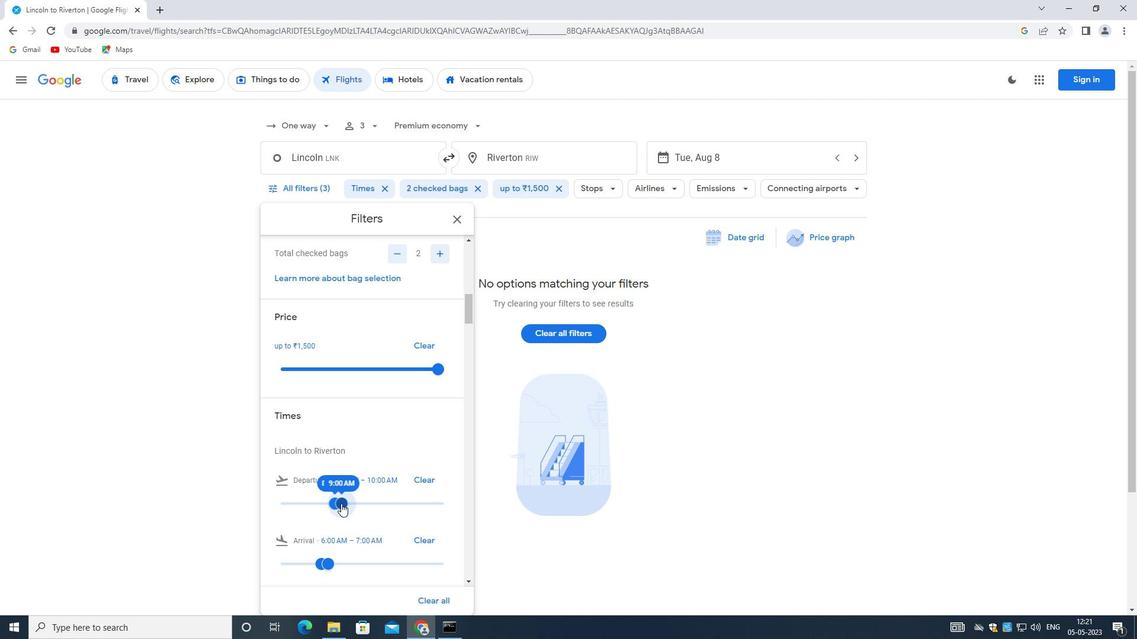 
Action: Mouse scrolled (387, 431) with delta (0, 0)
Screenshot: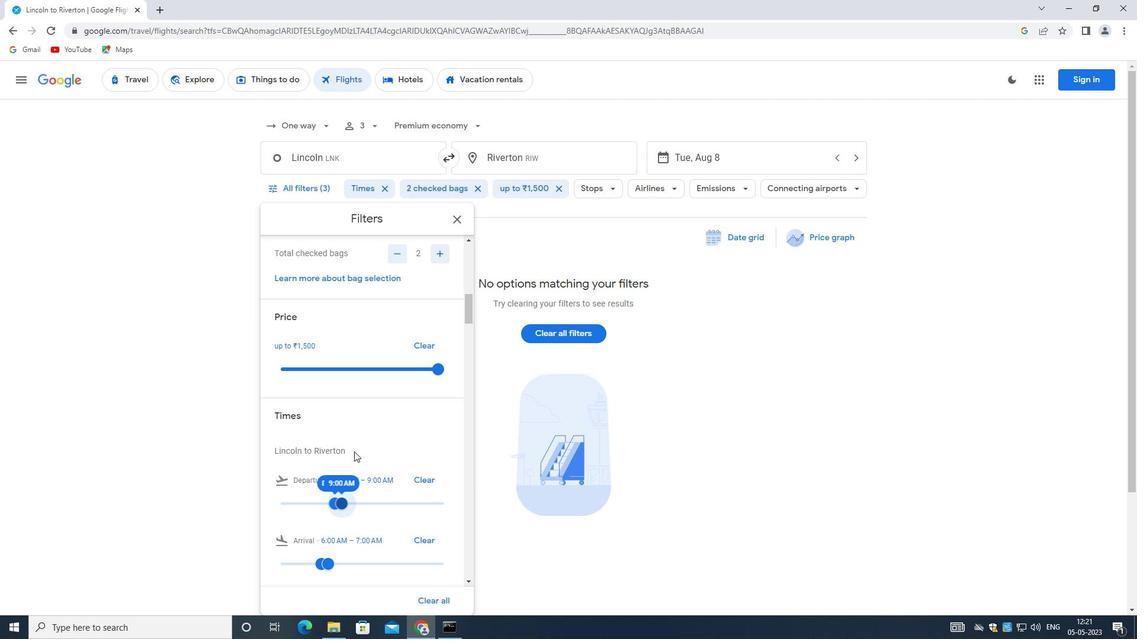 
Action: Mouse moved to (387, 432)
Screenshot: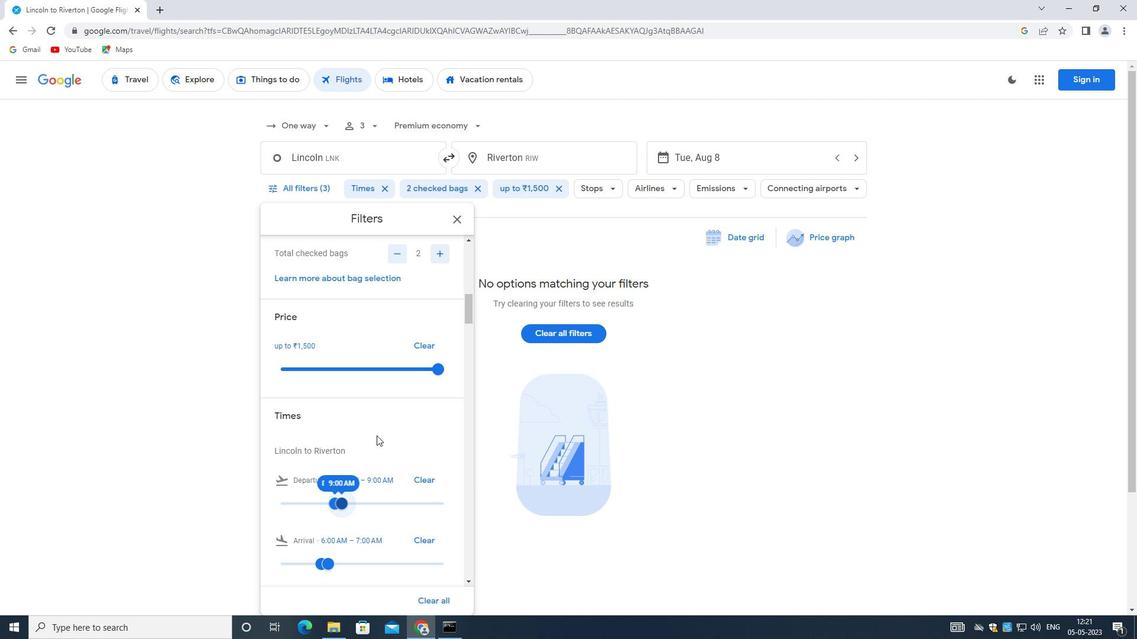 
Action: Mouse scrolled (387, 432) with delta (0, 0)
Screenshot: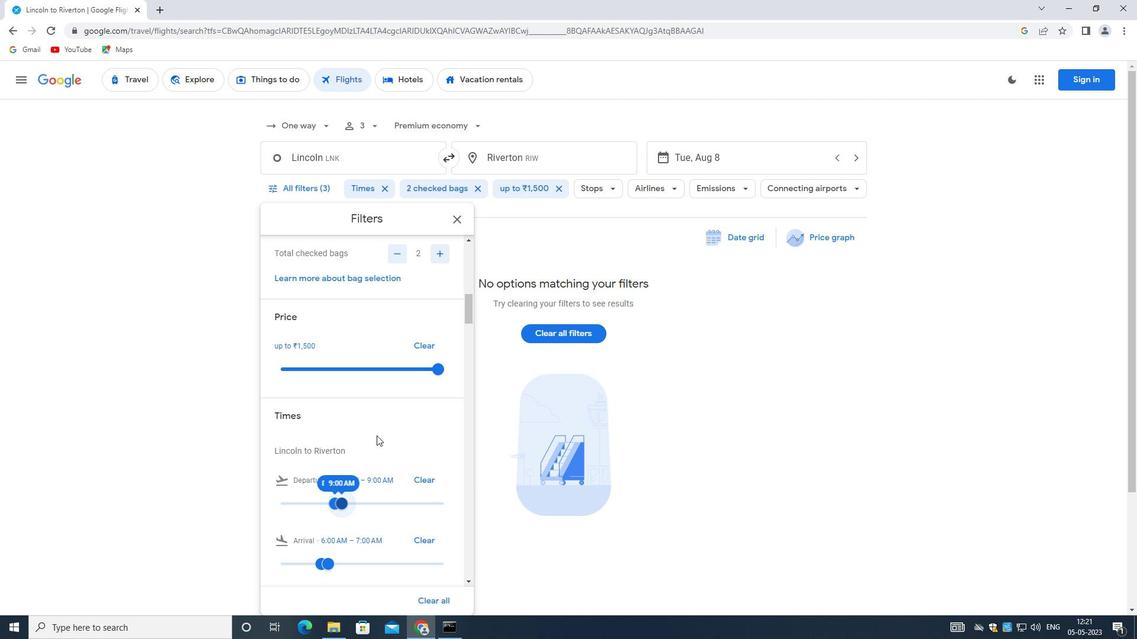 
Action: Mouse moved to (387, 434)
Screenshot: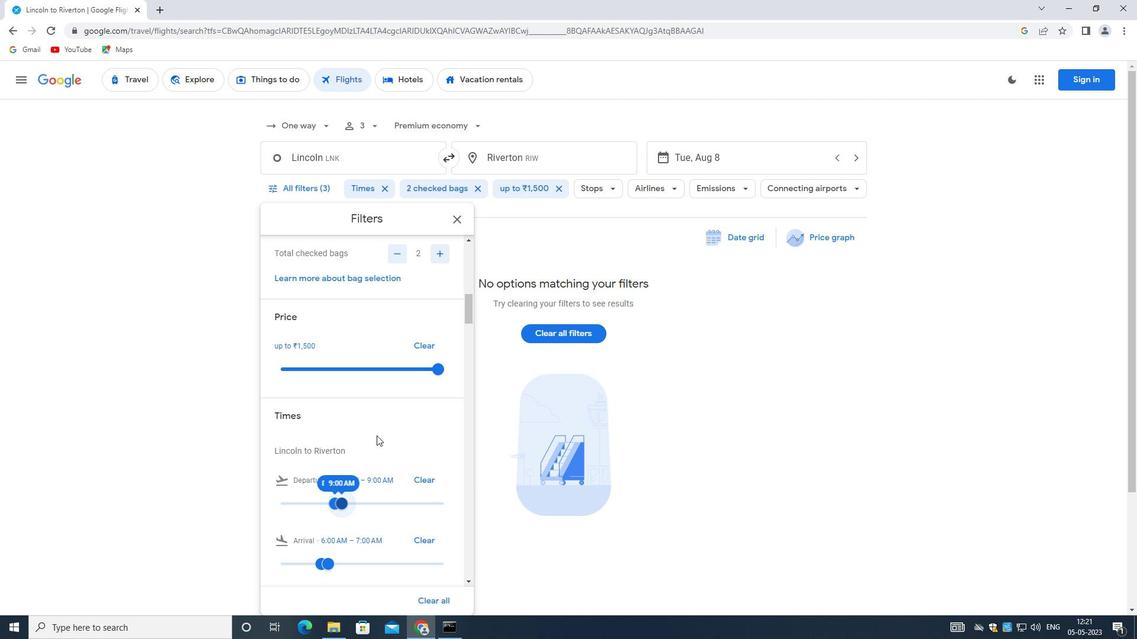 
Action: Mouse scrolled (387, 434) with delta (0, 0)
Screenshot: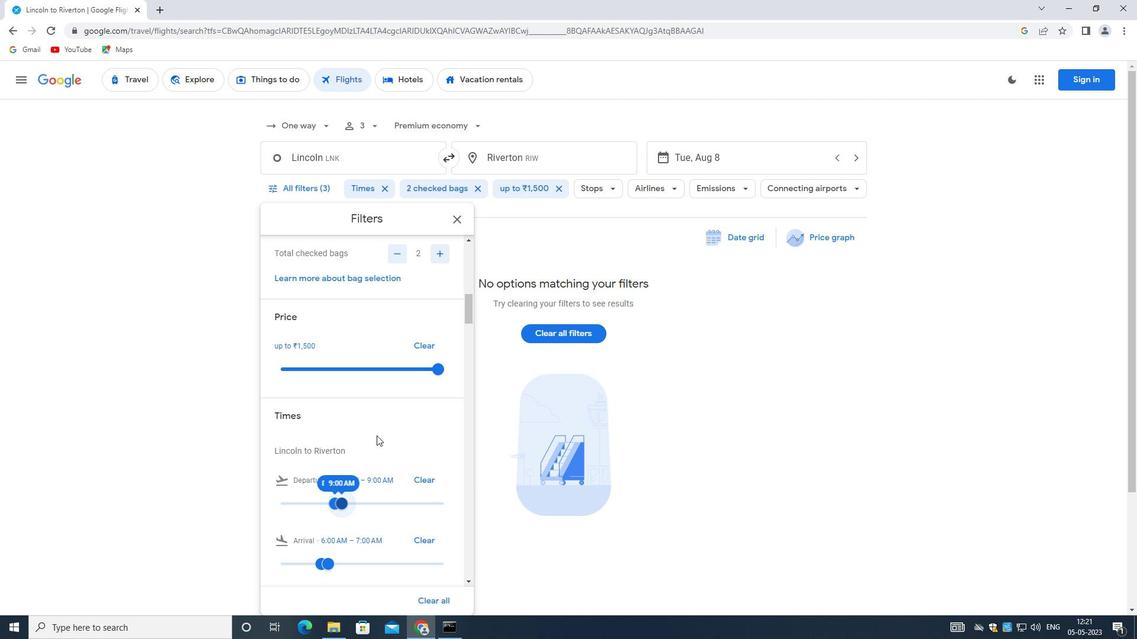 
Action: Mouse moved to (387, 435)
Screenshot: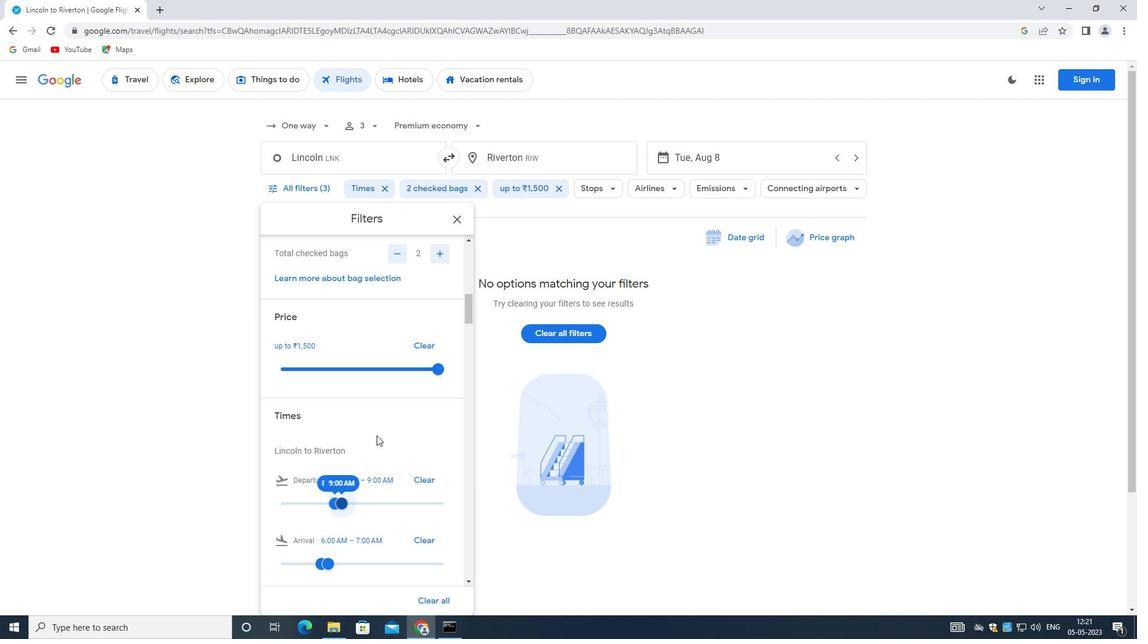 
Action: Mouse scrolled (387, 434) with delta (0, 0)
Screenshot: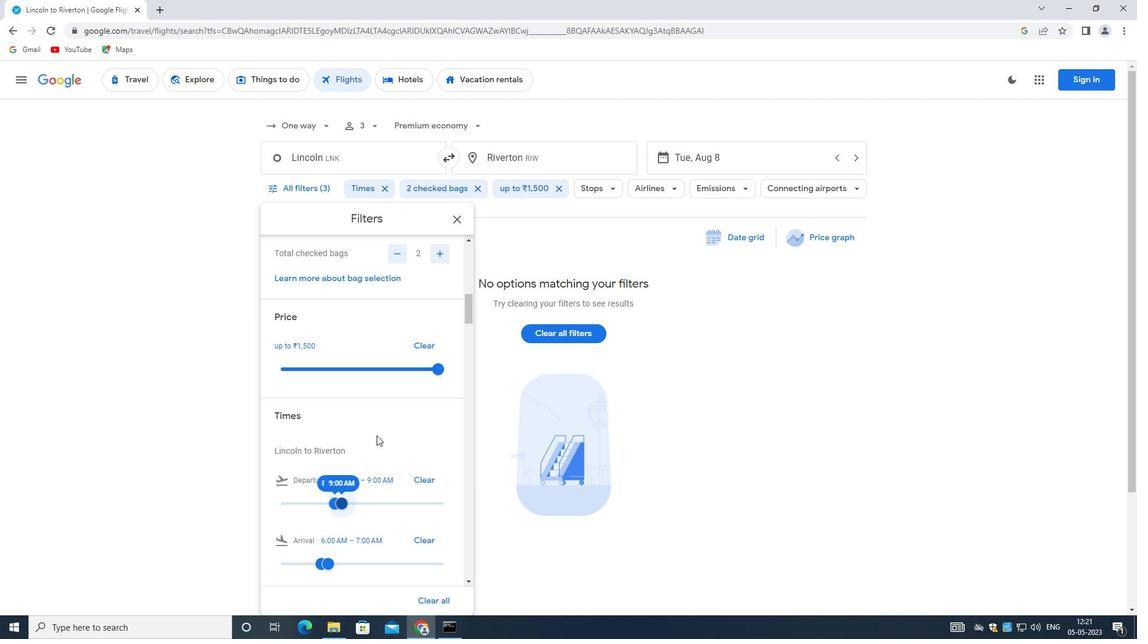 
Action: Mouse moved to (385, 435)
Screenshot: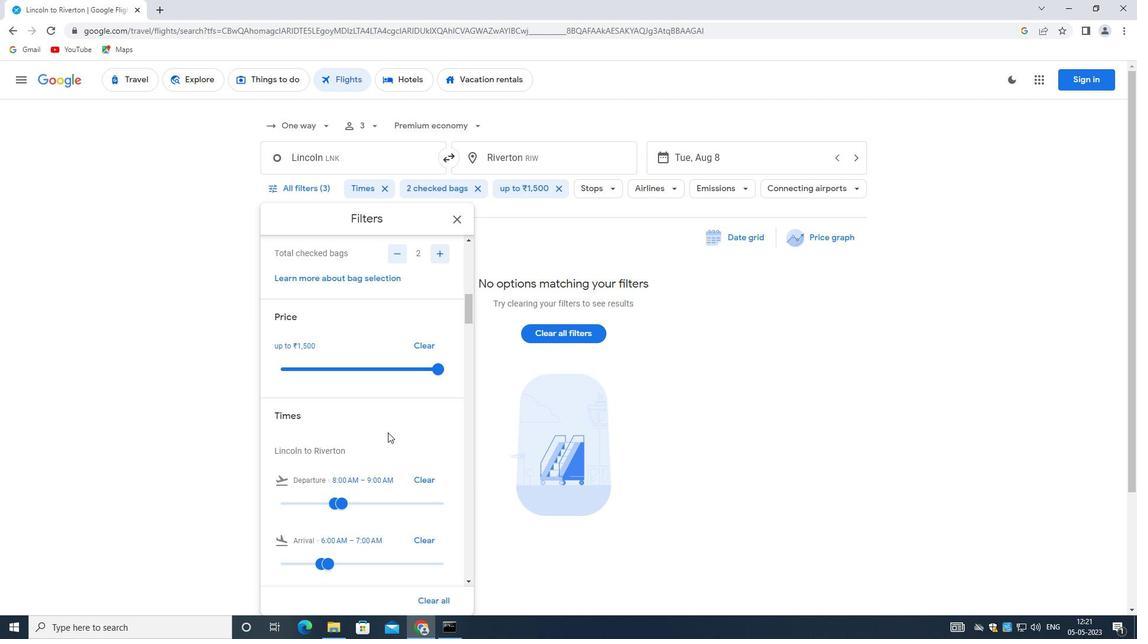 
Action: Mouse scrolled (385, 434) with delta (0, 0)
Screenshot: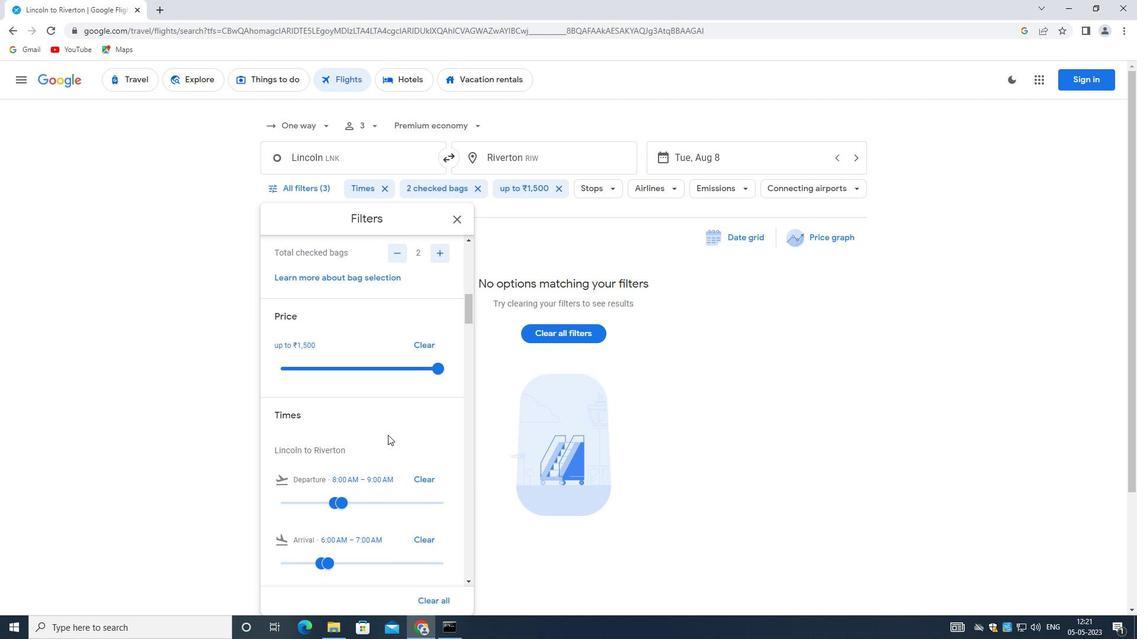 
Action: Mouse scrolled (385, 434) with delta (0, 0)
Screenshot: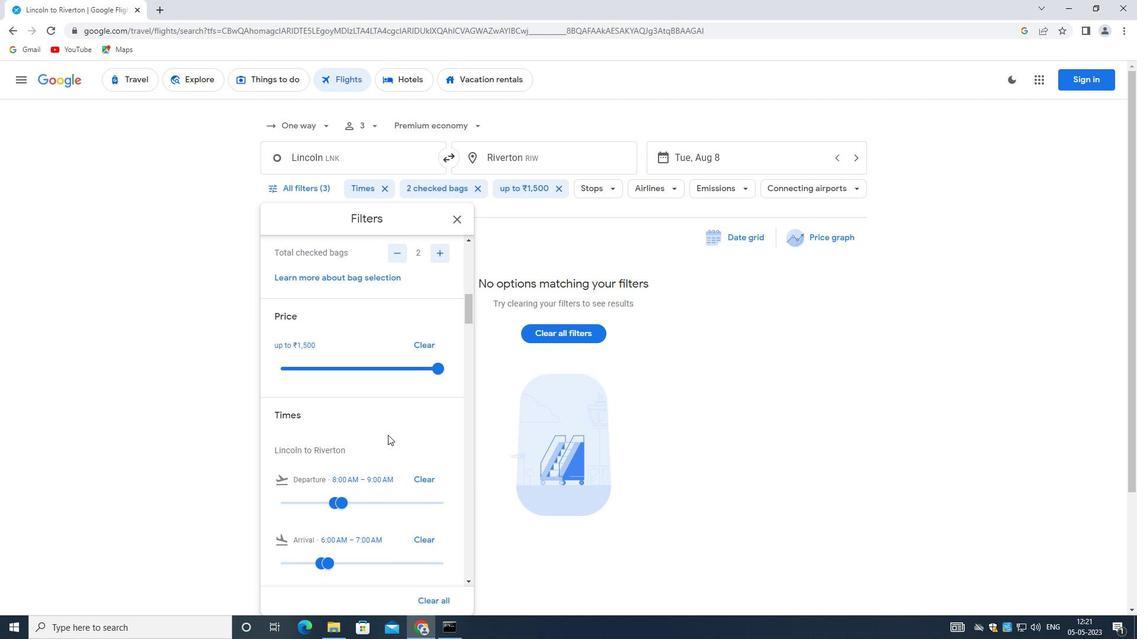 
Action: Mouse moved to (360, 412)
Screenshot: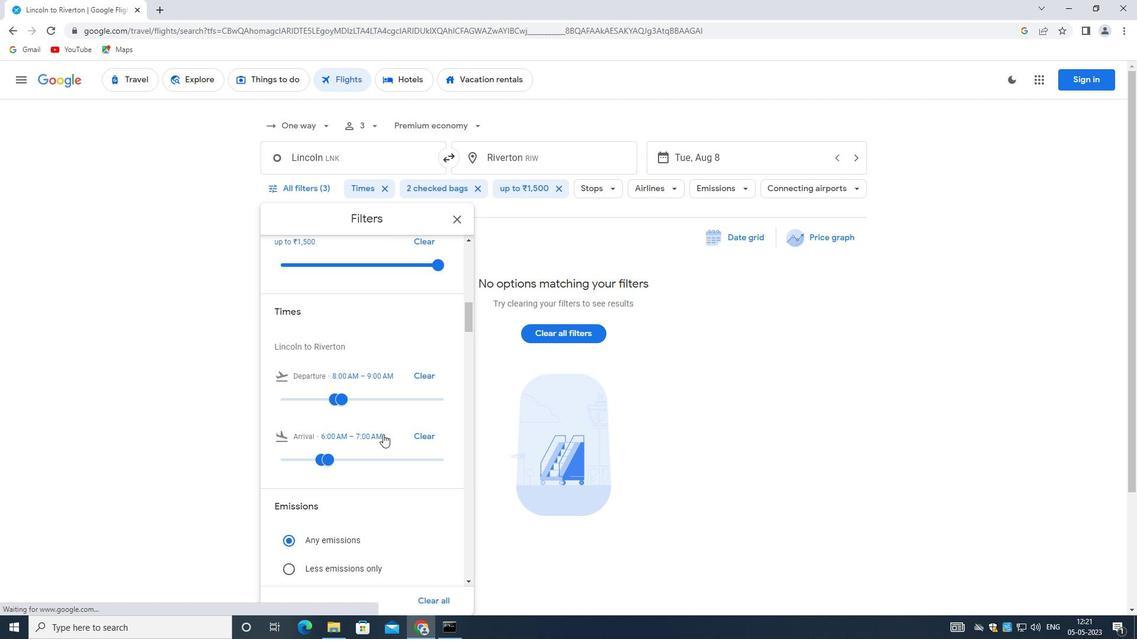 
Action: Mouse scrolled (360, 412) with delta (0, 0)
Screenshot: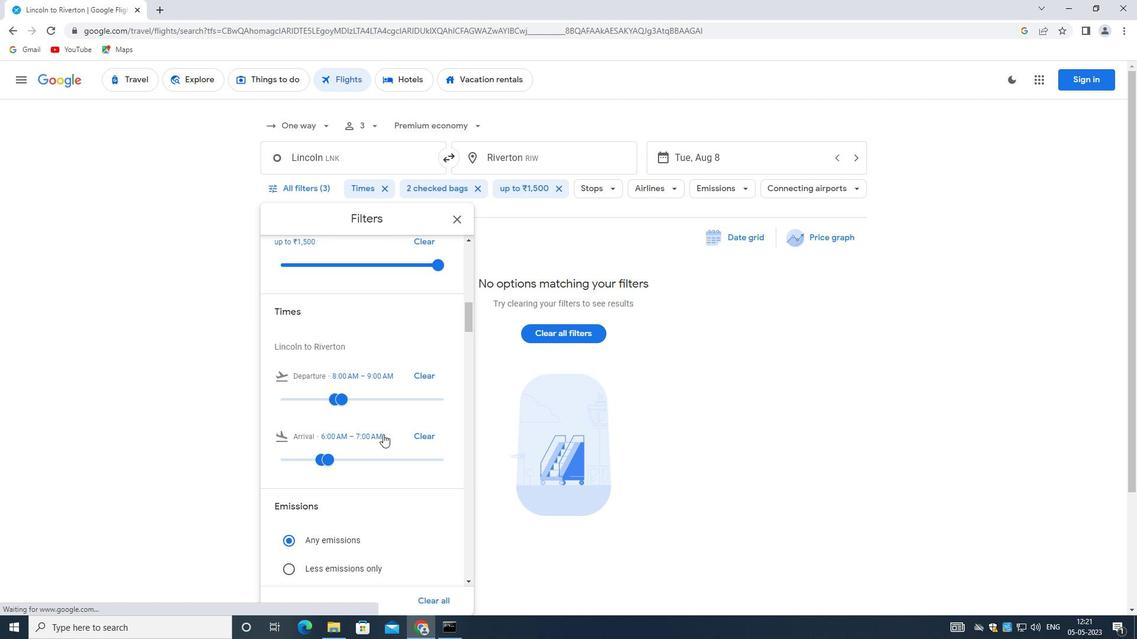 
Action: Mouse moved to (360, 413)
Screenshot: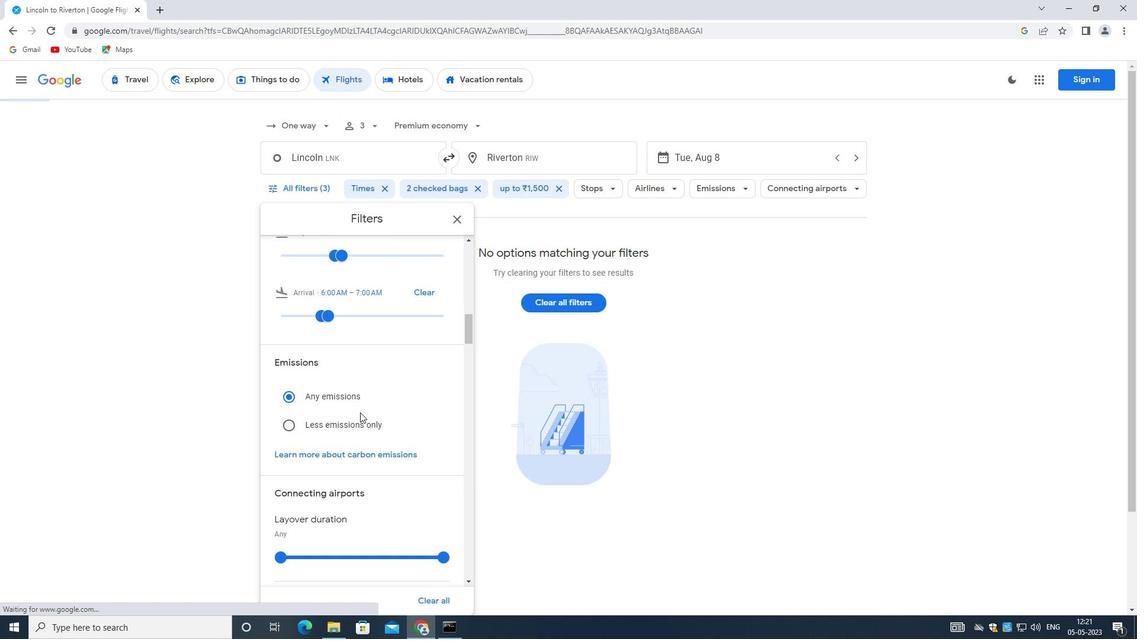 
Action: Mouse scrolled (360, 412) with delta (0, 0)
Screenshot: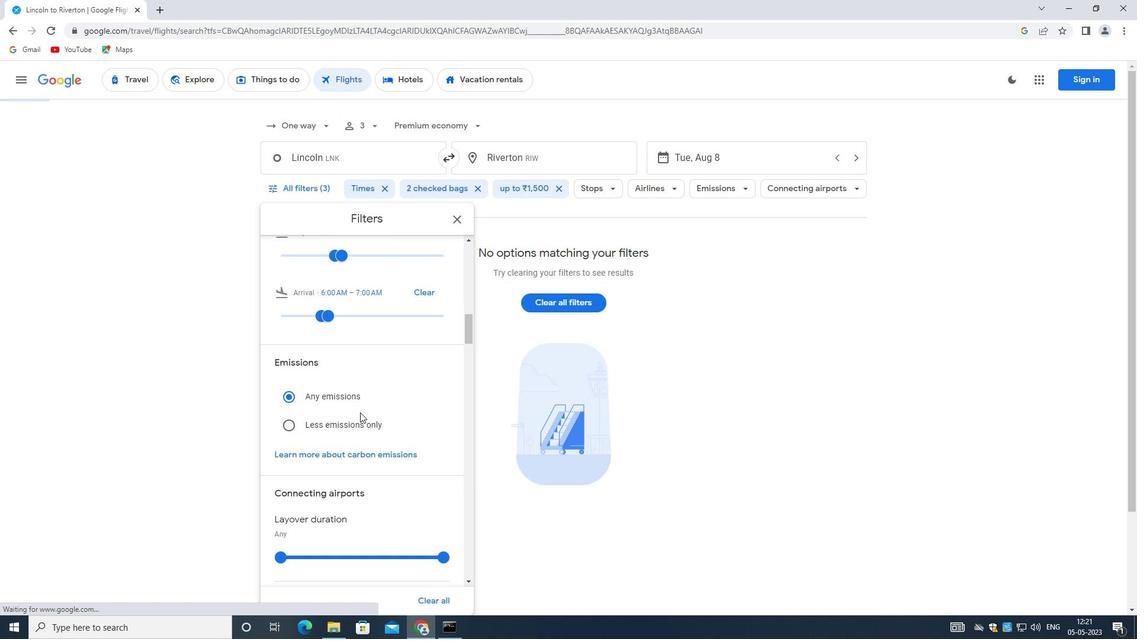 
Action: Mouse scrolled (360, 412) with delta (0, 0)
Screenshot: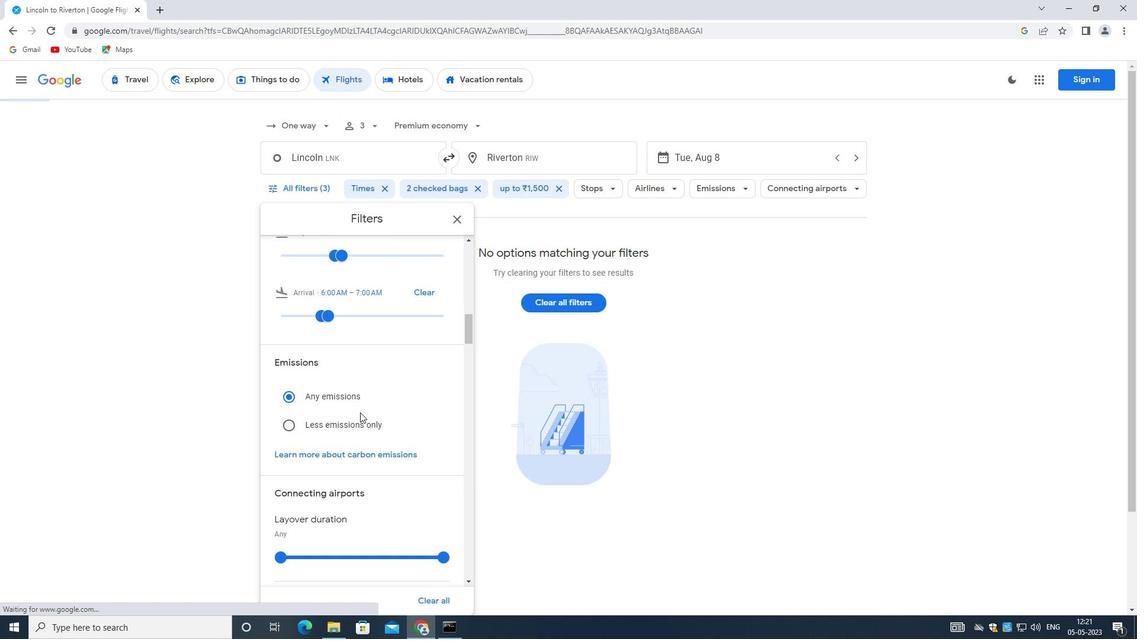 
Action: Mouse scrolled (360, 412) with delta (0, 0)
Screenshot: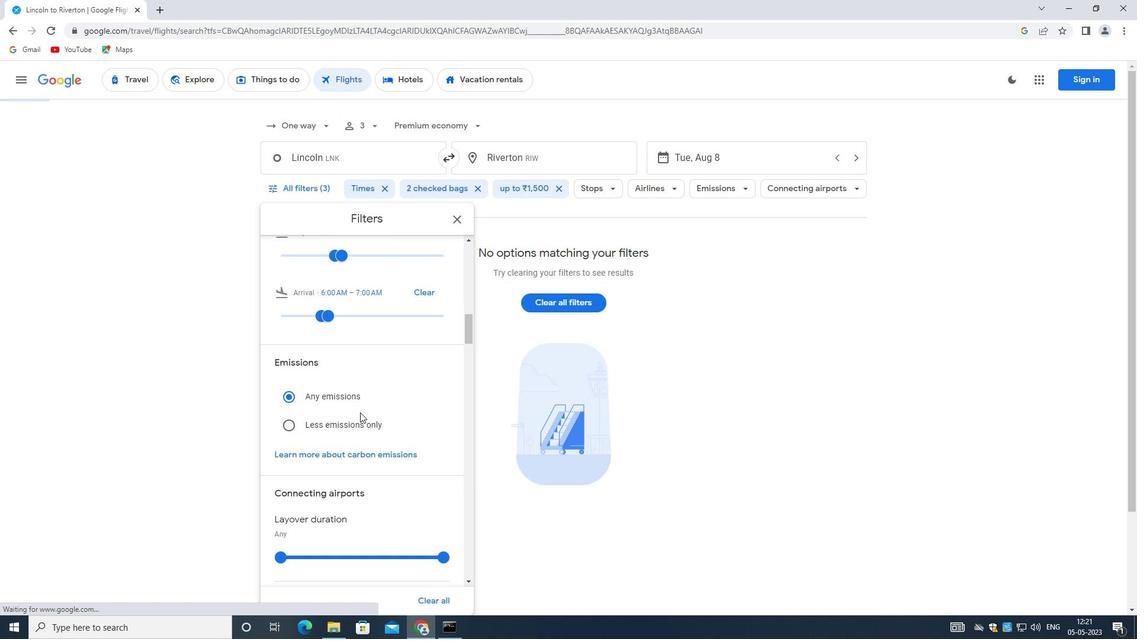 
Action: Mouse scrolled (360, 412) with delta (0, 0)
Screenshot: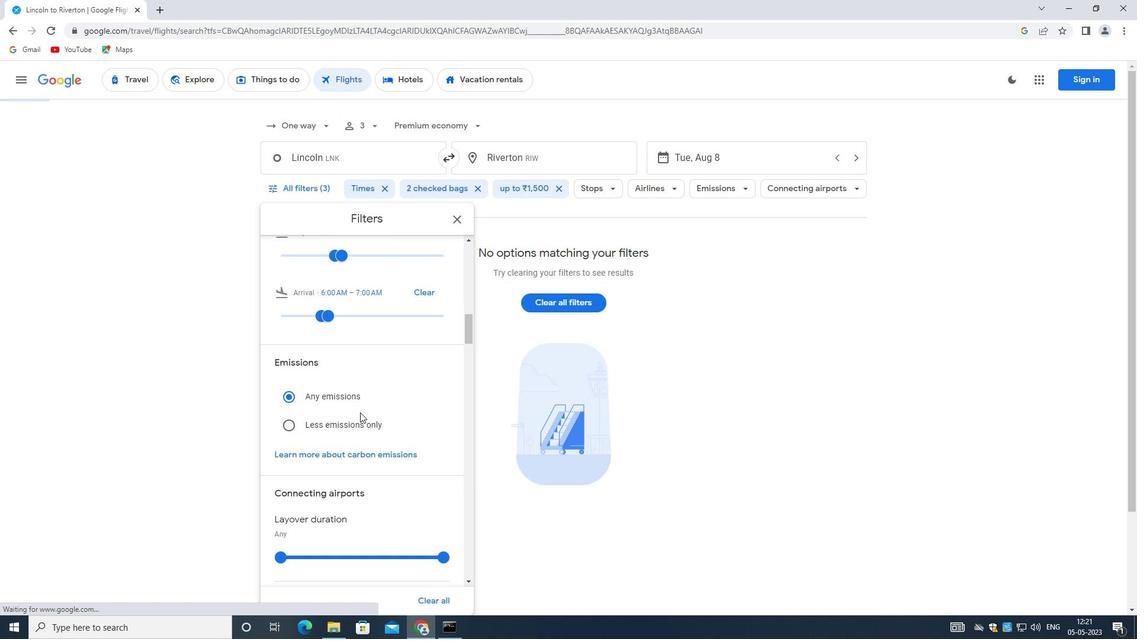 
Action: Mouse moved to (358, 413)
Screenshot: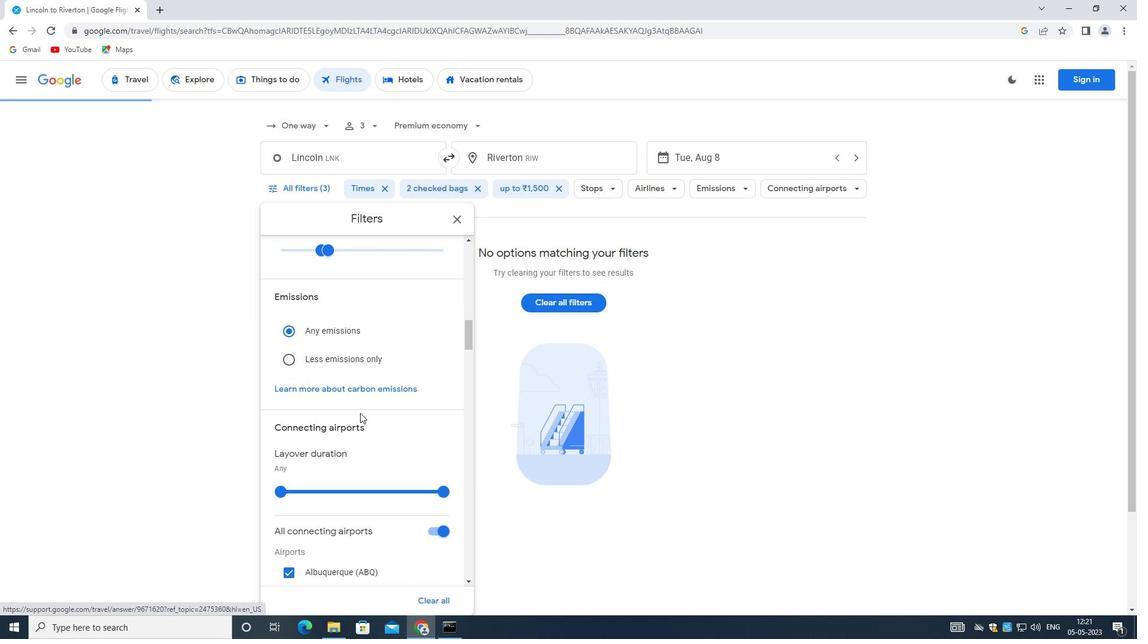 
Action: Mouse scrolled (358, 413) with delta (0, 0)
Screenshot: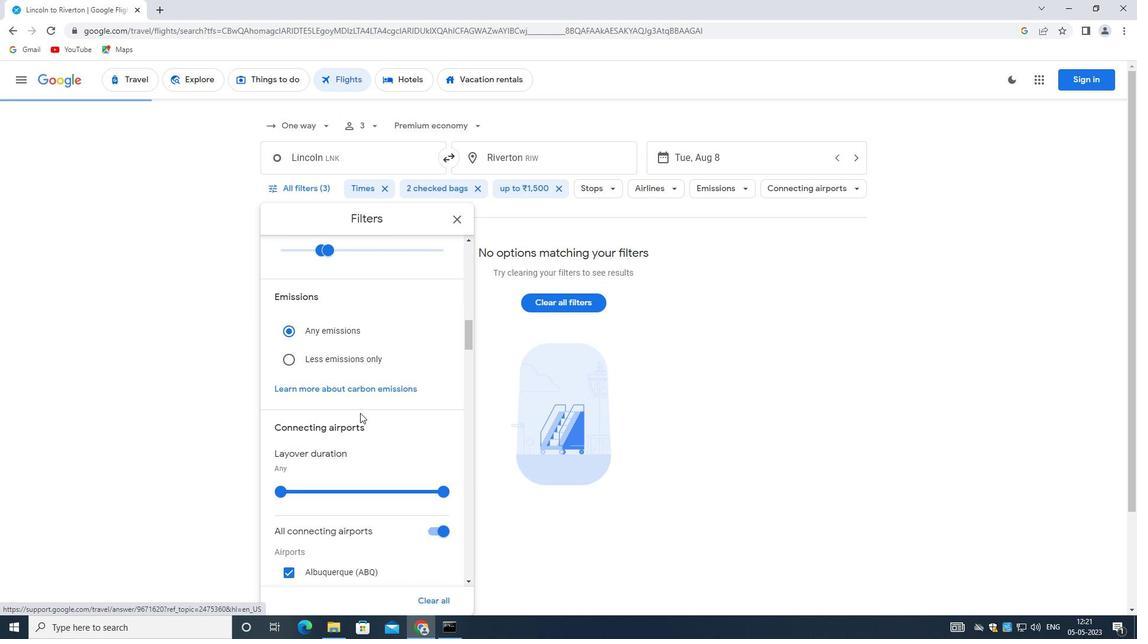 
Action: Mouse scrolled (358, 413) with delta (0, 0)
Screenshot: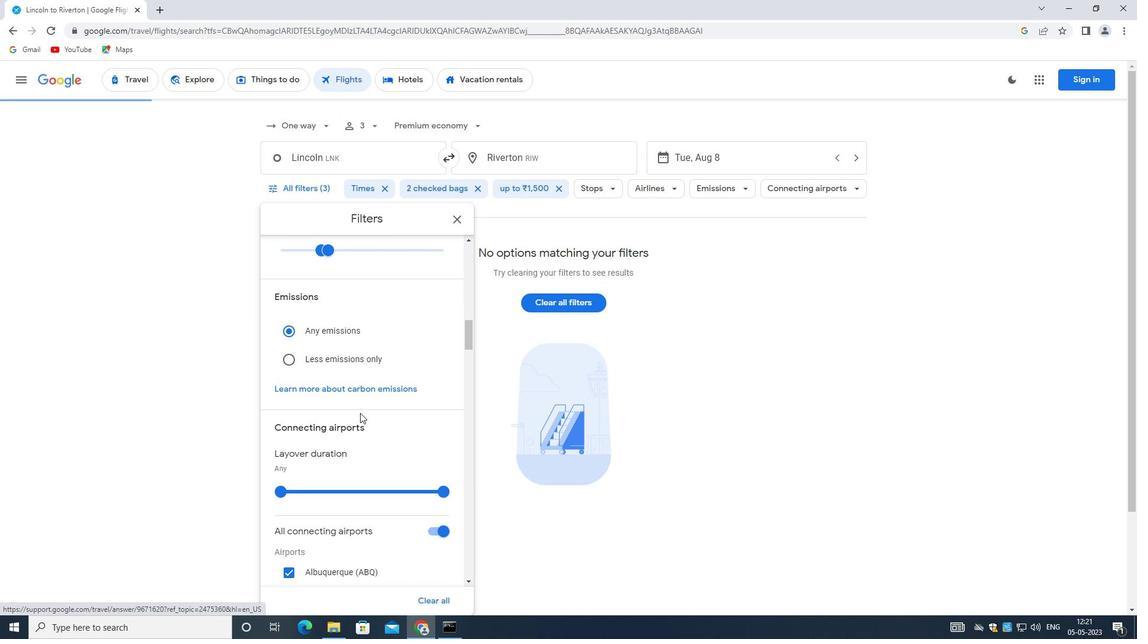 
Action: Mouse scrolled (358, 413) with delta (0, 0)
Screenshot: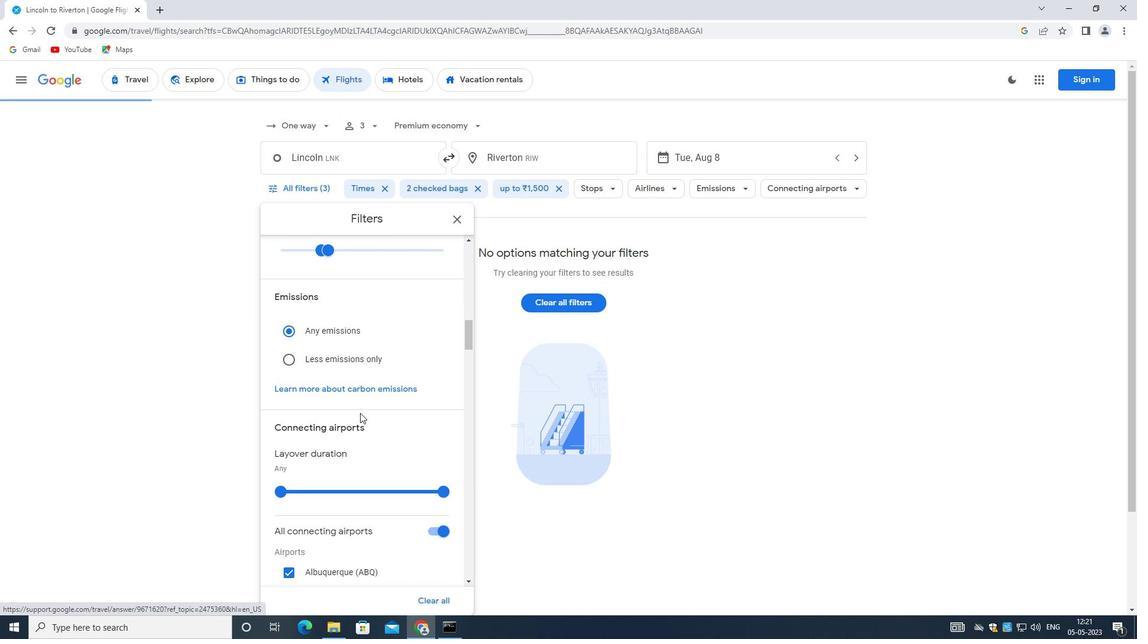 
Action: Mouse scrolled (358, 413) with delta (0, 0)
Screenshot: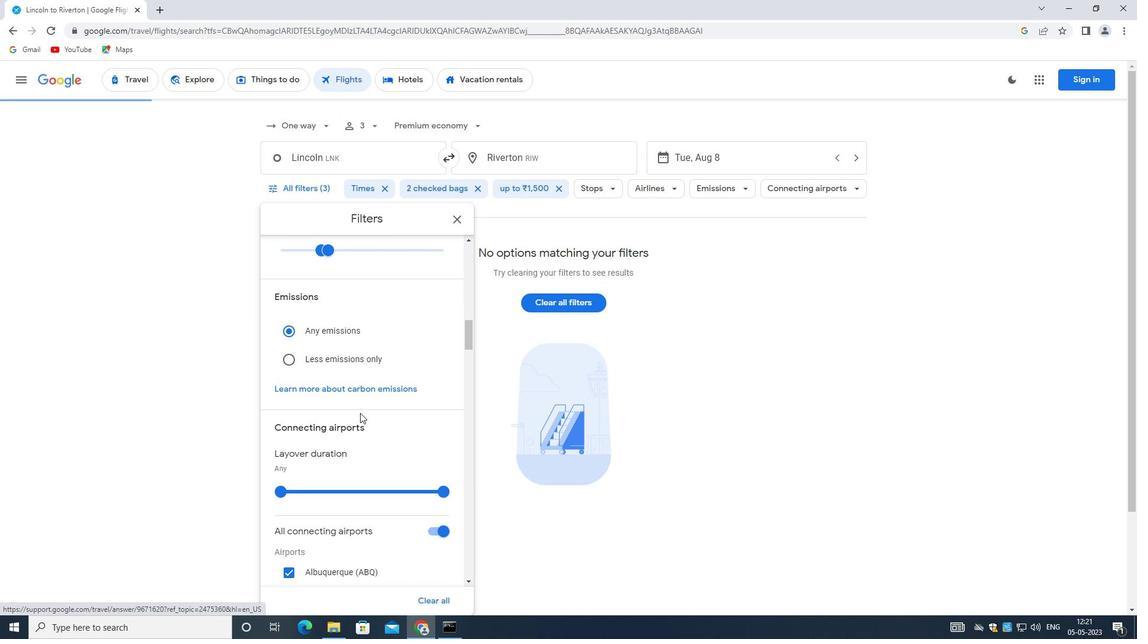 
Action: Mouse moved to (355, 412)
Screenshot: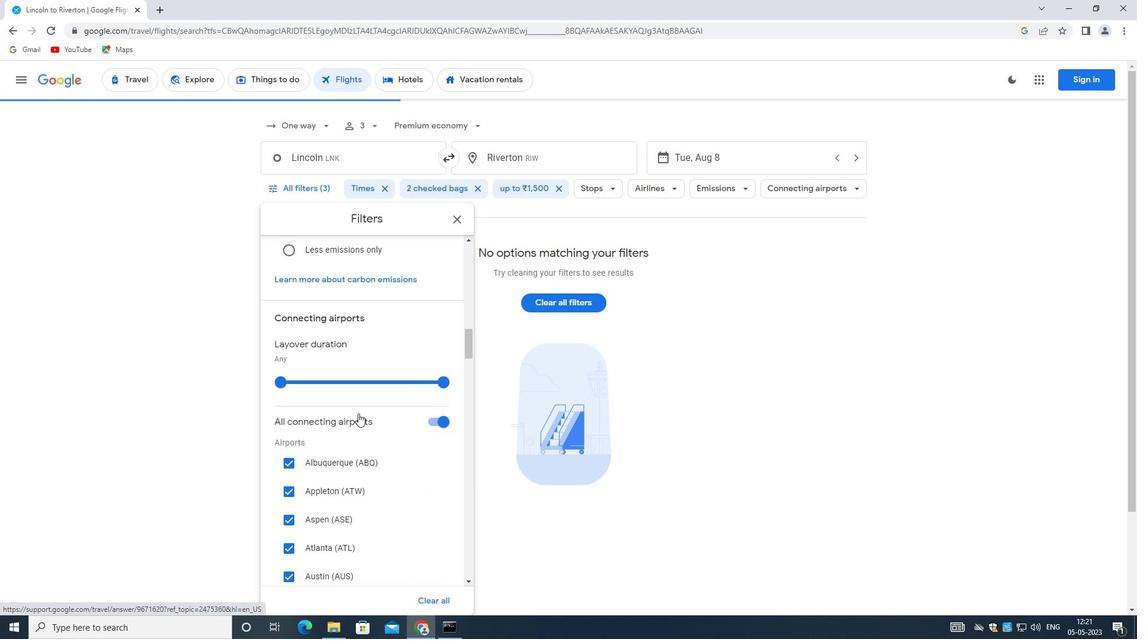 
Action: Mouse scrolled (355, 412) with delta (0, 0)
Screenshot: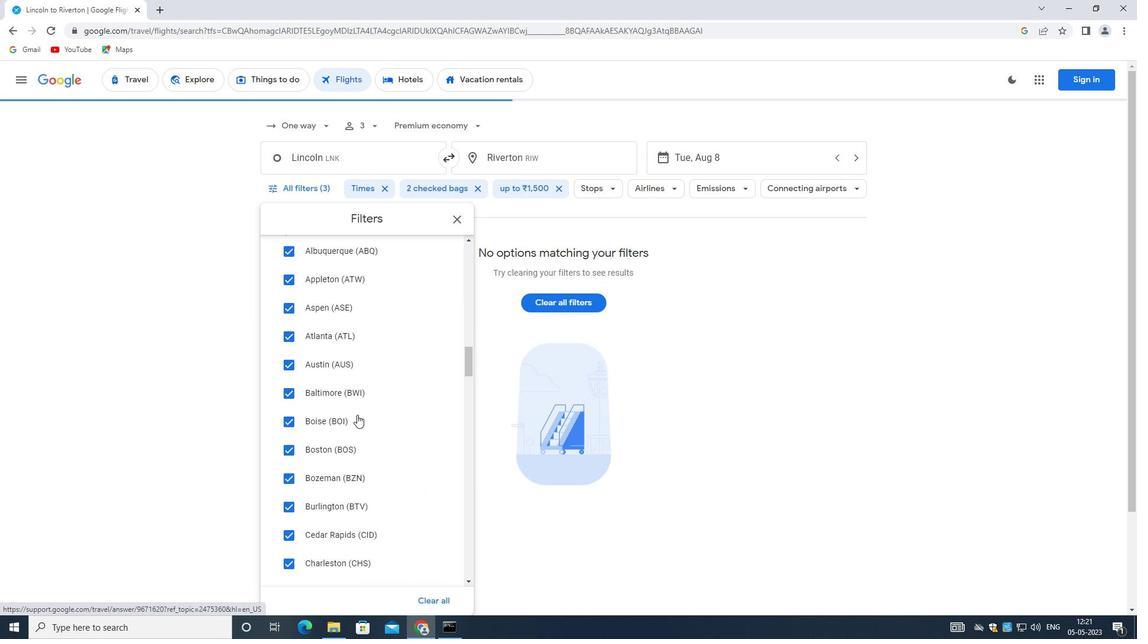 
Action: Mouse moved to (355, 412)
Screenshot: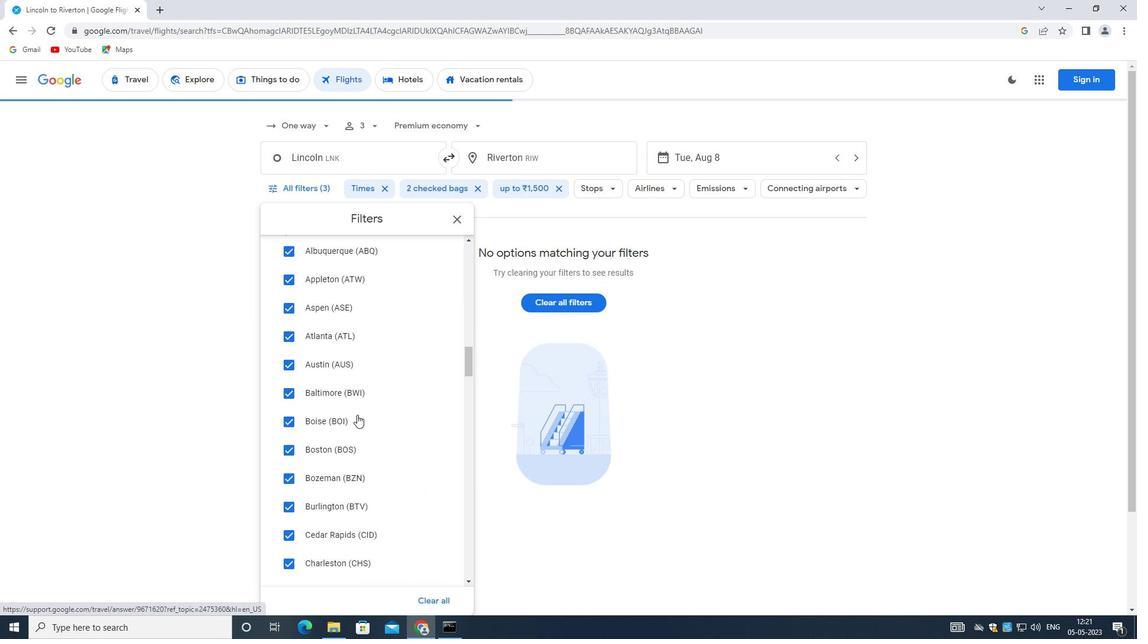 
Action: Mouse scrolled (355, 412) with delta (0, 0)
Screenshot: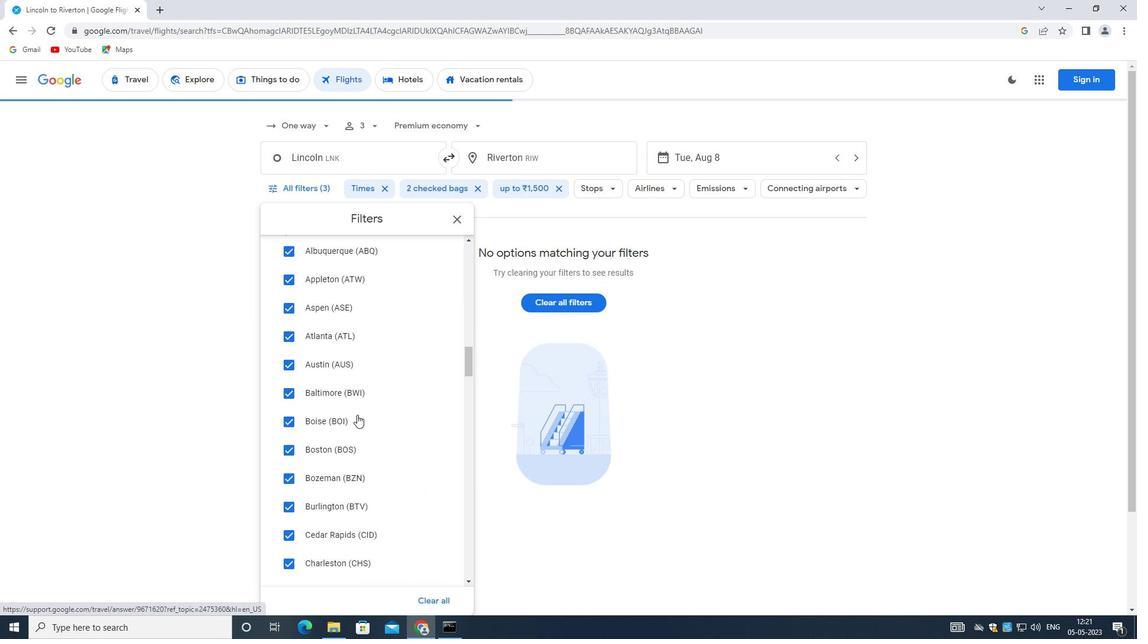 
Action: Mouse scrolled (355, 412) with delta (0, 0)
Screenshot: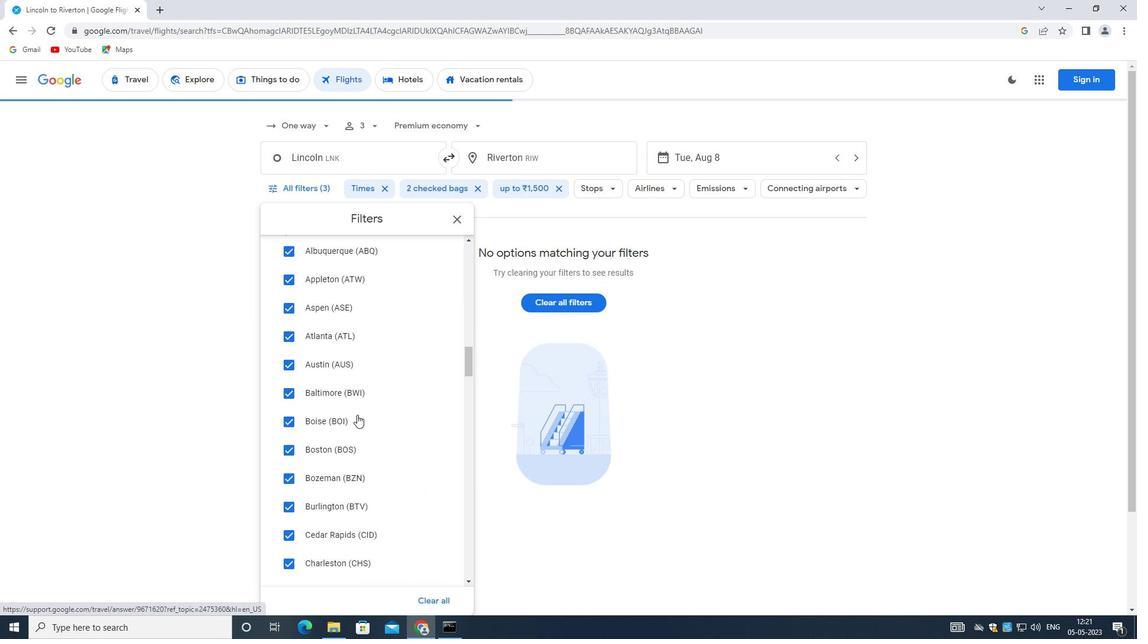 
Action: Mouse scrolled (355, 412) with delta (0, 0)
Screenshot: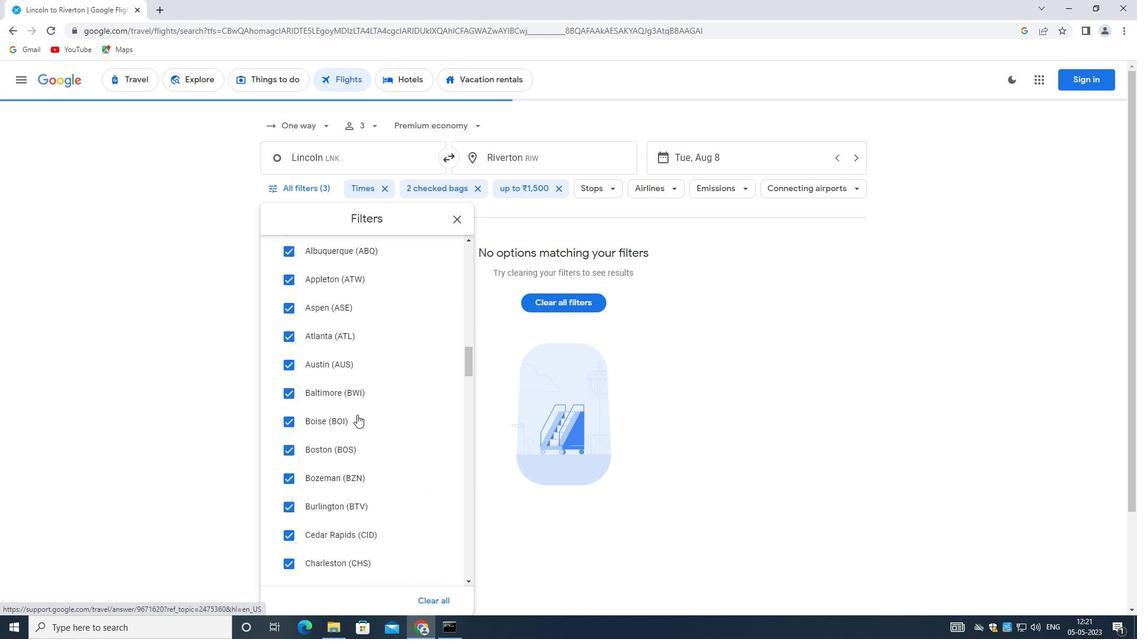 
Action: Mouse moved to (352, 407)
Screenshot: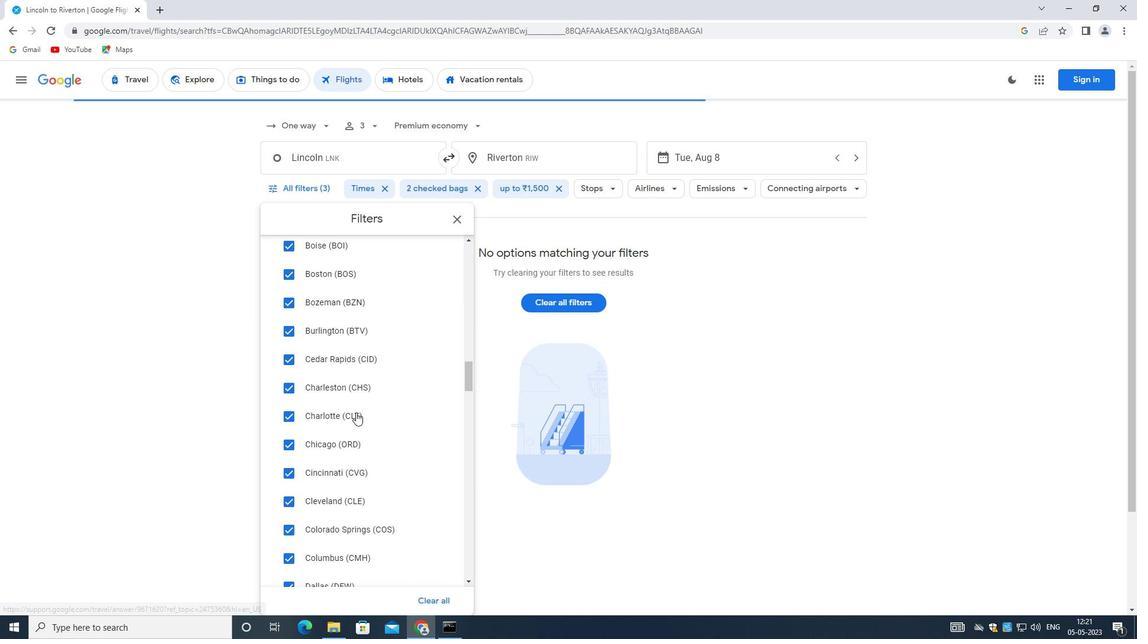 
Action: Mouse scrolled (352, 406) with delta (0, 0)
Screenshot: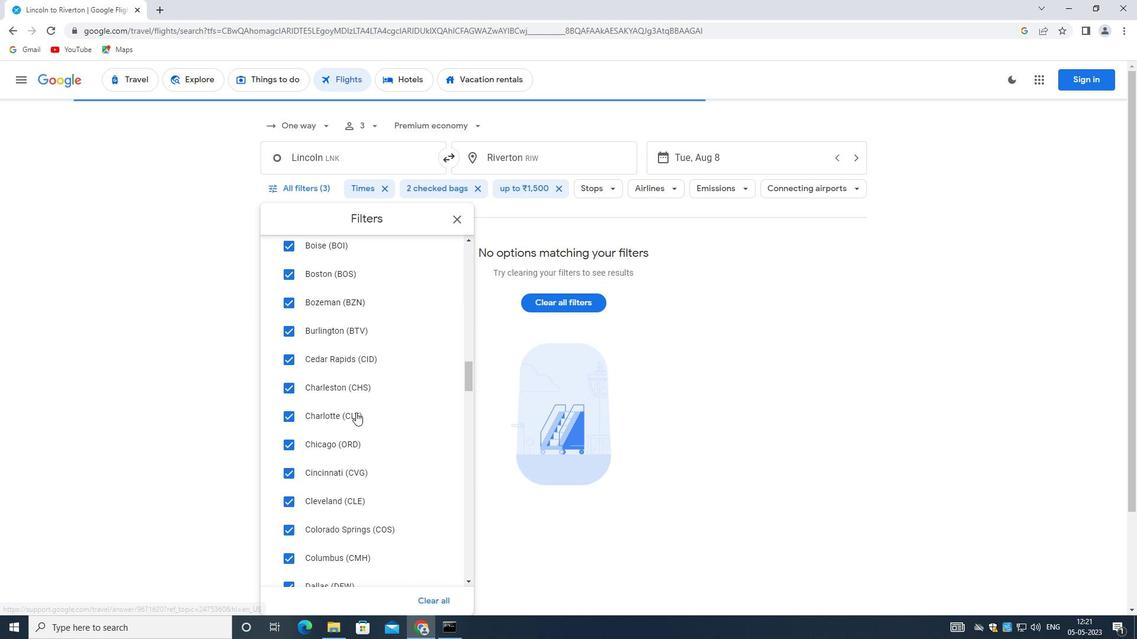 
Action: Mouse scrolled (352, 406) with delta (0, 0)
Screenshot: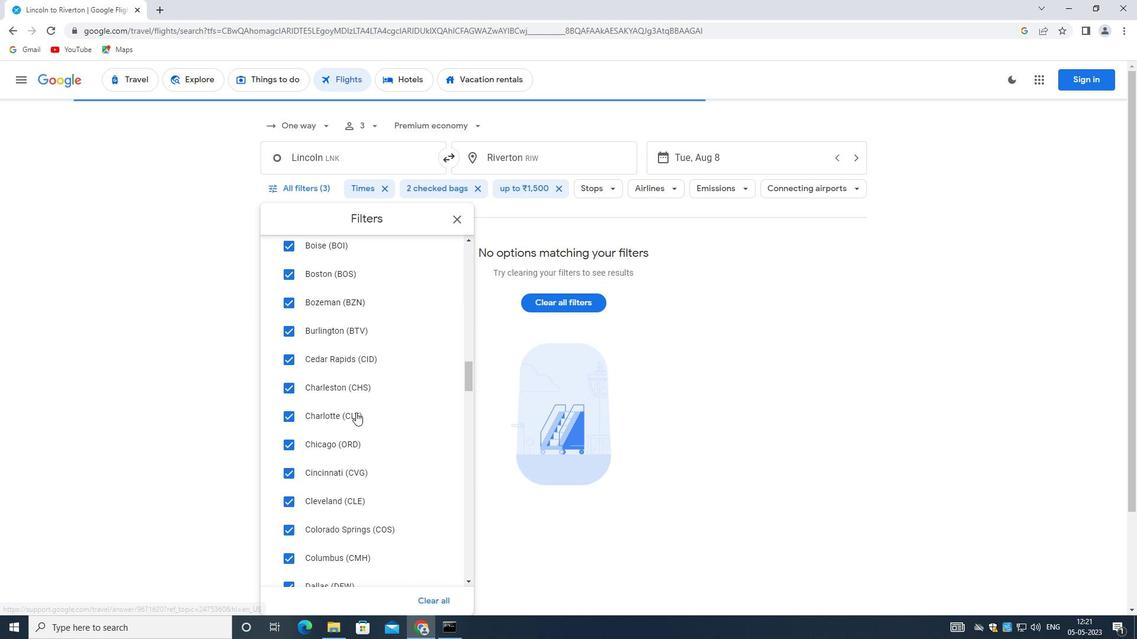 
Action: Mouse scrolled (352, 406) with delta (0, 0)
Screenshot: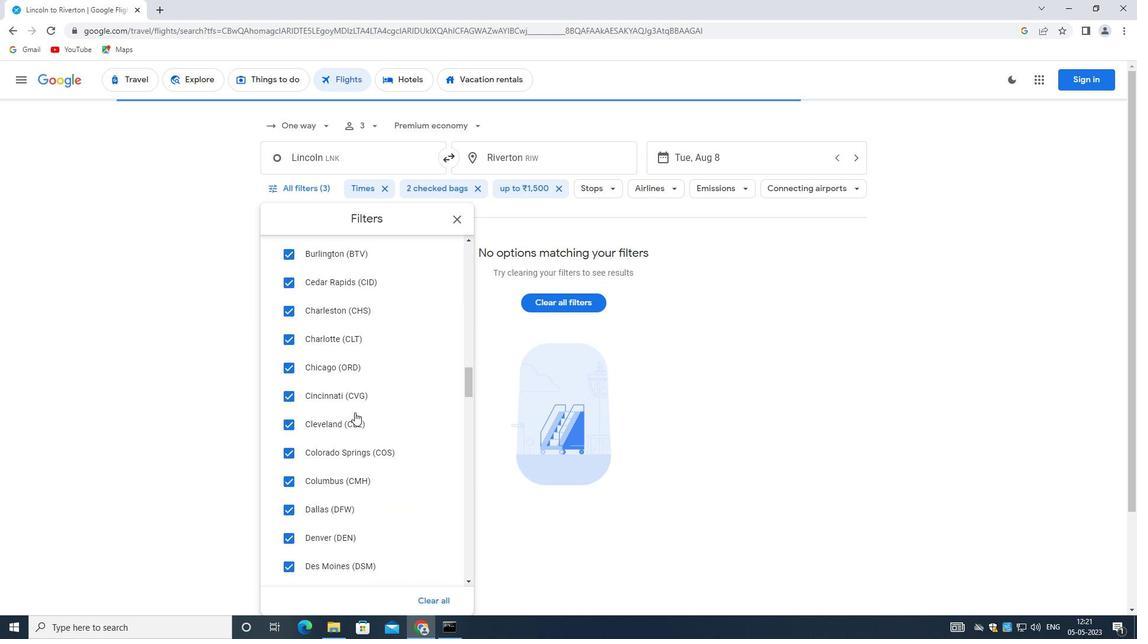 
Action: Mouse scrolled (352, 406) with delta (0, 0)
Screenshot: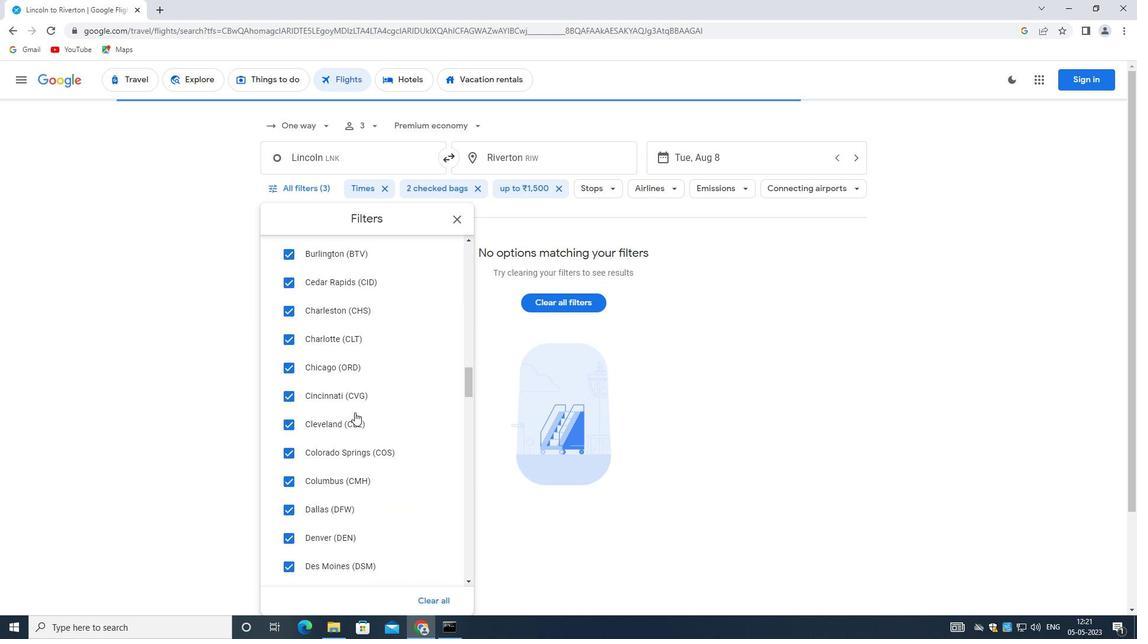 
Action: Mouse scrolled (352, 406) with delta (0, 0)
Screenshot: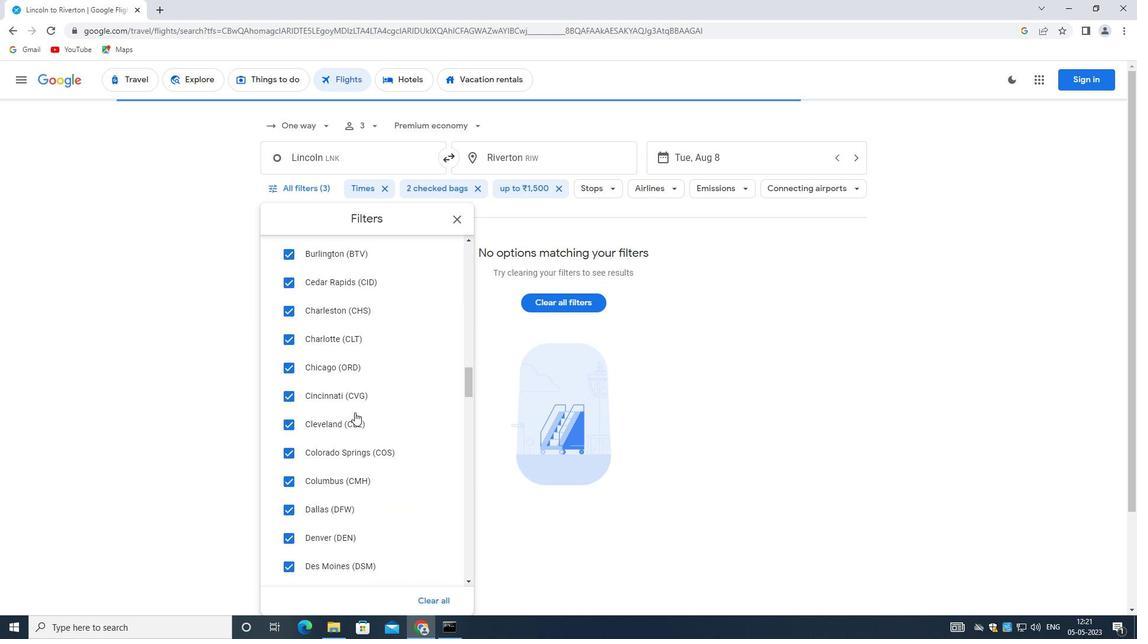 
Action: Mouse moved to (350, 410)
Screenshot: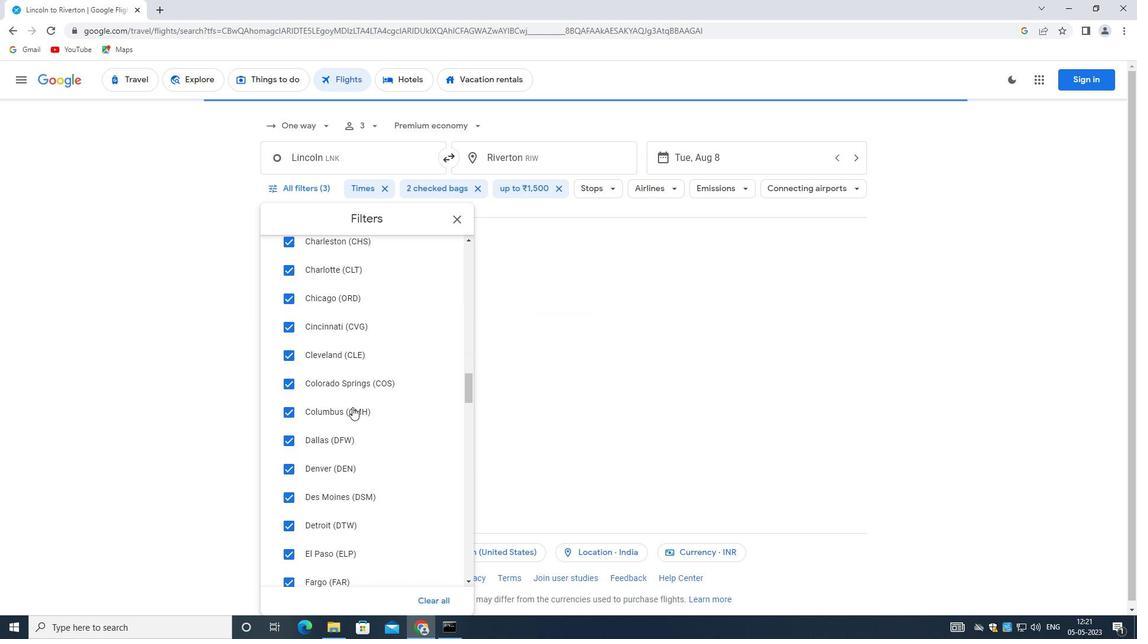 
Action: Mouse scrolled (350, 409) with delta (0, 0)
Screenshot: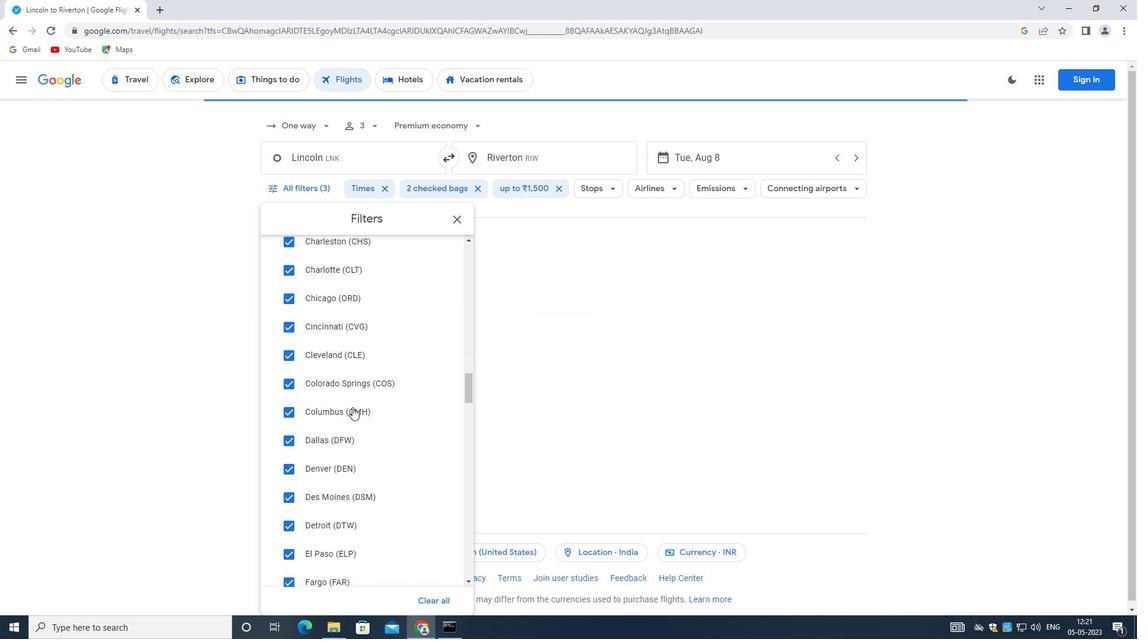 
Action: Mouse scrolled (350, 409) with delta (0, 0)
Screenshot: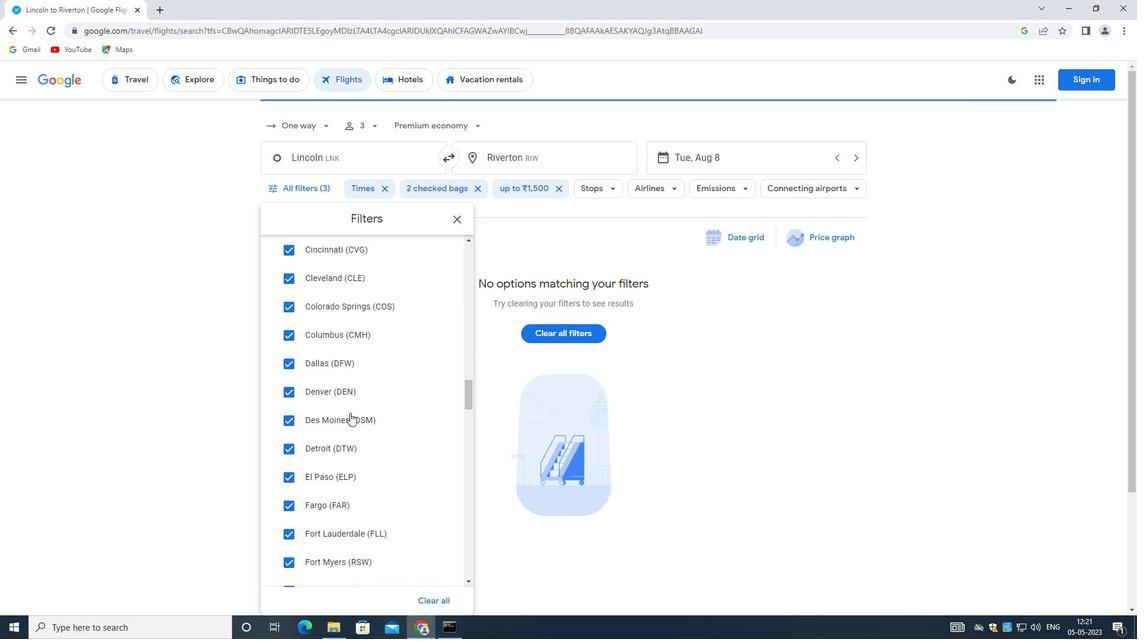 
Action: Mouse scrolled (350, 409) with delta (0, 0)
Screenshot: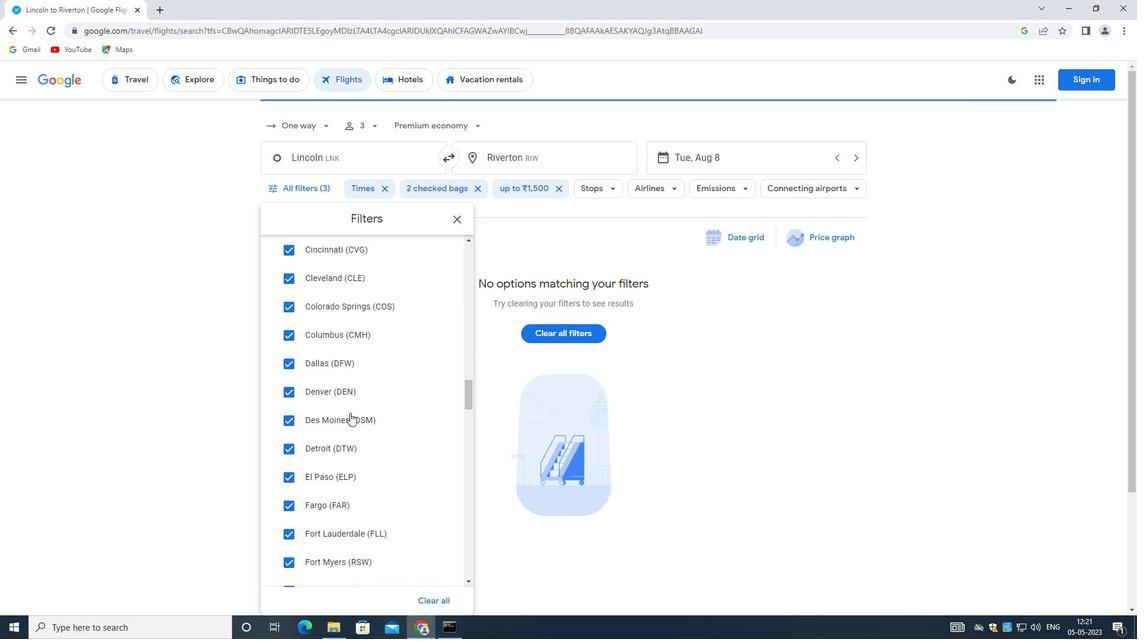 
Action: Mouse moved to (350, 410)
Screenshot: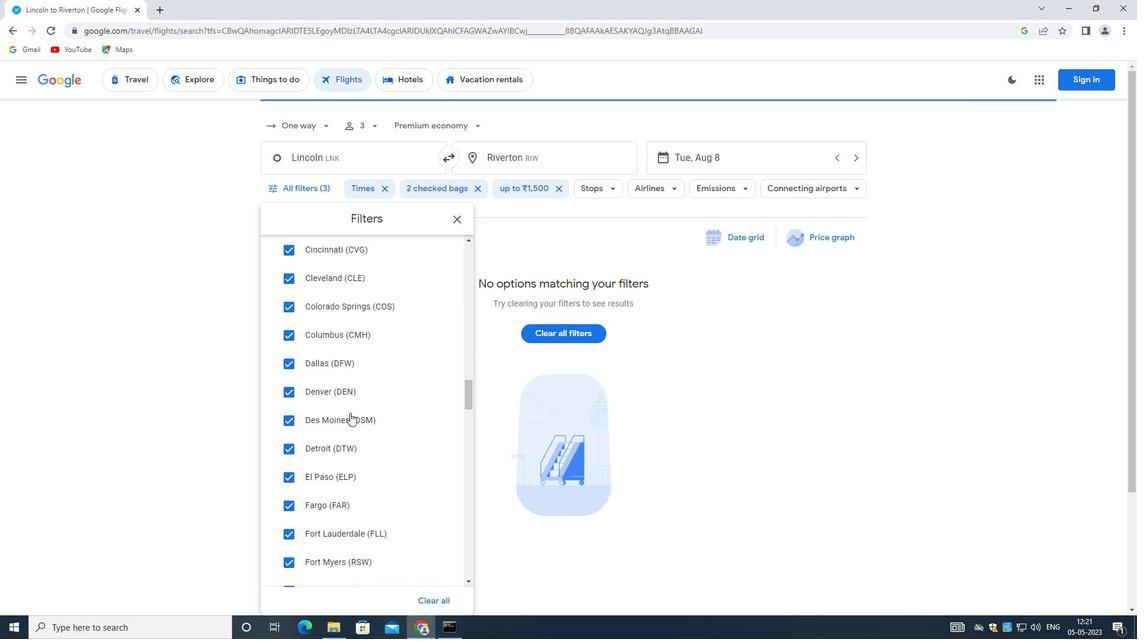 
Action: Mouse scrolled (350, 409) with delta (0, 0)
Screenshot: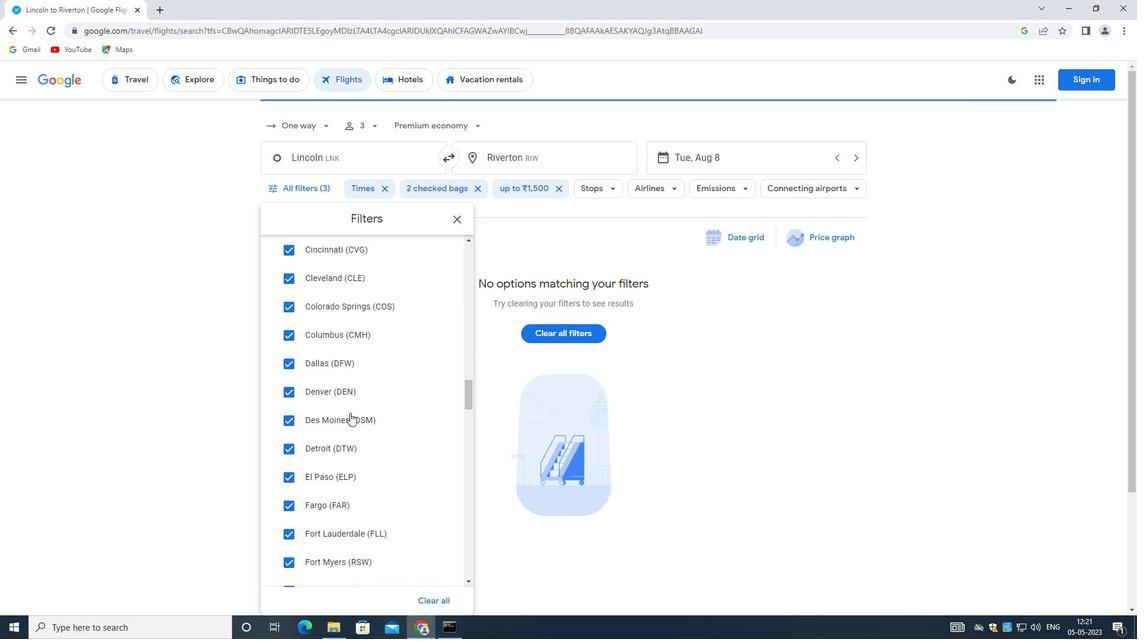 
Action: Mouse moved to (350, 410)
Screenshot: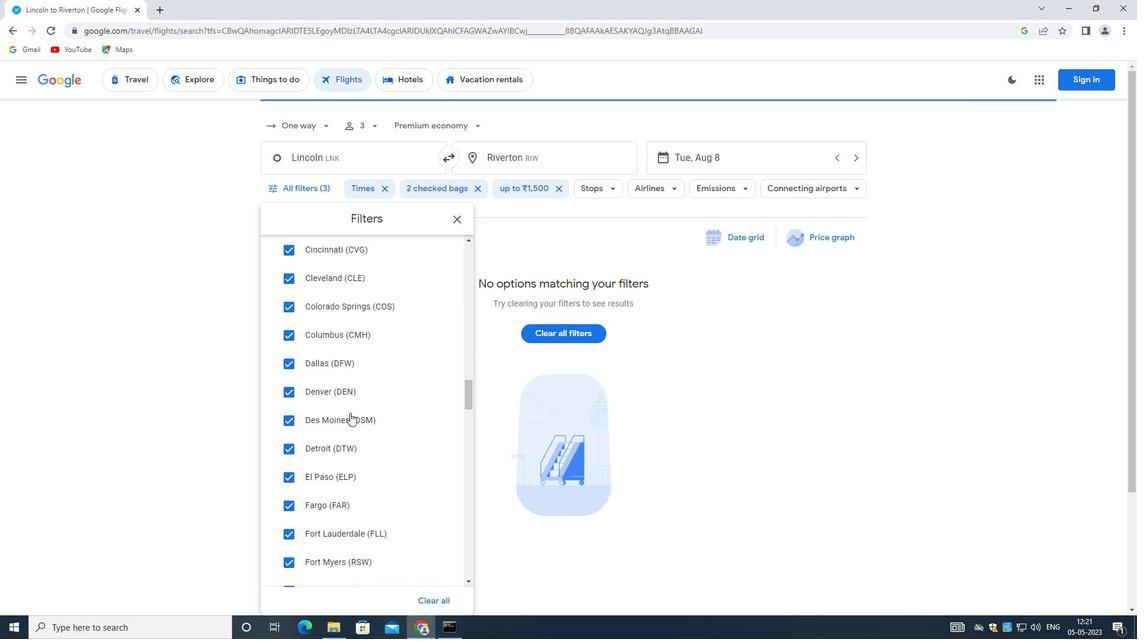 
Action: Mouse scrolled (350, 409) with delta (0, 0)
Screenshot: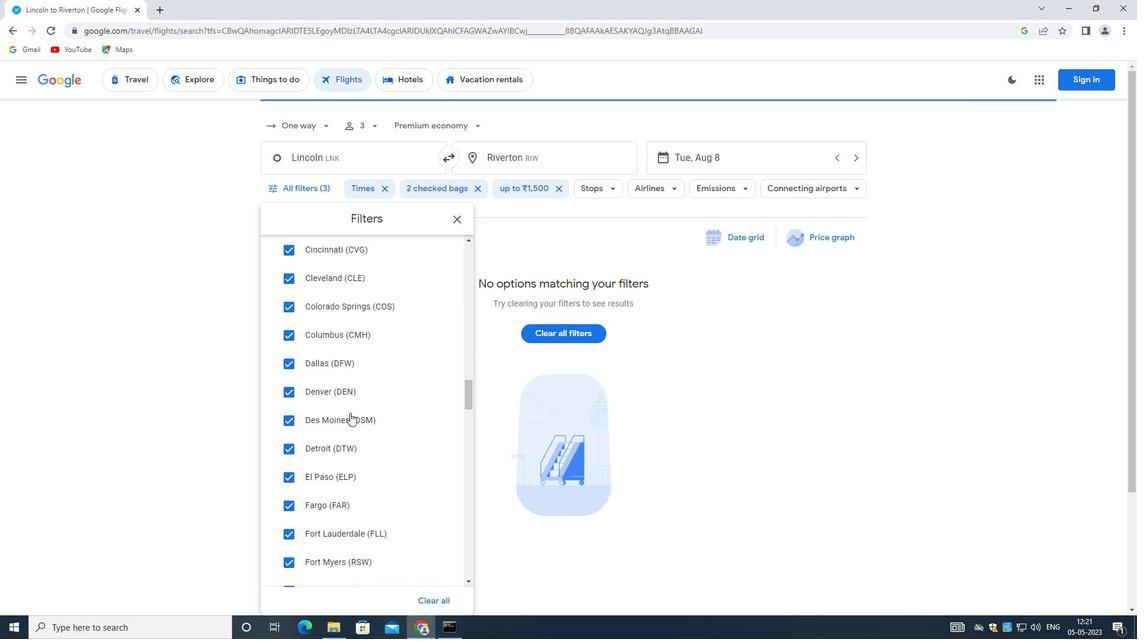 
Action: Mouse moved to (350, 411)
Screenshot: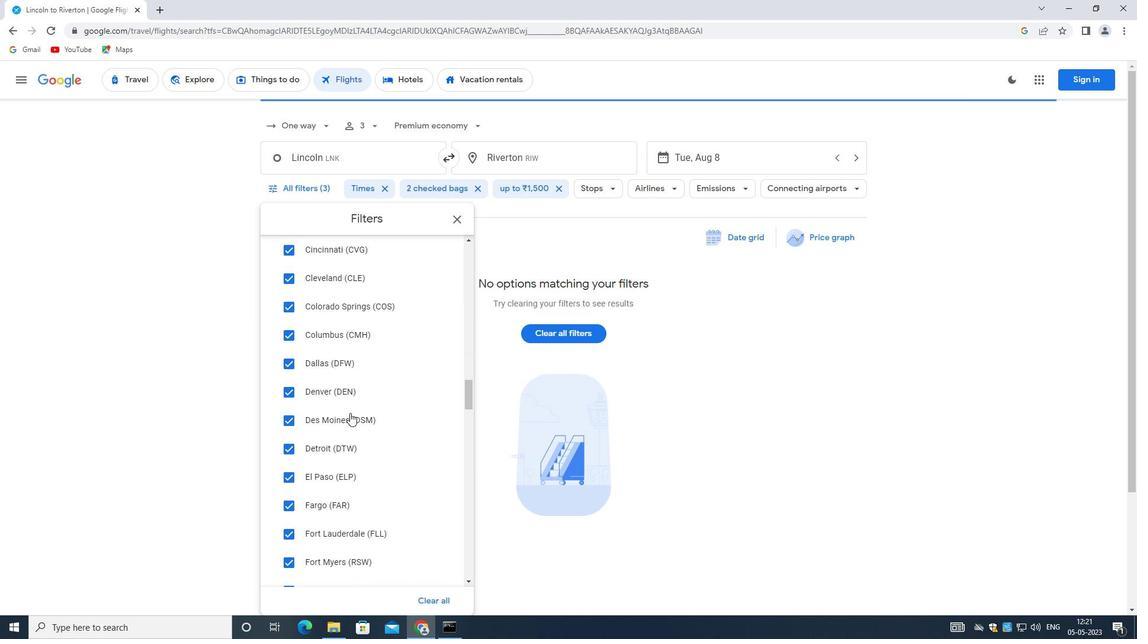
Action: Mouse scrolled (350, 411) with delta (0, 0)
Screenshot: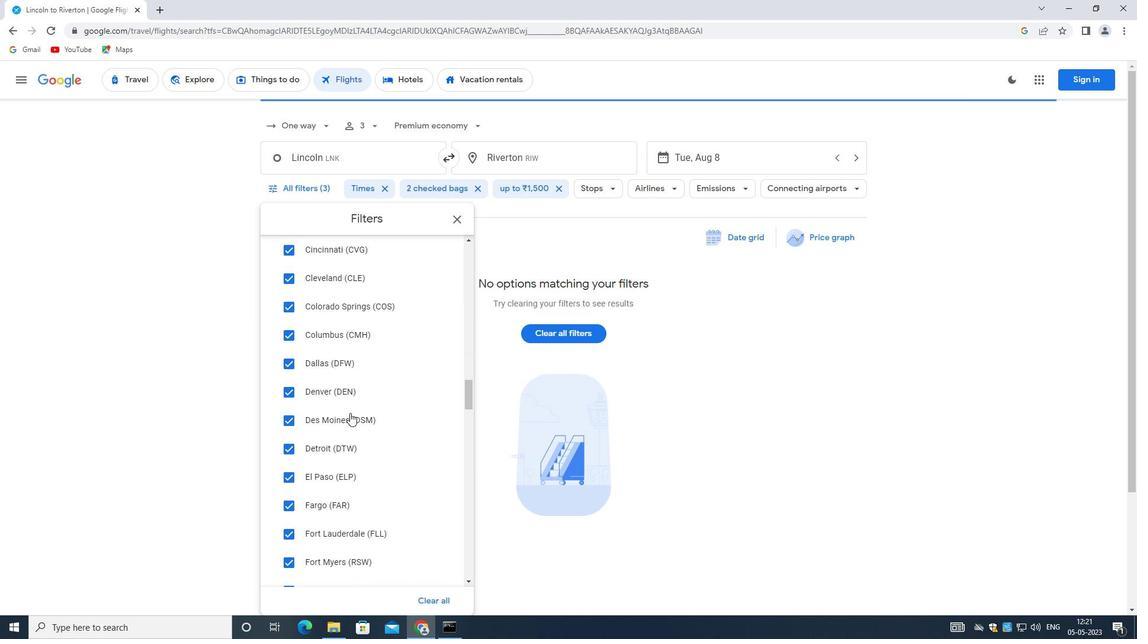 
Action: Mouse moved to (348, 415)
Screenshot: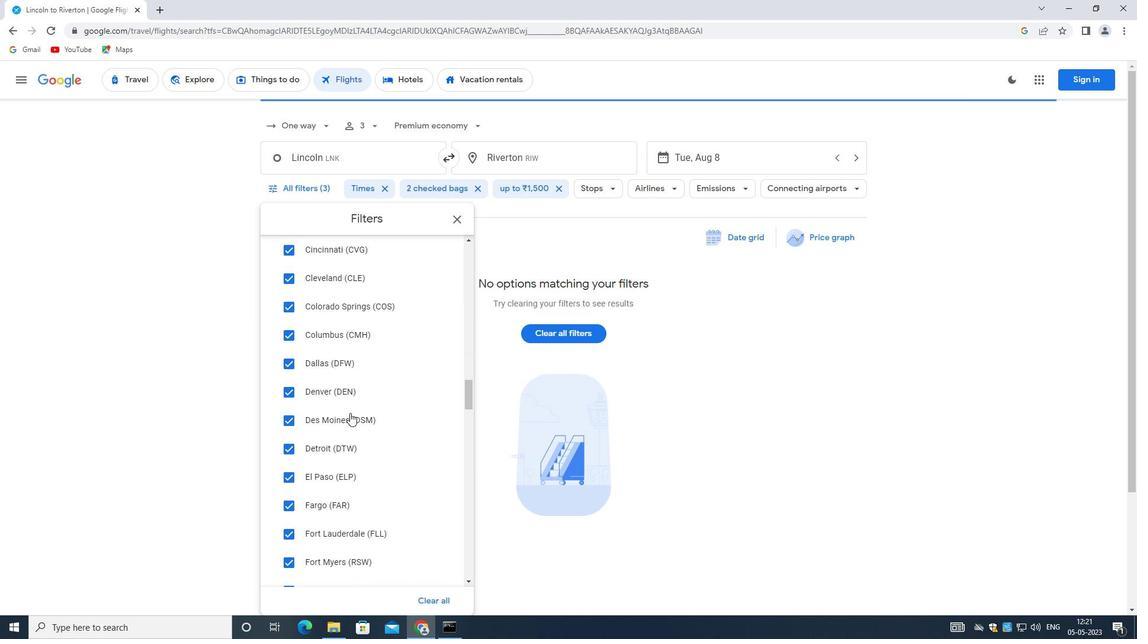 
Action: Mouse scrolled (348, 414) with delta (0, 0)
Screenshot: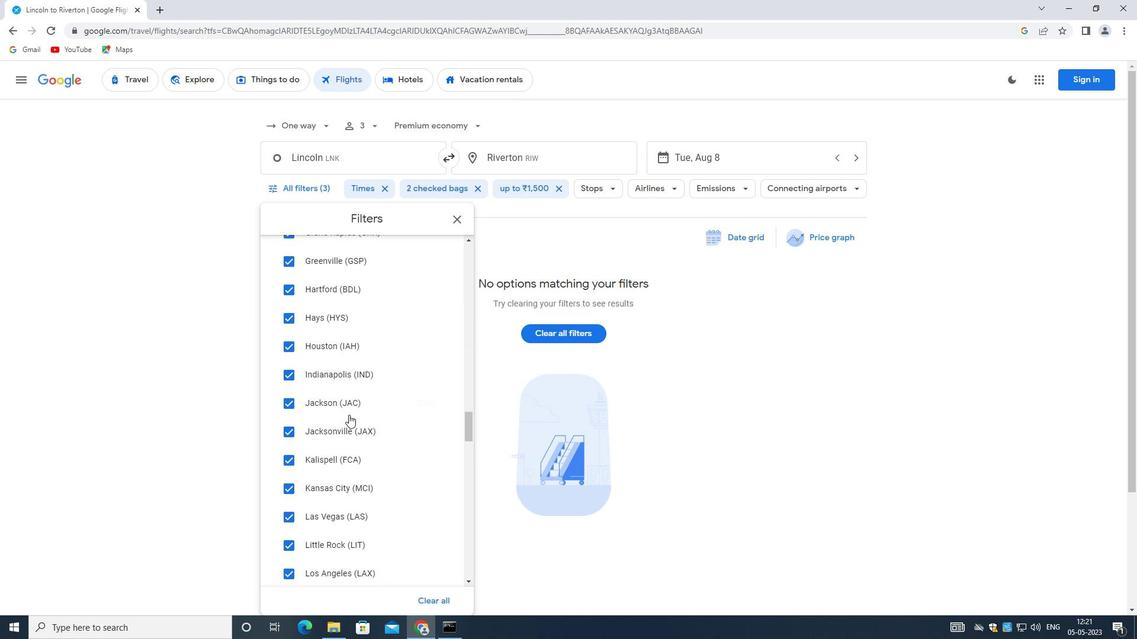 
Action: Mouse scrolled (348, 414) with delta (0, 0)
Screenshot: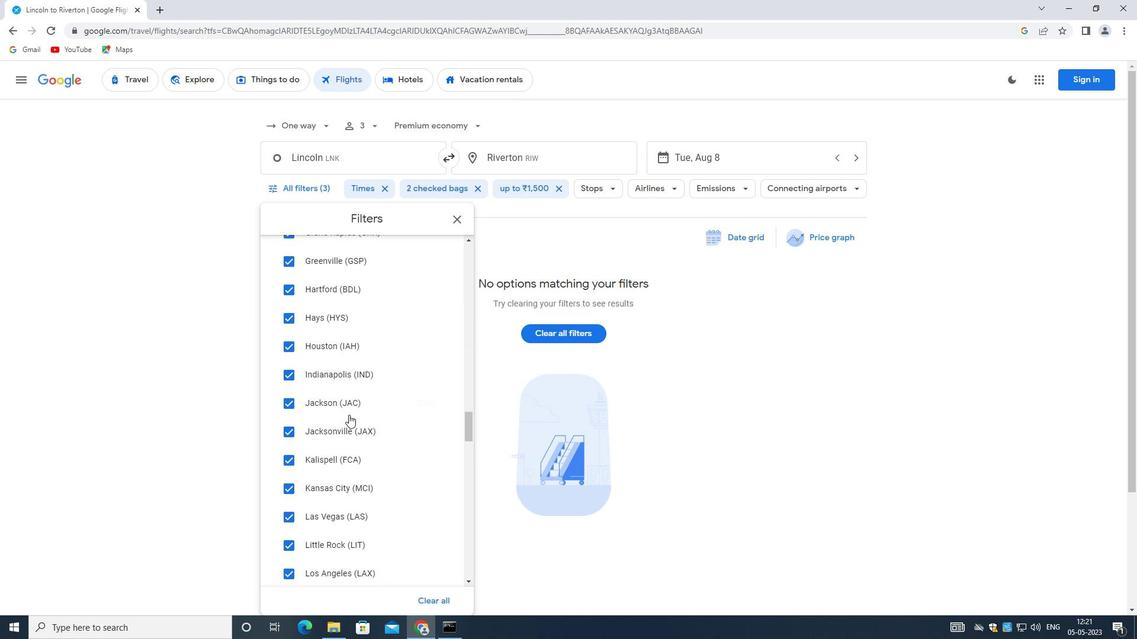 
Action: Mouse moved to (348, 416)
Screenshot: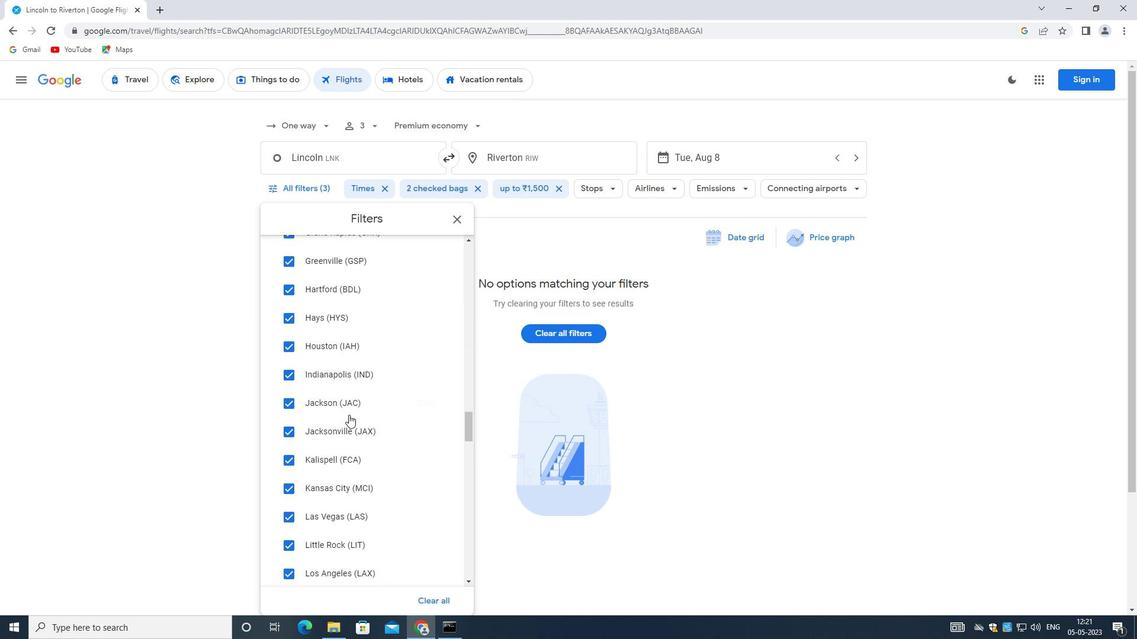 
Action: Mouse scrolled (348, 416) with delta (0, 0)
Screenshot: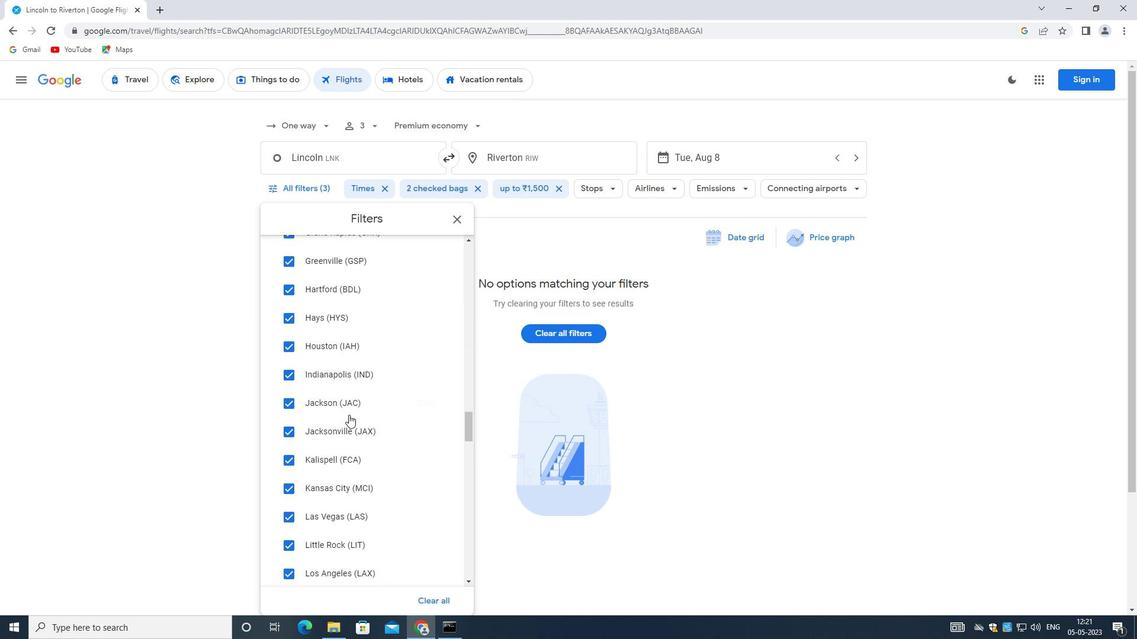 
Action: Mouse scrolled (348, 416) with delta (0, 0)
Screenshot: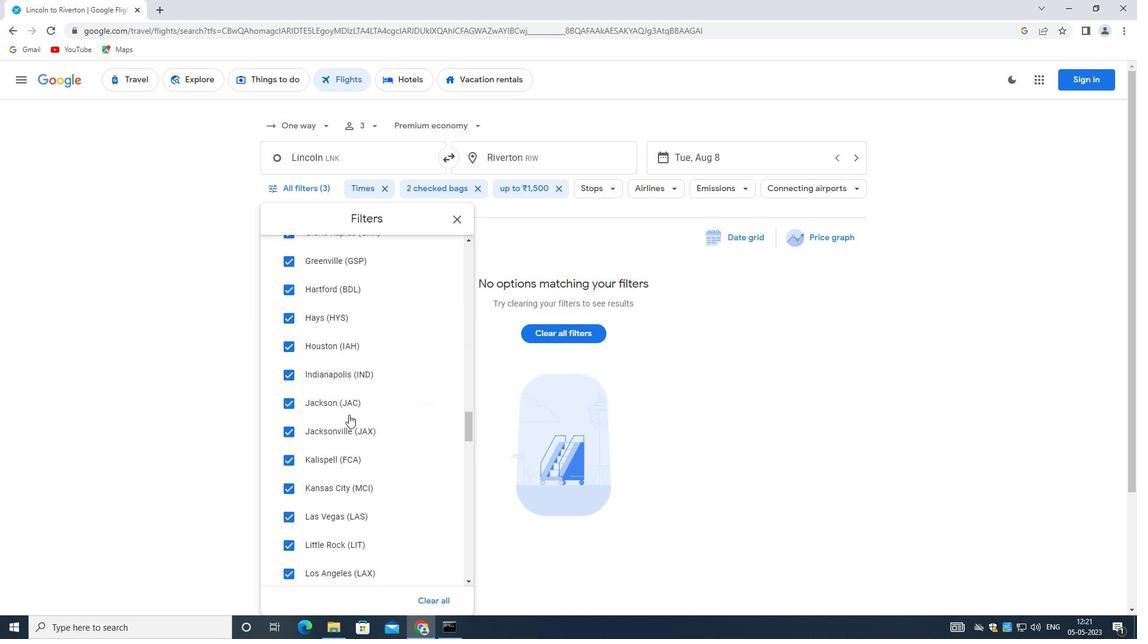 
Action: Mouse scrolled (348, 416) with delta (0, 0)
Screenshot: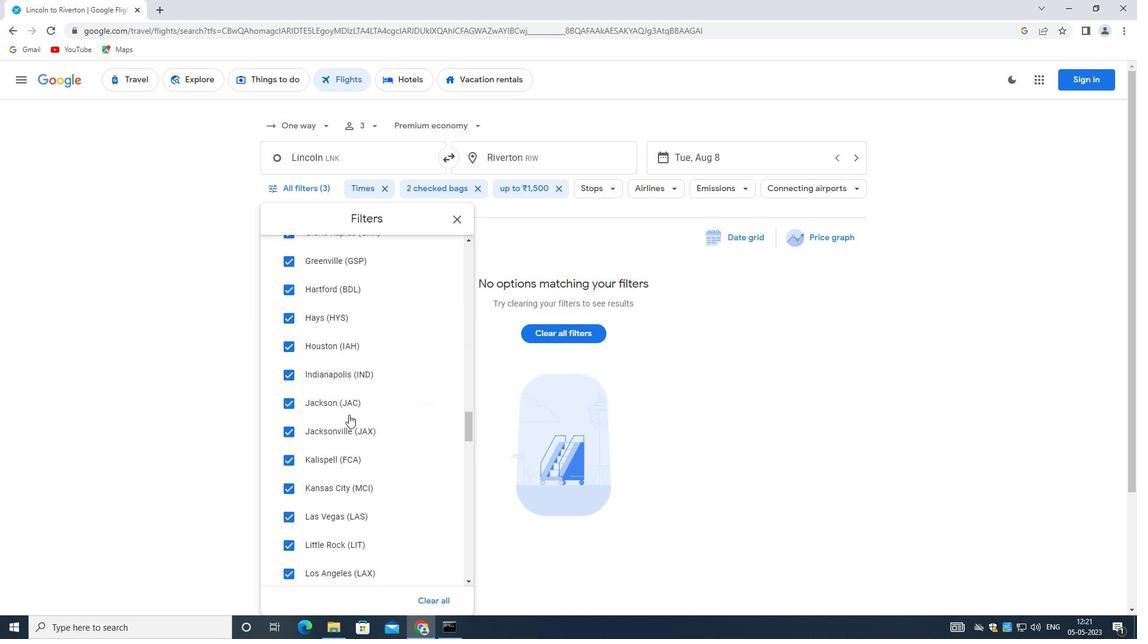 
Action: Mouse scrolled (348, 416) with delta (0, 0)
Screenshot: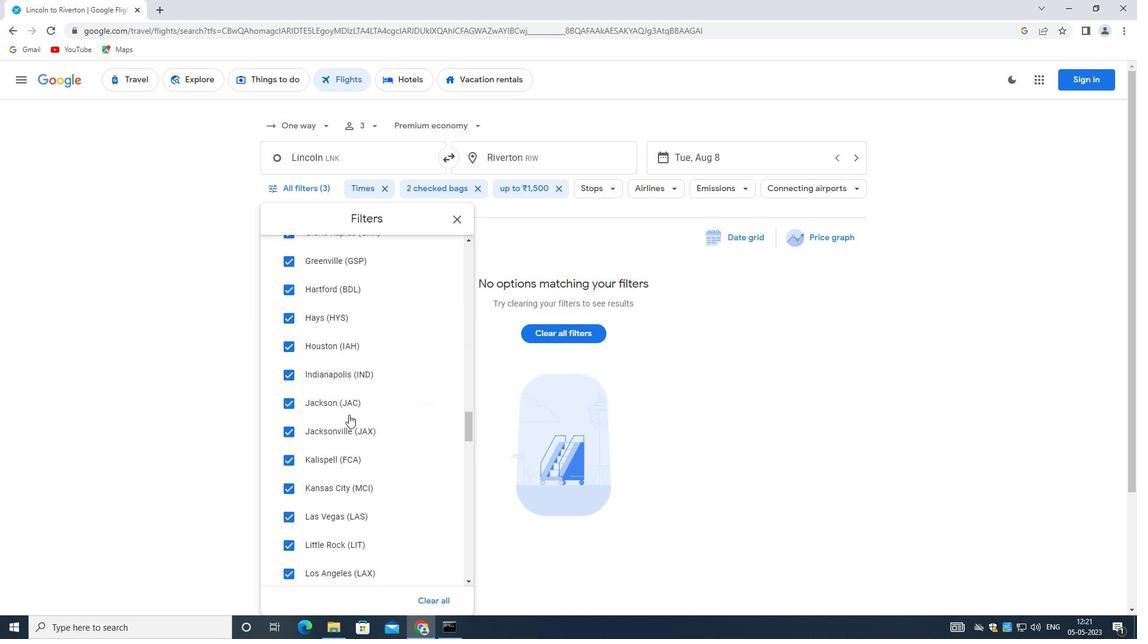 
Action: Mouse scrolled (348, 417) with delta (0, 0)
Screenshot: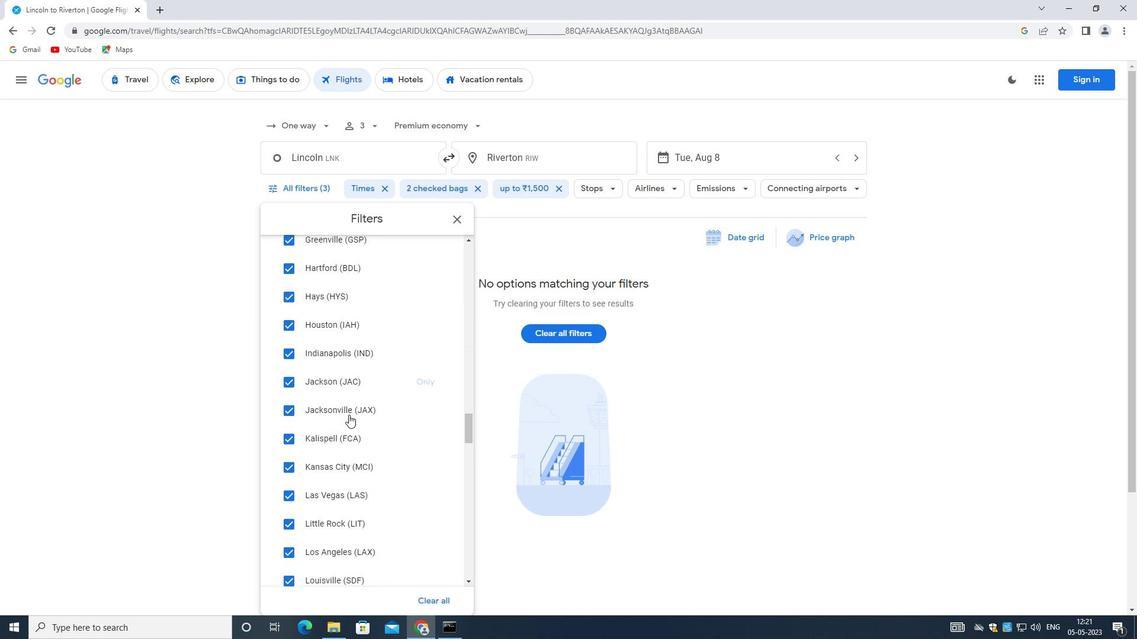 
Action: Mouse scrolled (348, 416) with delta (0, 0)
Screenshot: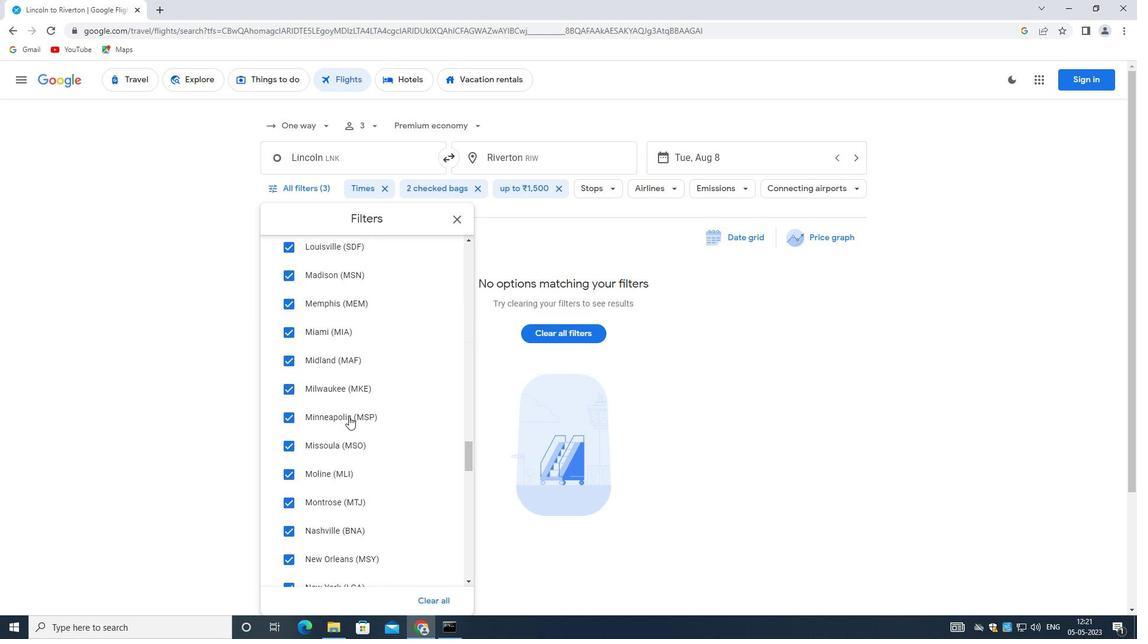 
Action: Mouse scrolled (348, 416) with delta (0, 0)
Screenshot: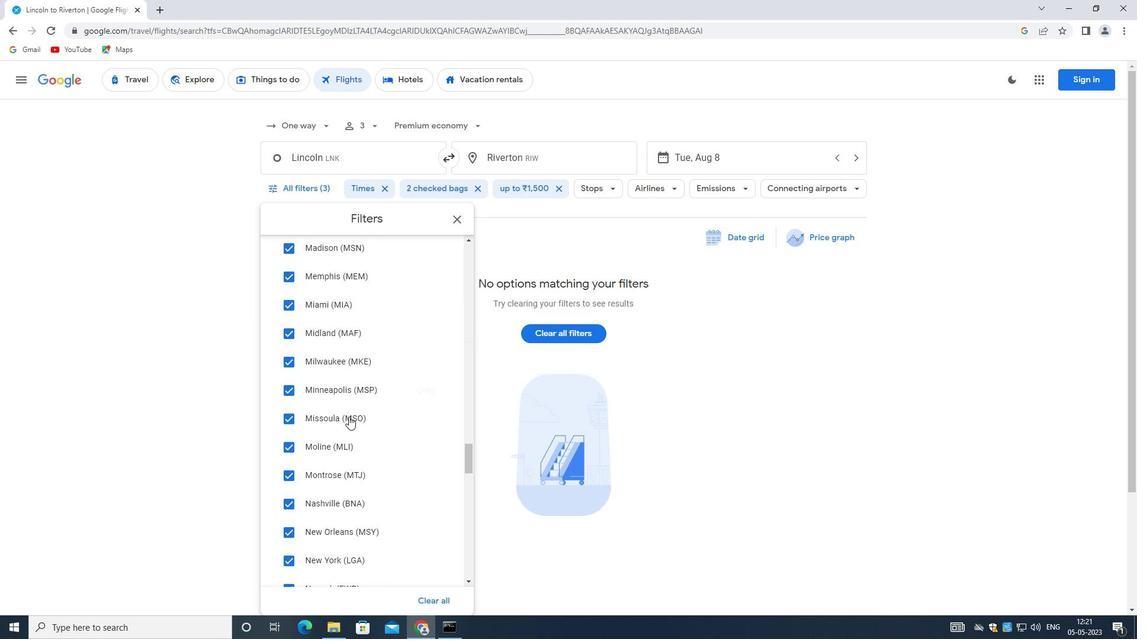 
Action: Mouse scrolled (348, 416) with delta (0, 0)
Screenshot: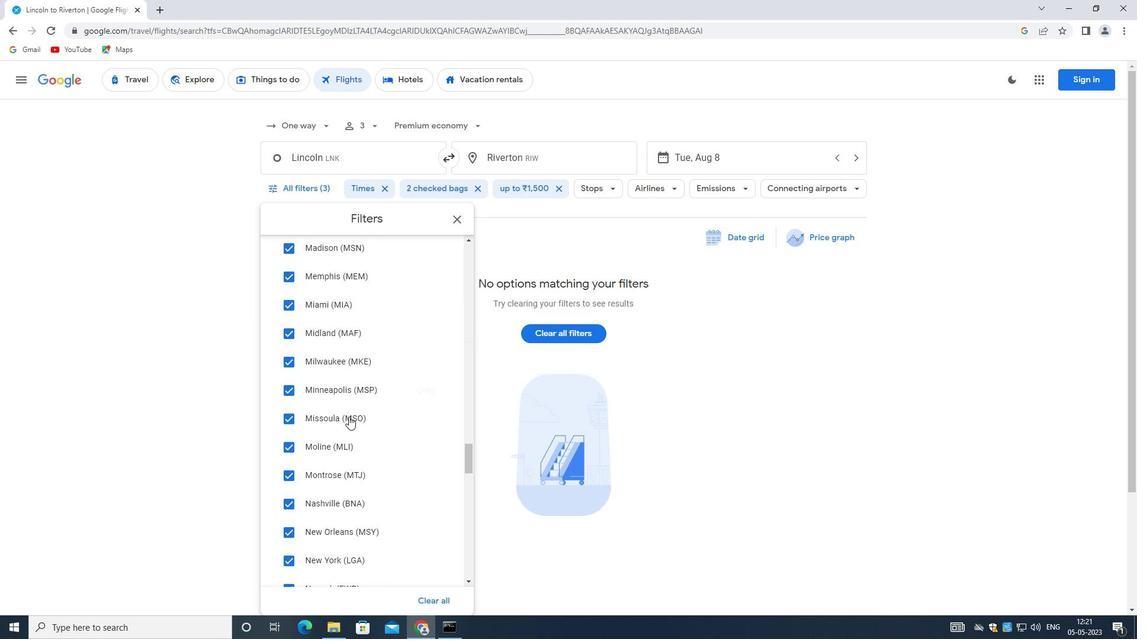 
Action: Mouse scrolled (348, 416) with delta (0, 0)
Screenshot: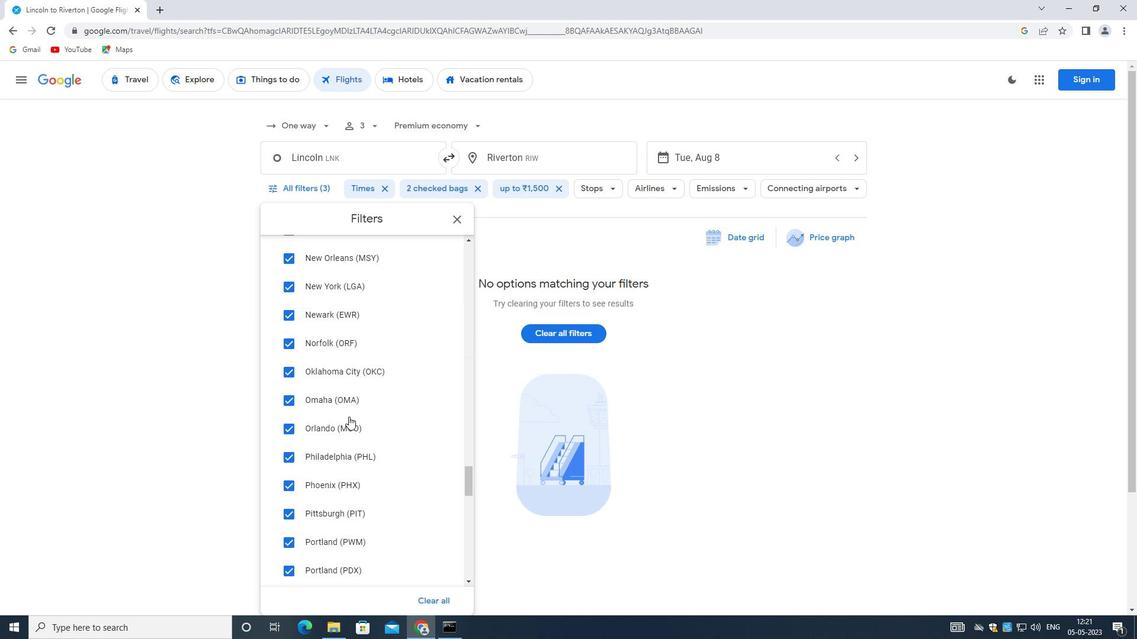 
Action: Mouse scrolled (348, 416) with delta (0, 0)
Screenshot: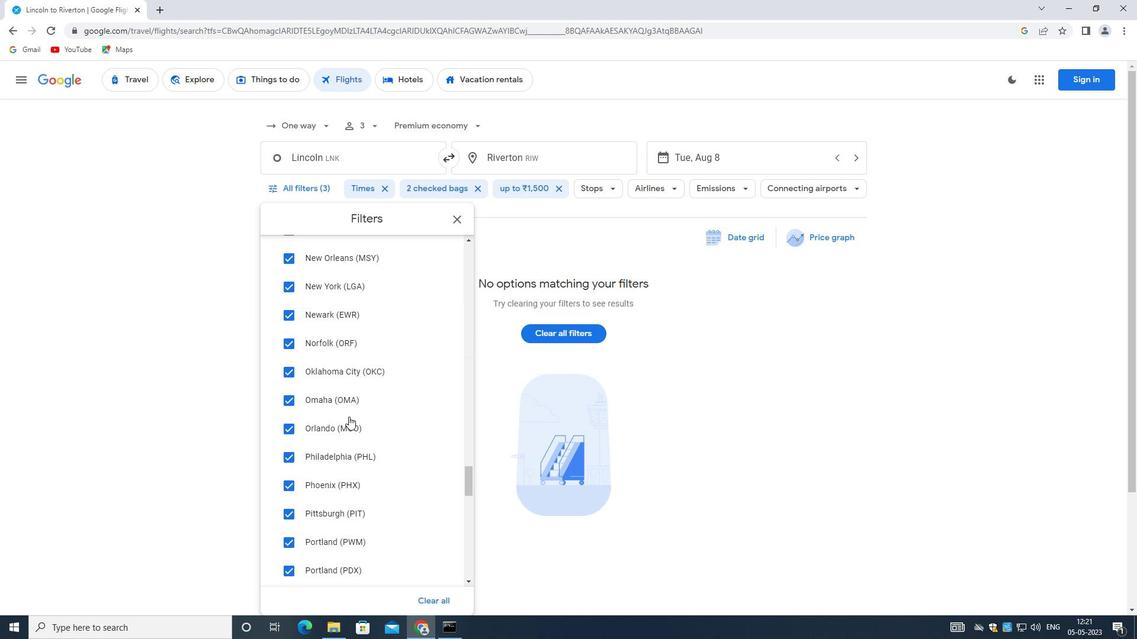 
Action: Mouse scrolled (348, 416) with delta (0, 0)
Screenshot: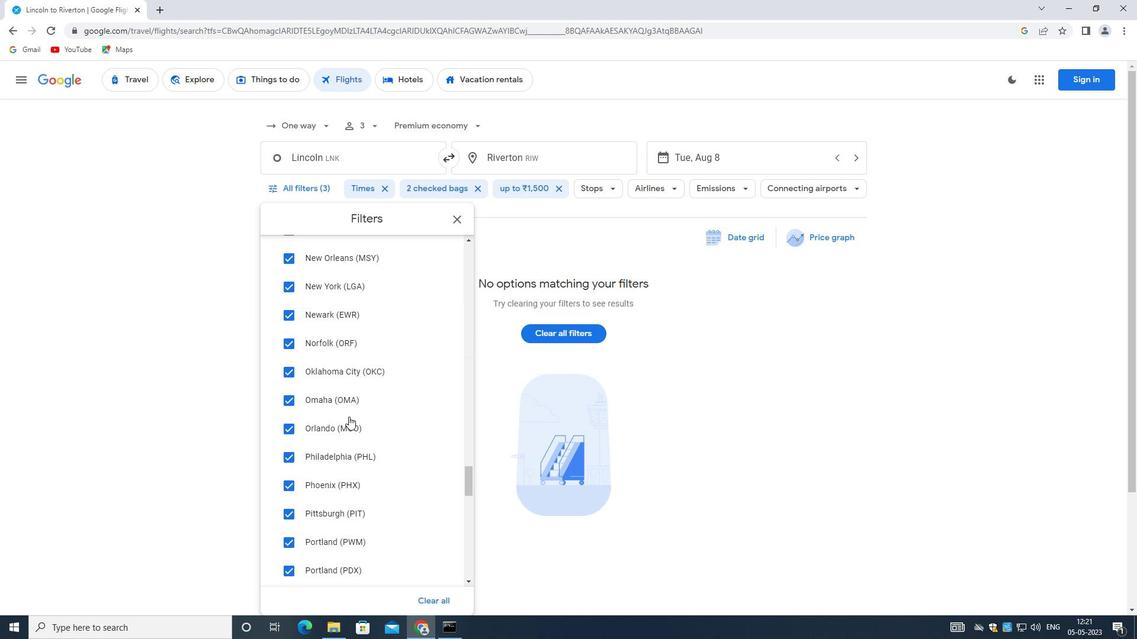 
Action: Mouse scrolled (348, 416) with delta (0, 0)
Screenshot: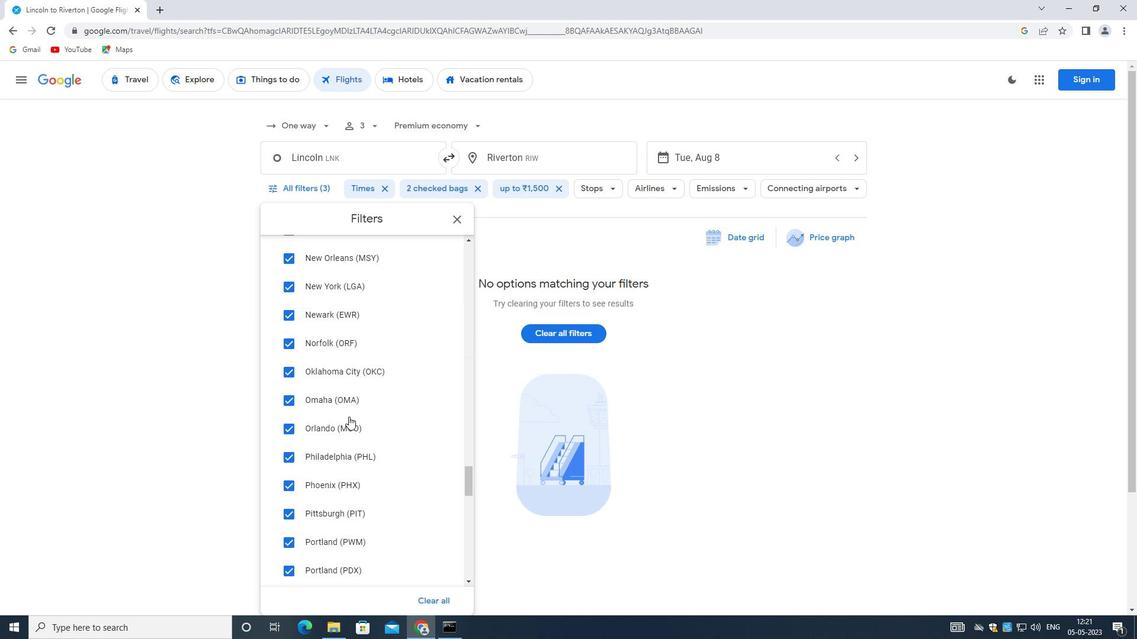 
Action: Mouse scrolled (348, 416) with delta (0, 0)
Screenshot: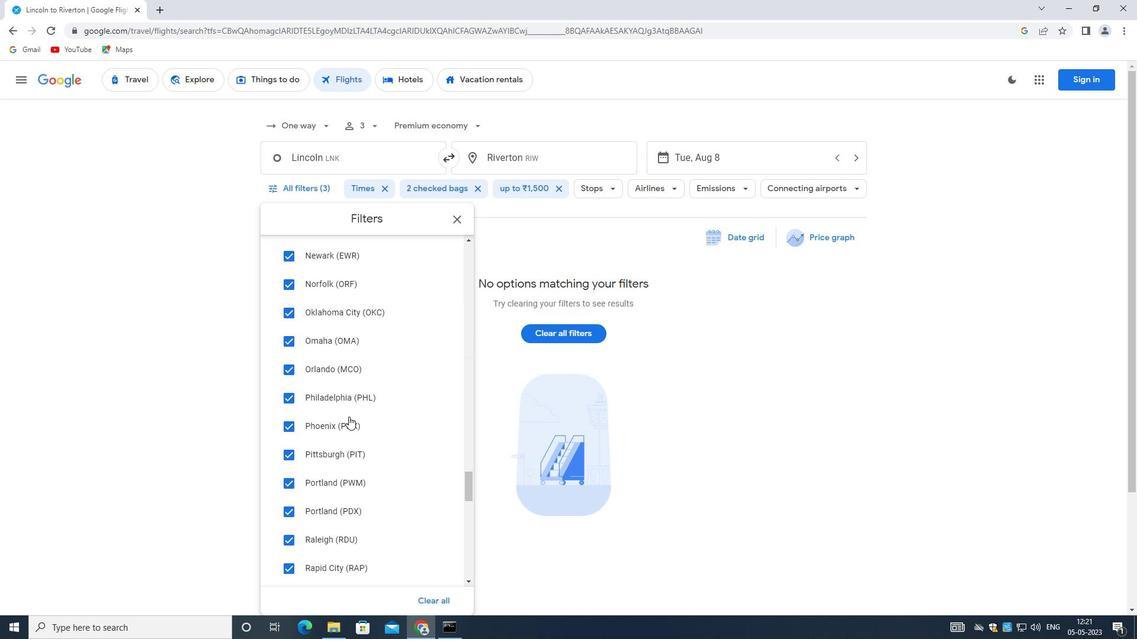 
Action: Mouse scrolled (348, 417) with delta (0, 0)
Screenshot: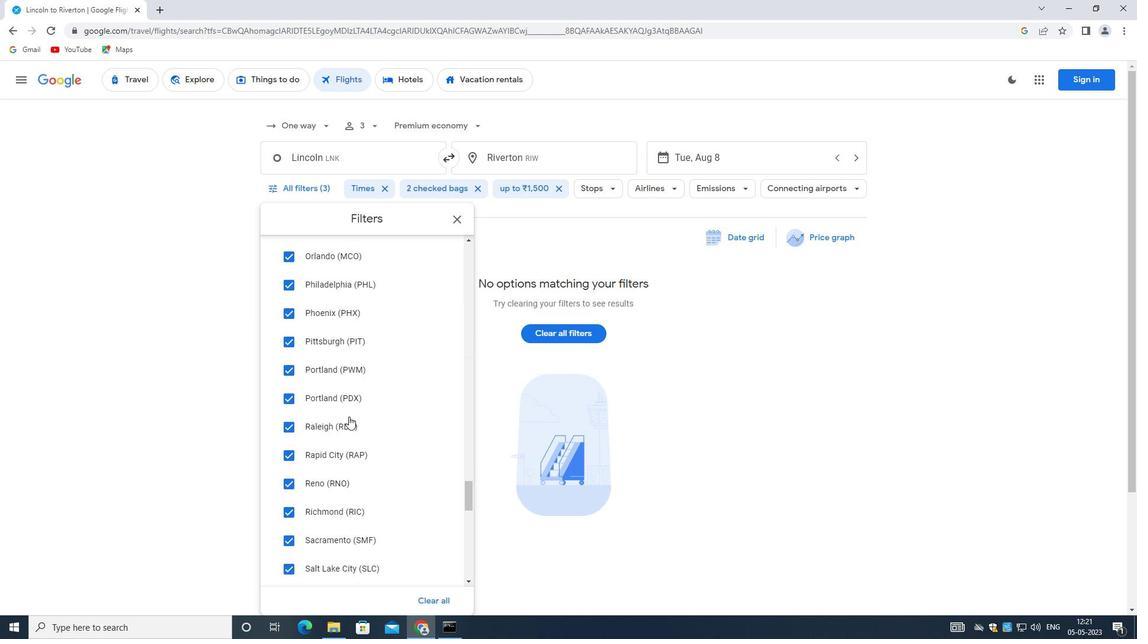 
Action: Mouse scrolled (348, 416) with delta (0, 0)
Screenshot: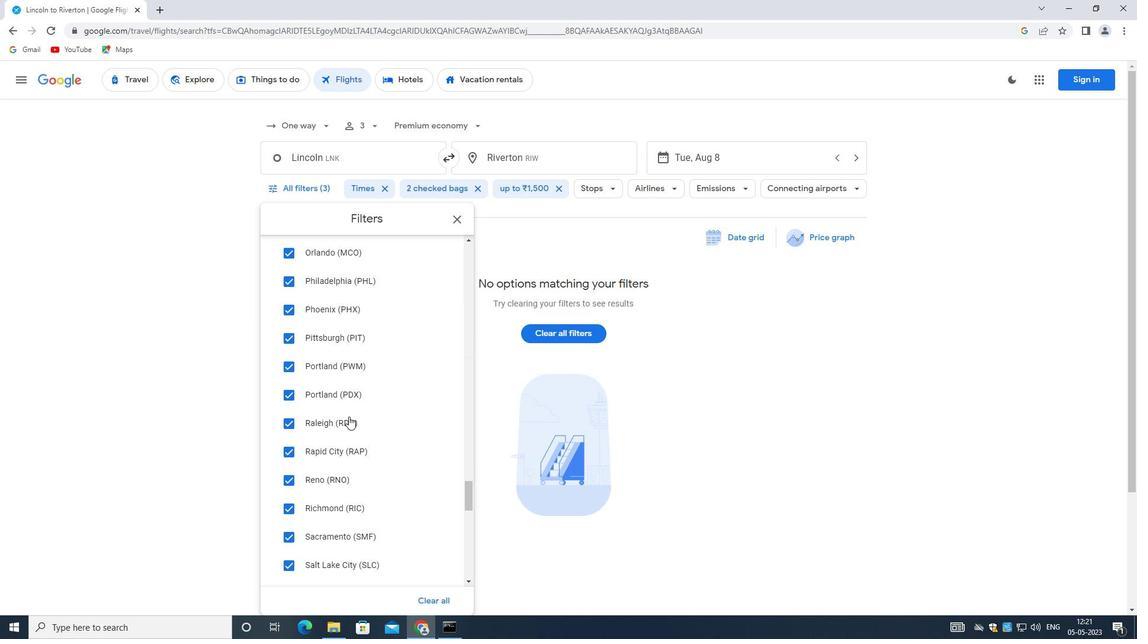 
Action: Mouse scrolled (348, 416) with delta (0, 0)
Screenshot: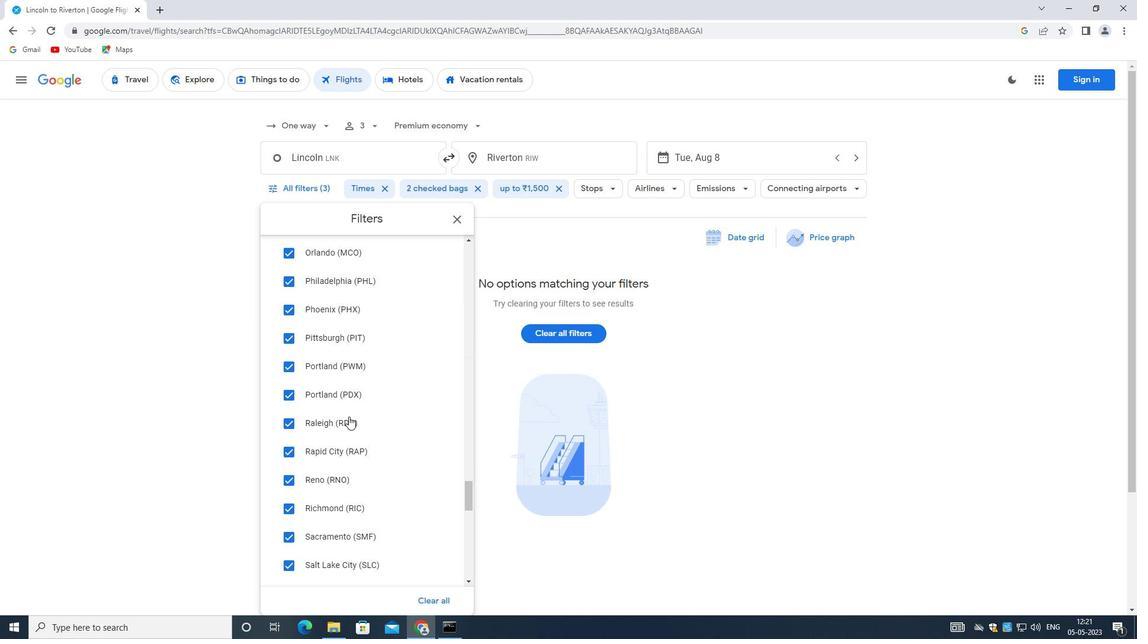
Action: Mouse scrolled (348, 416) with delta (0, 0)
Screenshot: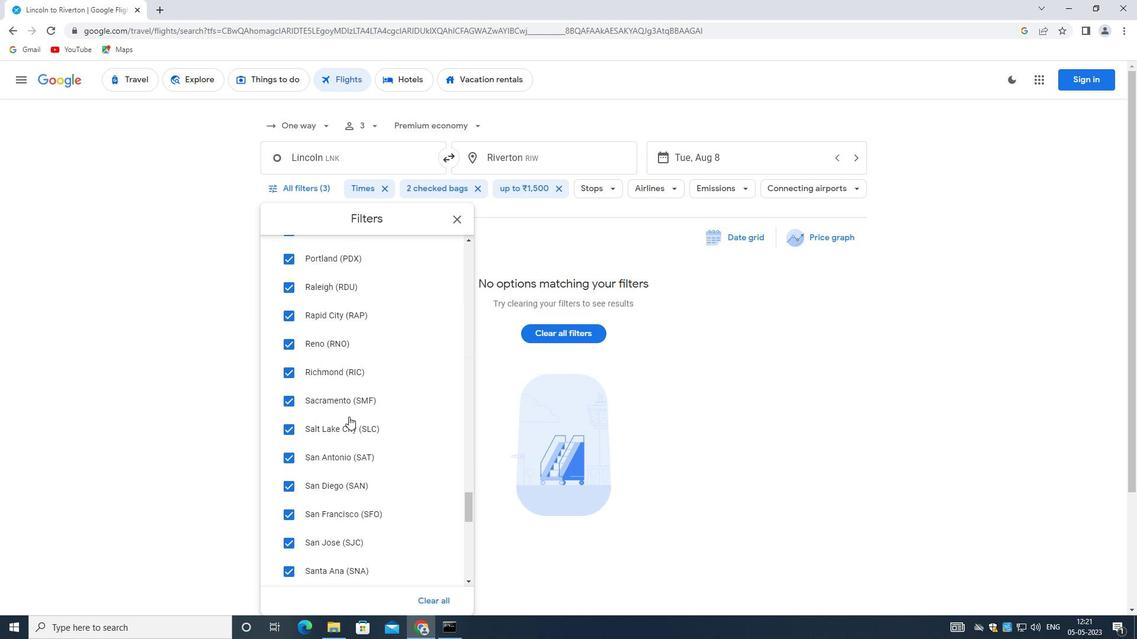 
Action: Mouse scrolled (348, 416) with delta (0, 0)
Screenshot: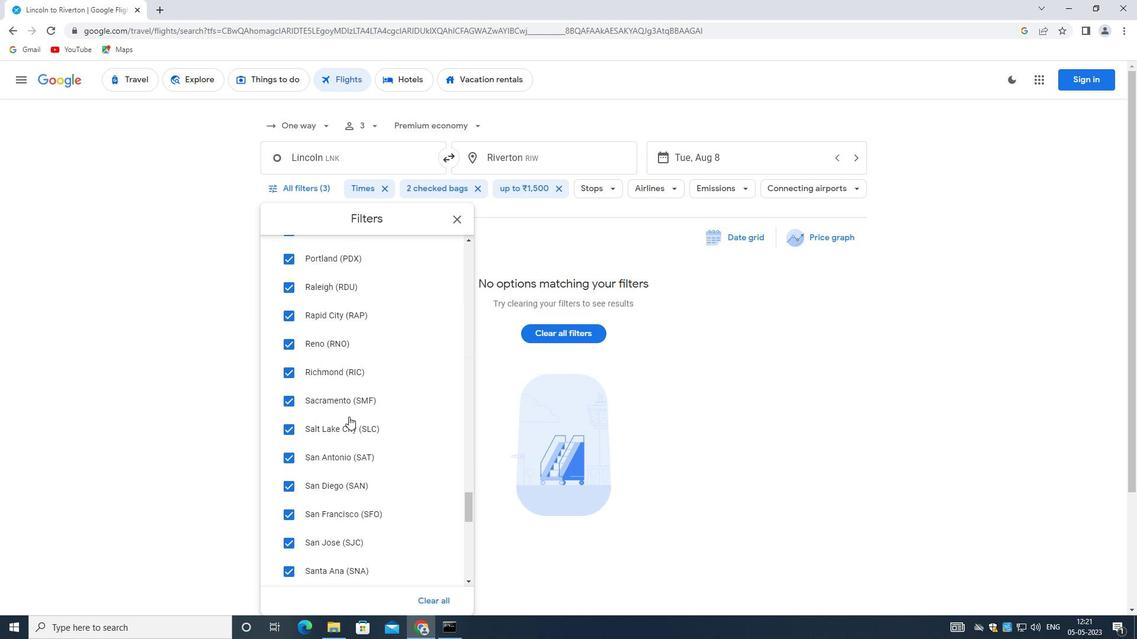 
Action: Mouse scrolled (348, 416) with delta (0, 0)
Screenshot: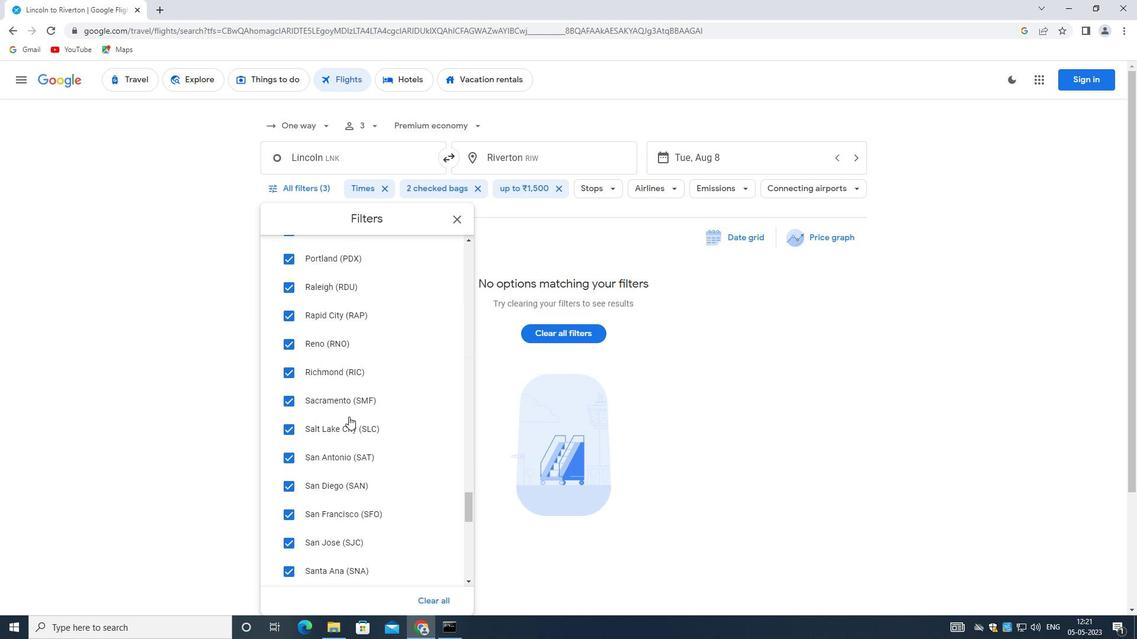 
Action: Mouse scrolled (348, 416) with delta (0, 0)
Screenshot: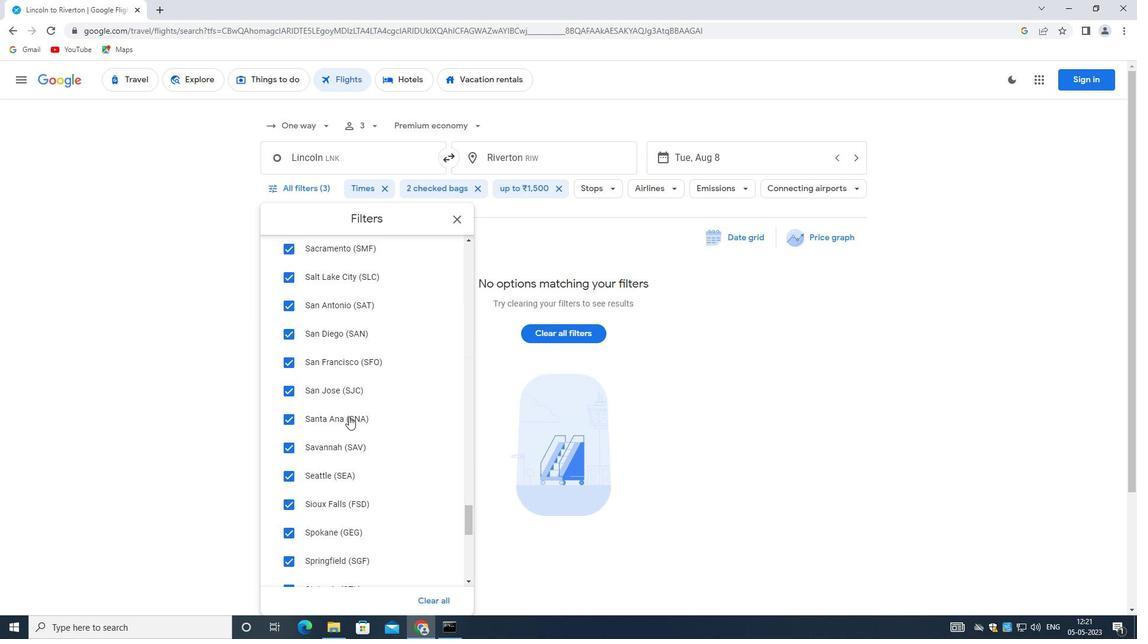 
Action: Mouse moved to (348, 416)
Screenshot: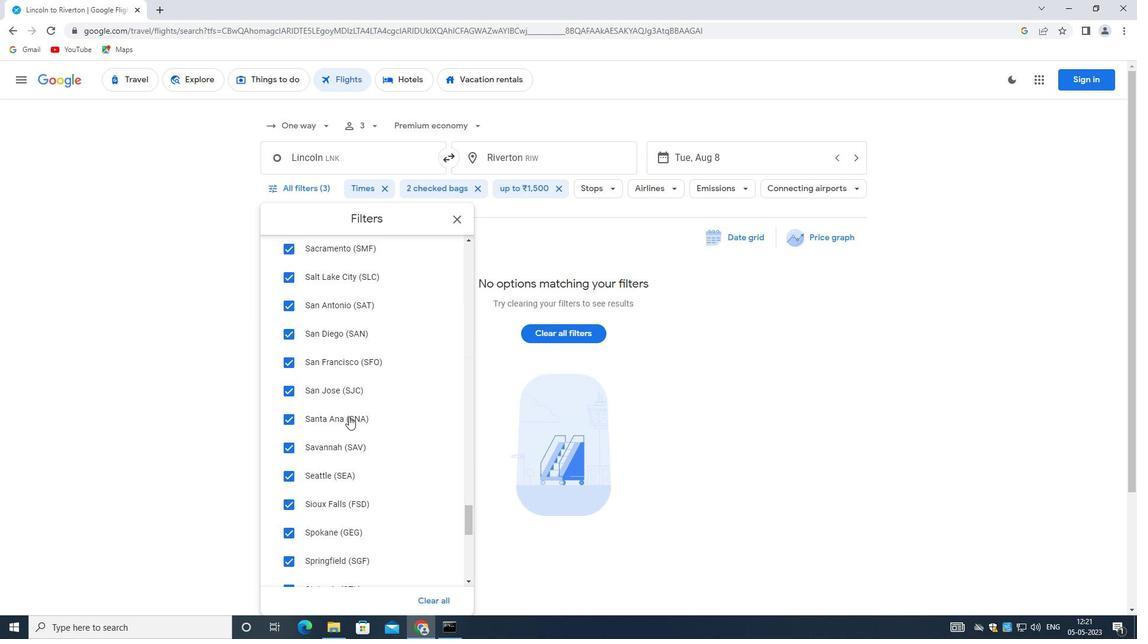 
Action: Mouse scrolled (348, 416) with delta (0, 0)
Screenshot: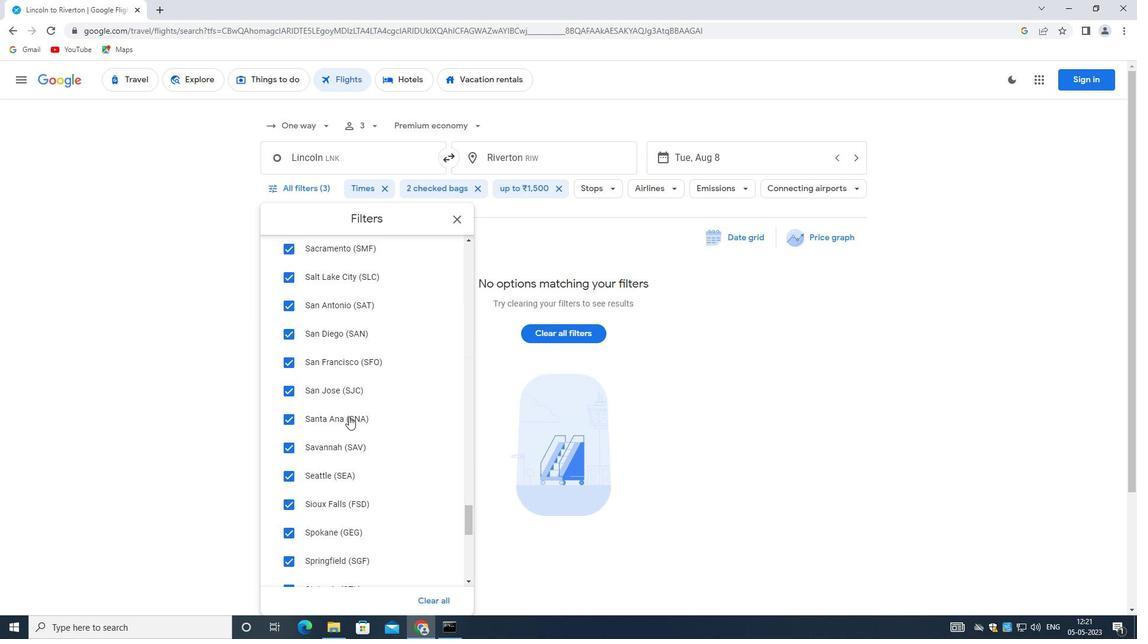 
Action: Mouse scrolled (348, 416) with delta (0, 0)
Screenshot: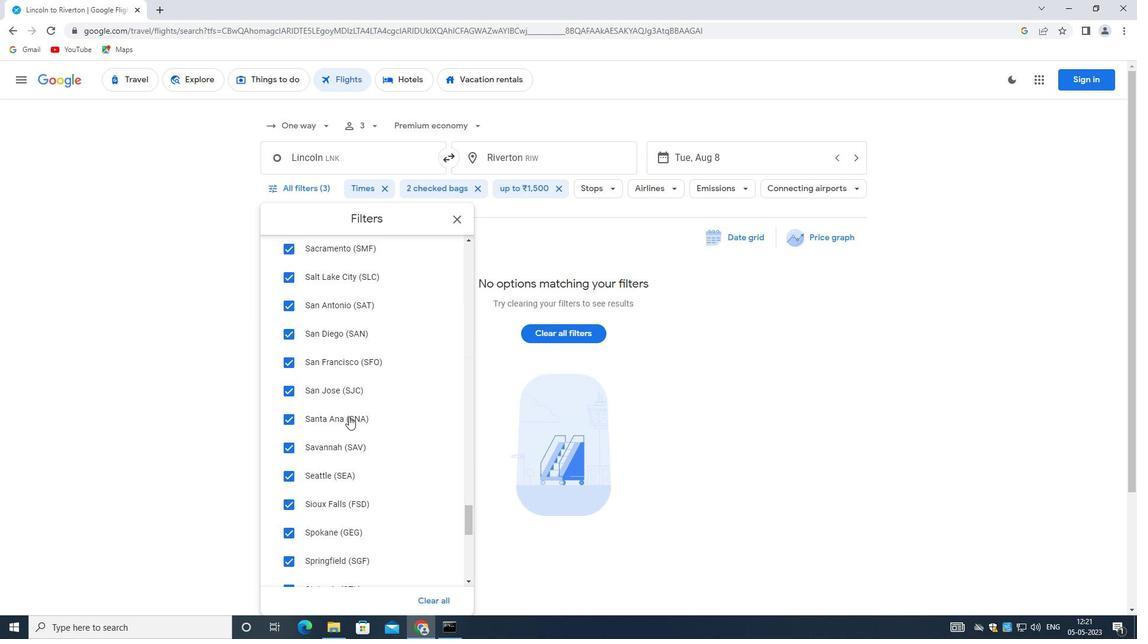 
Action: Mouse scrolled (348, 416) with delta (0, 0)
Screenshot: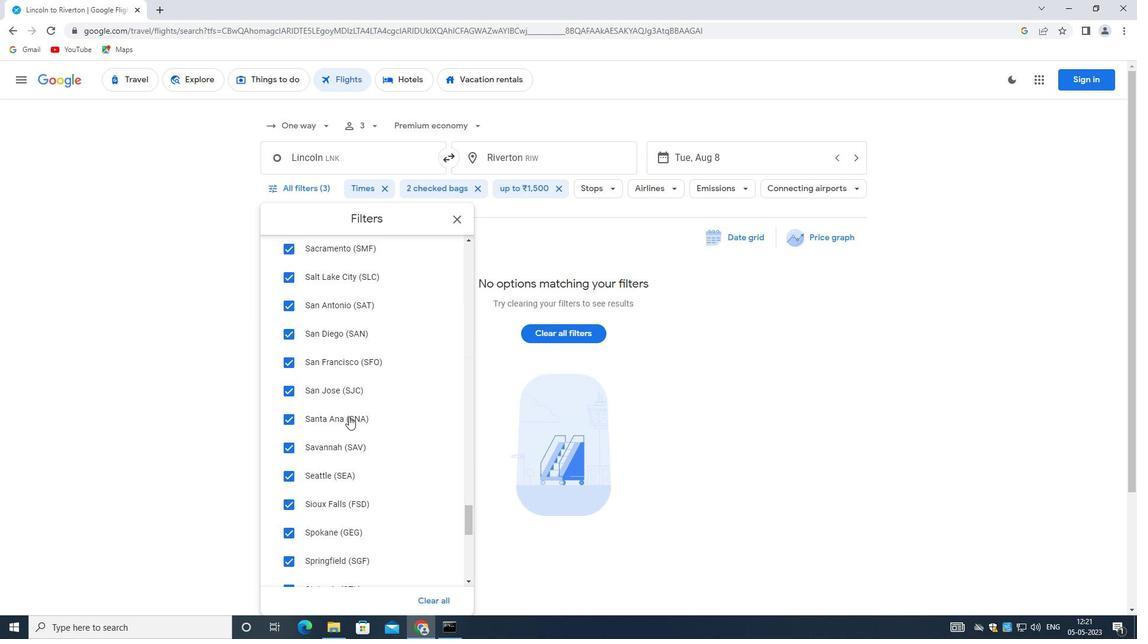 
Action: Mouse scrolled (348, 416) with delta (0, 0)
Screenshot: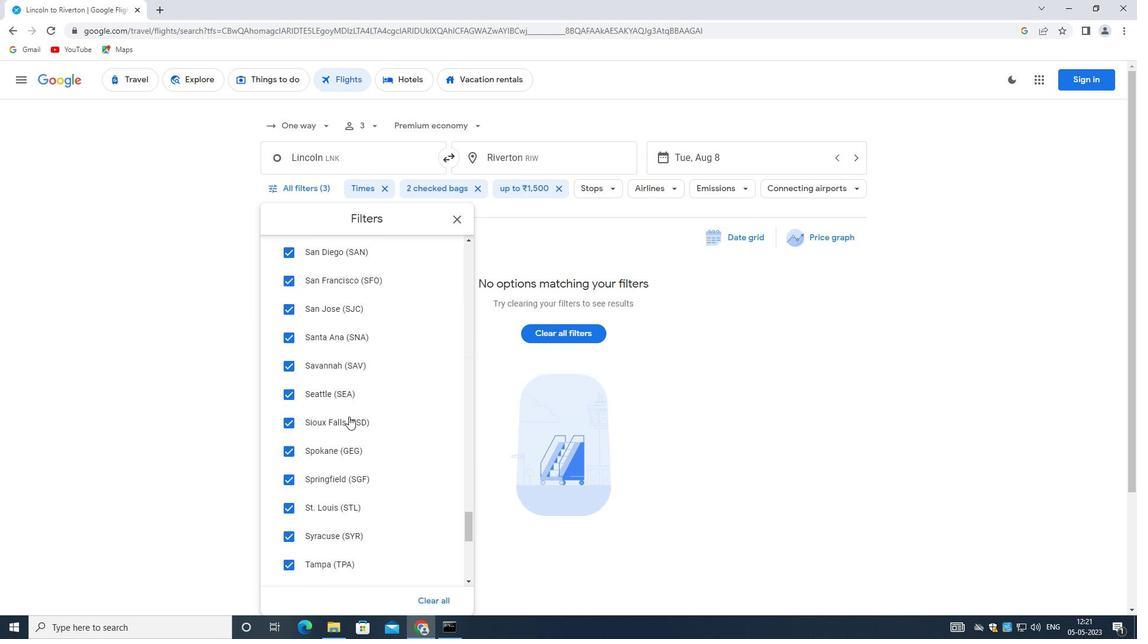 
Action: Mouse scrolled (348, 416) with delta (0, 0)
Screenshot: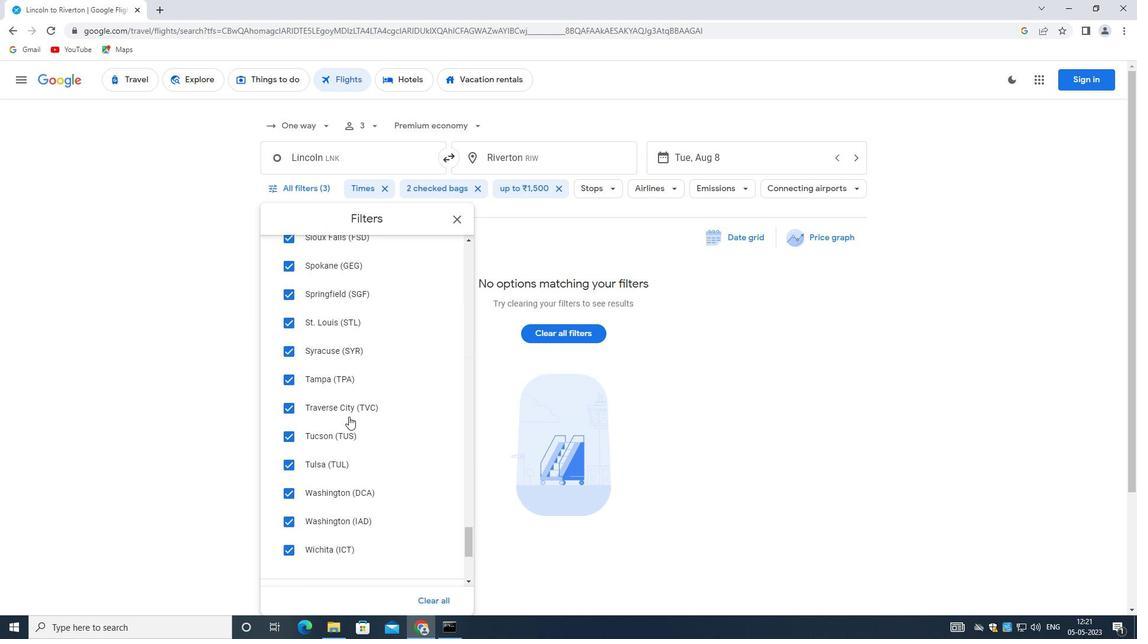 
Action: Mouse scrolled (348, 416) with delta (0, 0)
Screenshot: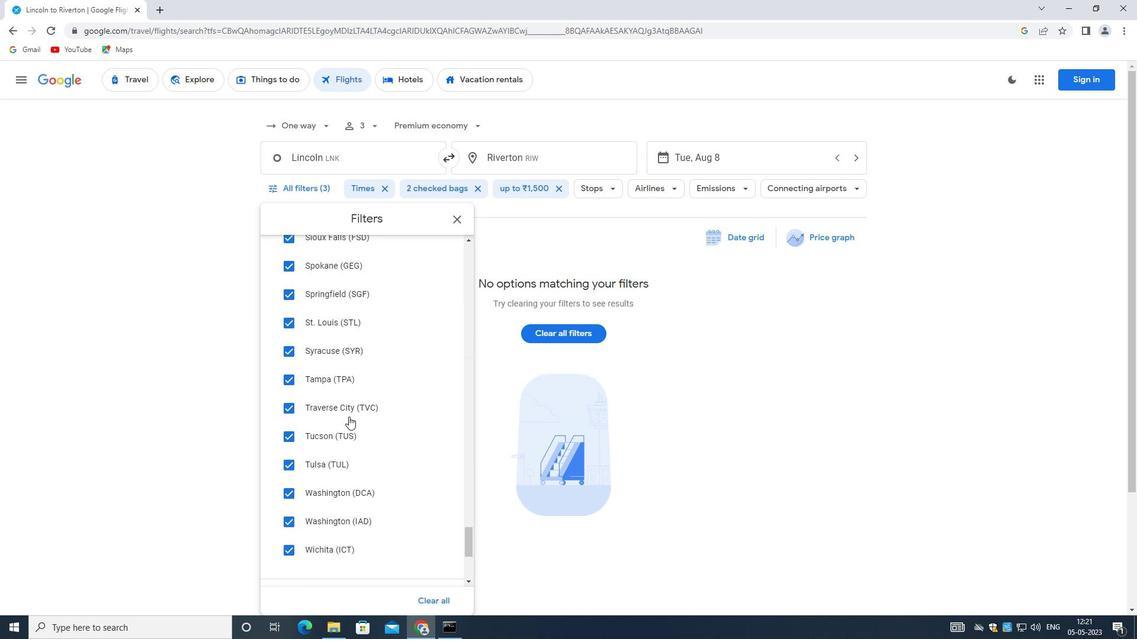 
Action: Mouse scrolled (348, 416) with delta (0, 0)
Screenshot: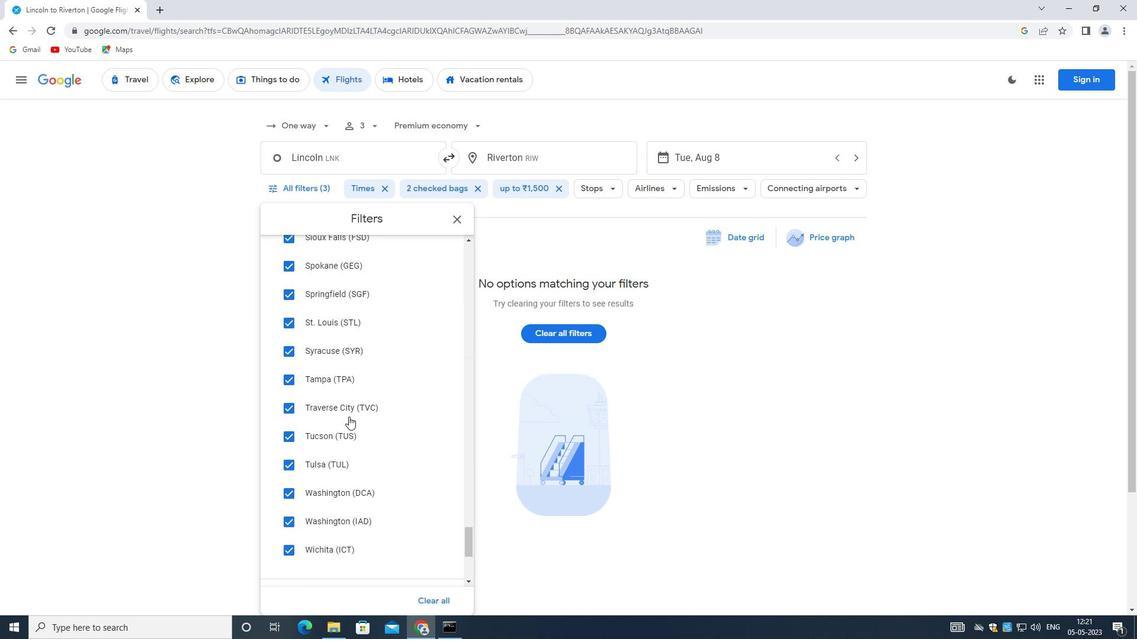 
Action: Mouse scrolled (348, 415) with delta (0, -1)
Screenshot: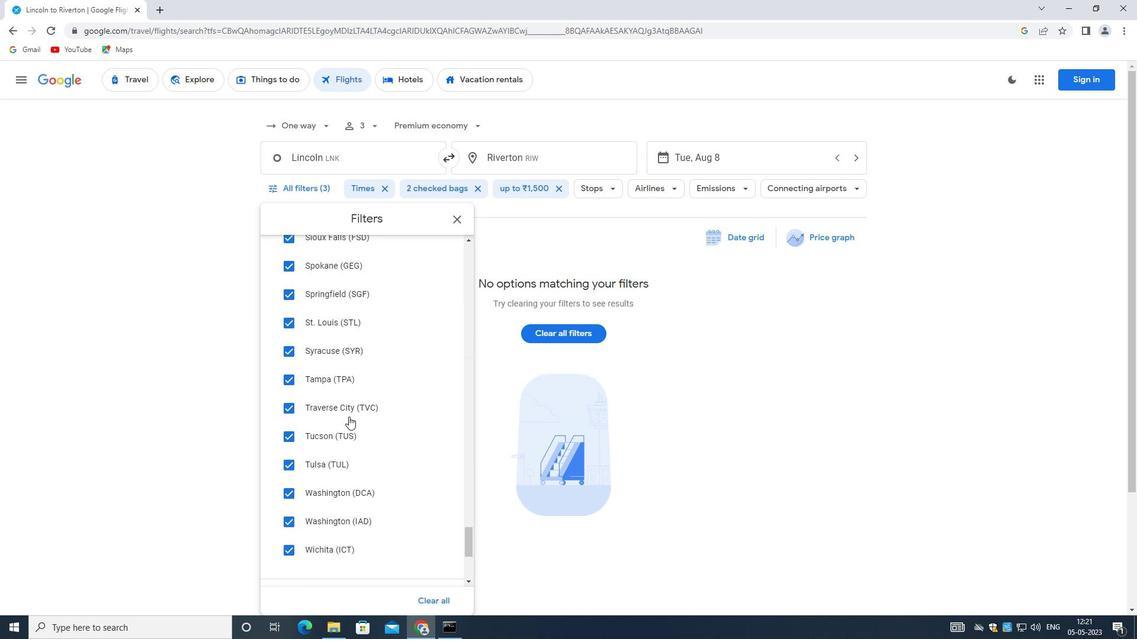 
Action: Mouse scrolled (348, 416) with delta (0, 0)
Screenshot: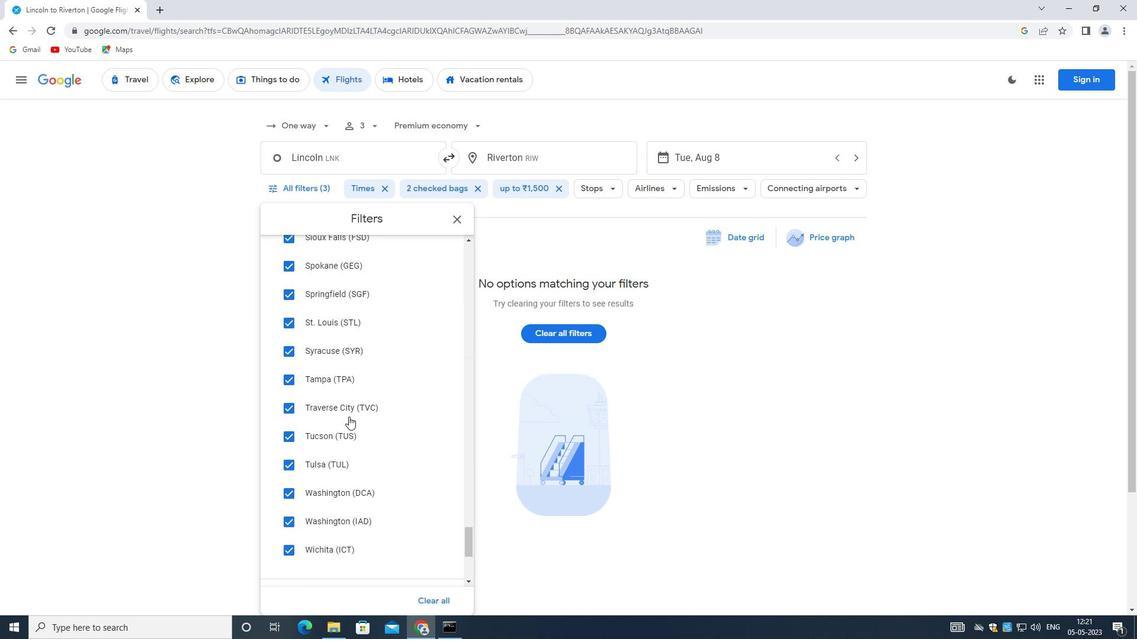 
Action: Mouse moved to (348, 417)
Screenshot: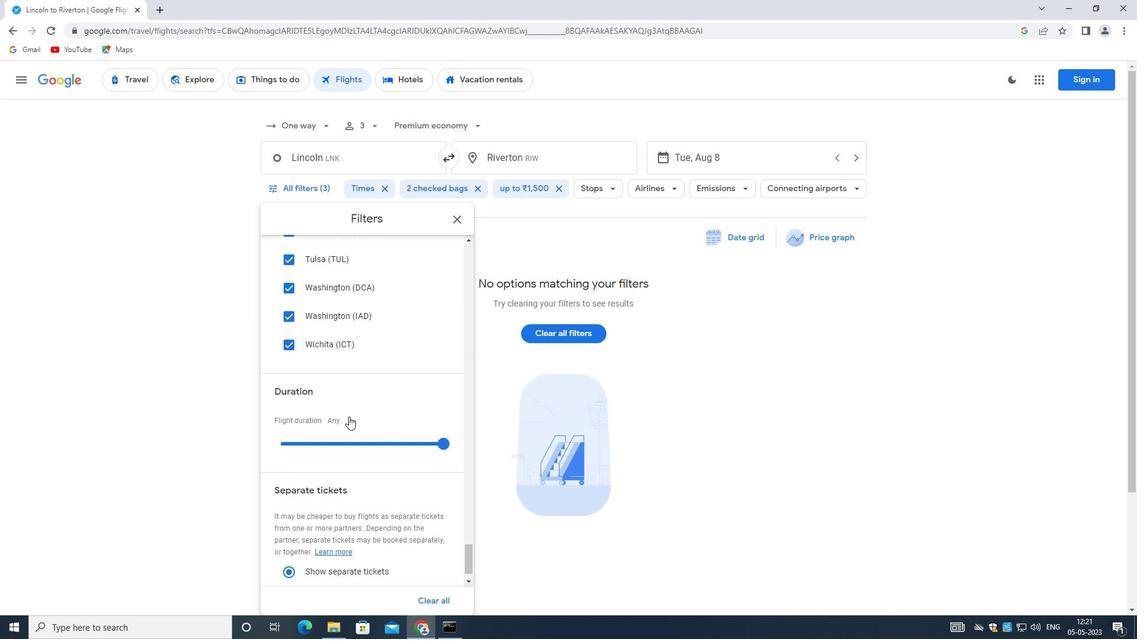 
Action: Mouse scrolled (348, 416) with delta (0, 0)
Screenshot: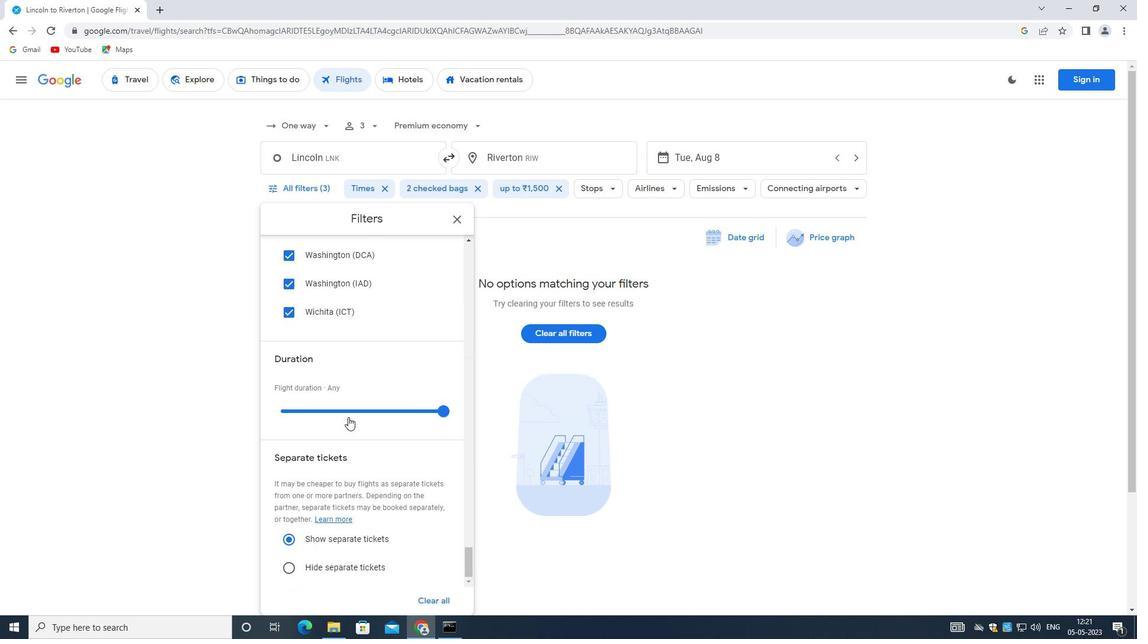
Action: Mouse scrolled (348, 416) with delta (0, 0)
Screenshot: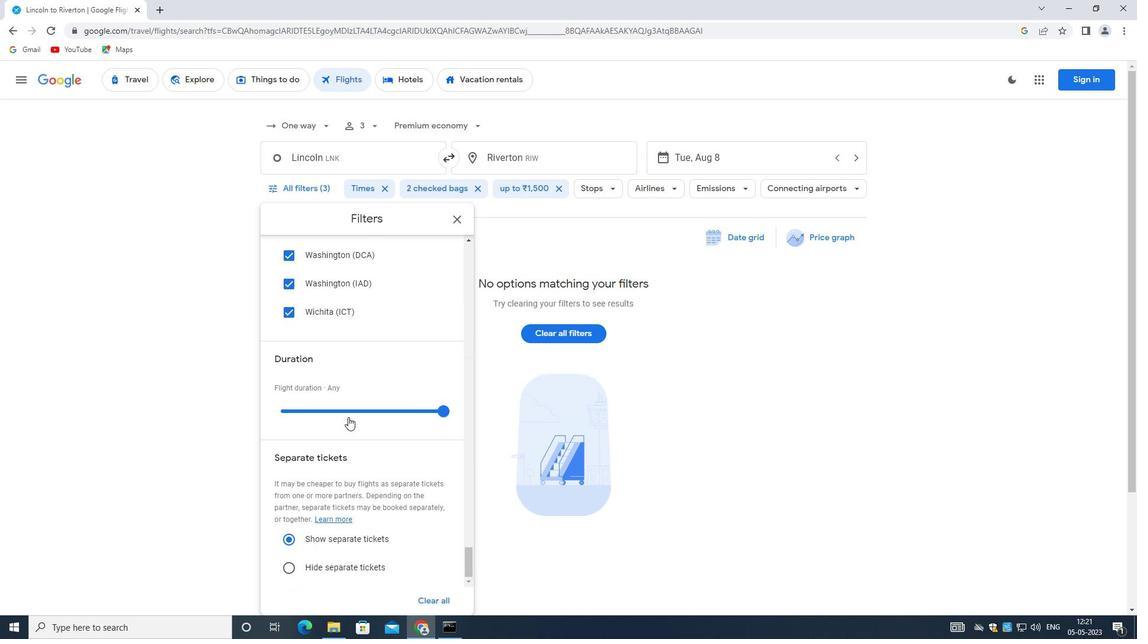 
Action: Mouse scrolled (348, 416) with delta (0, 0)
Screenshot: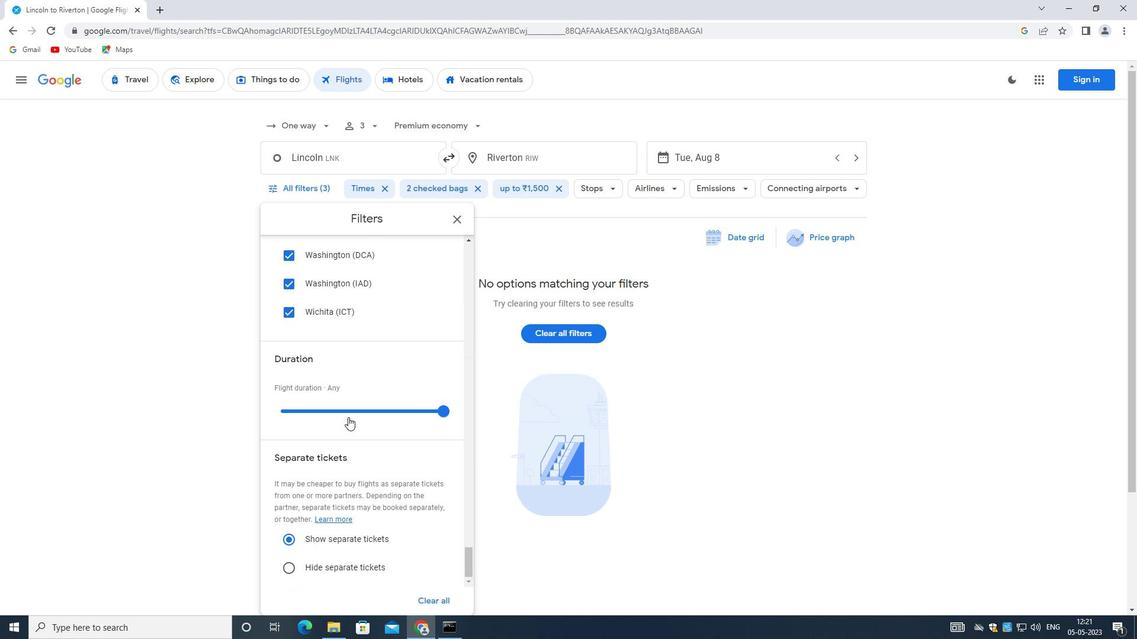 
Action: Mouse scrolled (348, 416) with delta (0, -1)
Screenshot: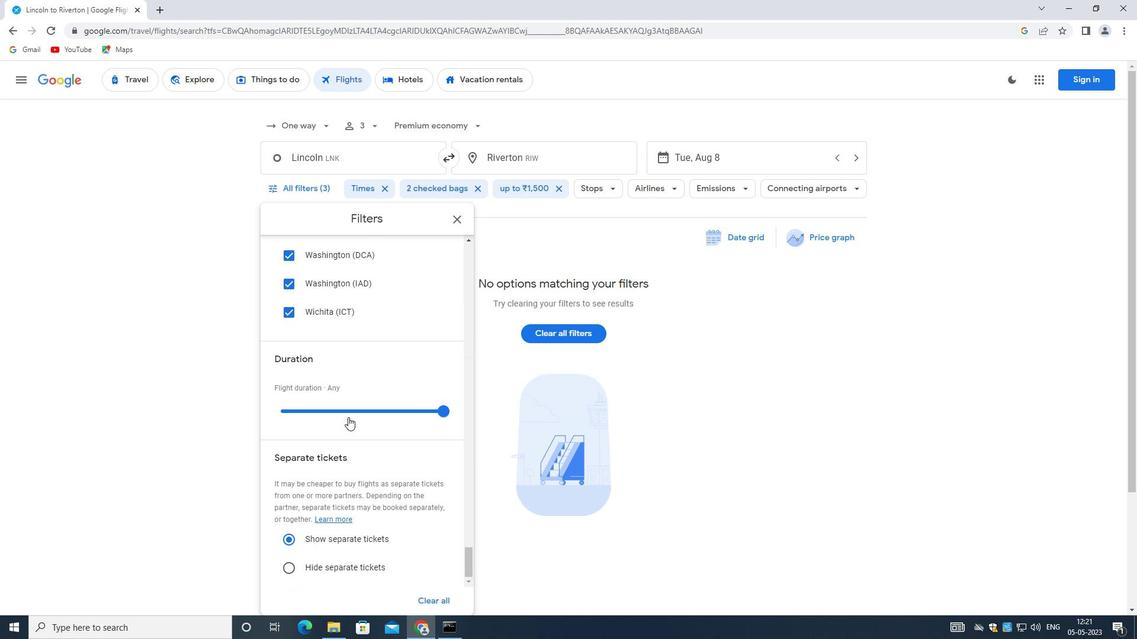 
Action: Mouse scrolled (348, 416) with delta (0, 0)
Screenshot: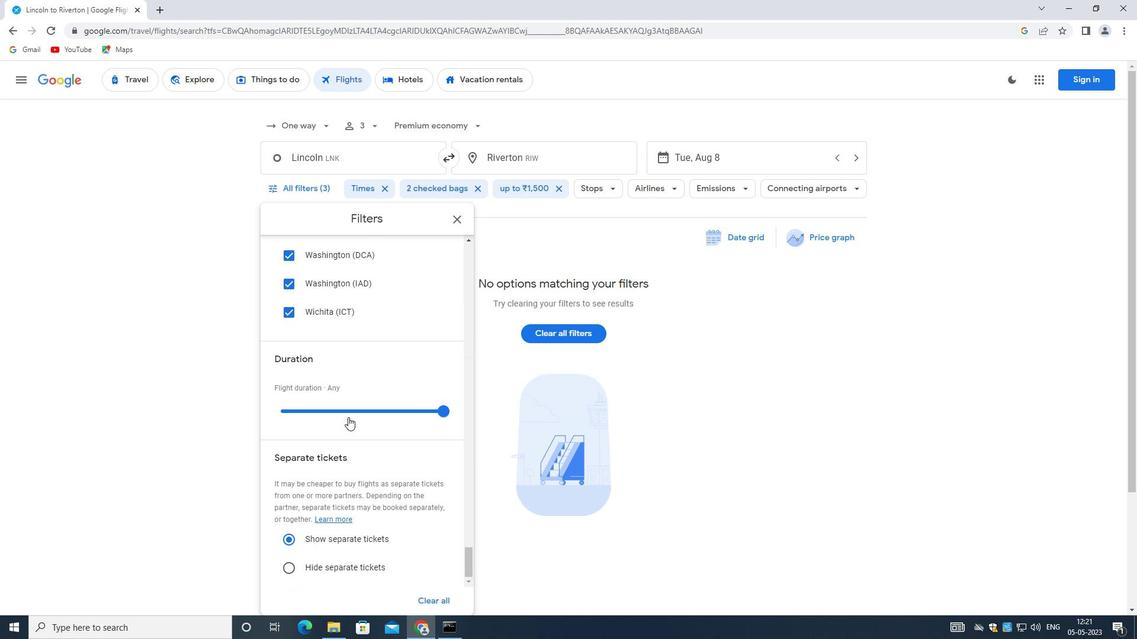 
Action: Mouse moved to (347, 417)
Screenshot: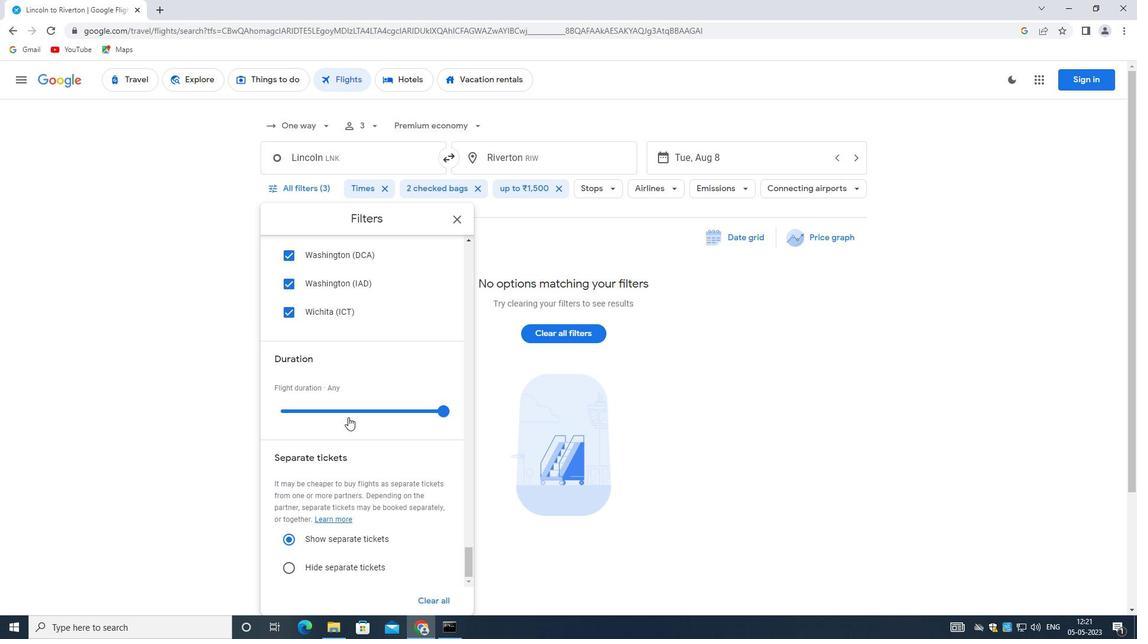 
Action: Mouse scrolled (347, 416) with delta (0, 0)
Screenshot: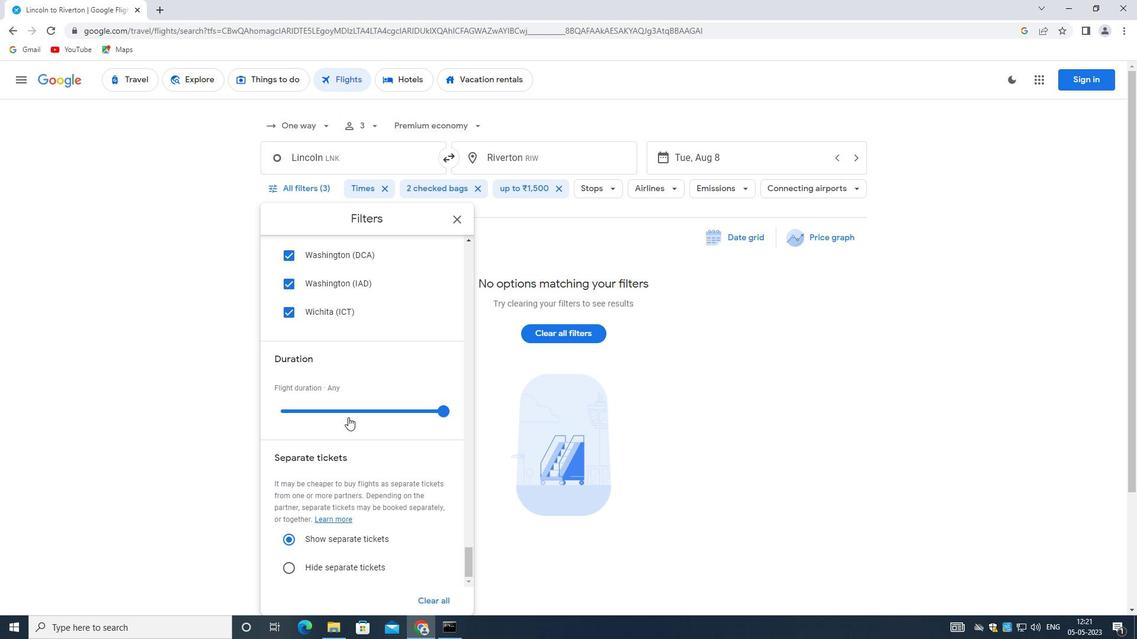 
Action: Mouse scrolled (347, 416) with delta (0, 0)
Screenshot: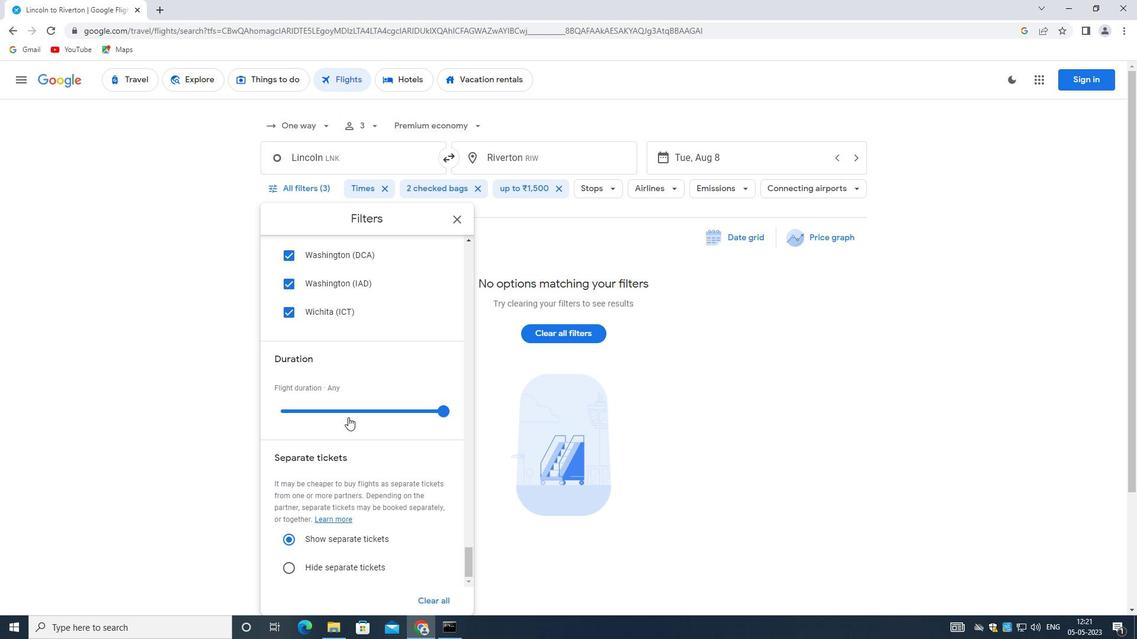 
Action: Mouse scrolled (347, 416) with delta (0, 0)
Screenshot: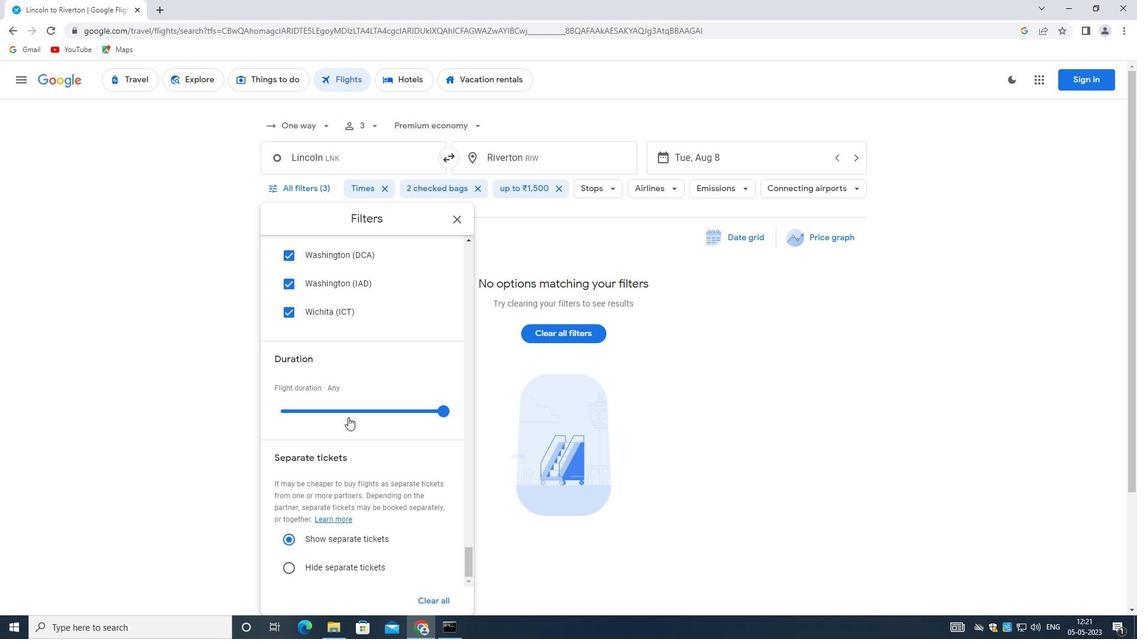 
